Task: Look for space in San Salvador Tizatlalli, Mexico from 1st June, 2023 to 9th June, 2023 for 4 adults in price range Rs.6000 to Rs.12000. Place can be entire place with 2 bedrooms having 2 beds and 2 bathrooms. Property type can be house, flat, guest house. Booking option can be shelf check-in. Required host language is English.
Action: Mouse moved to (590, 166)
Screenshot: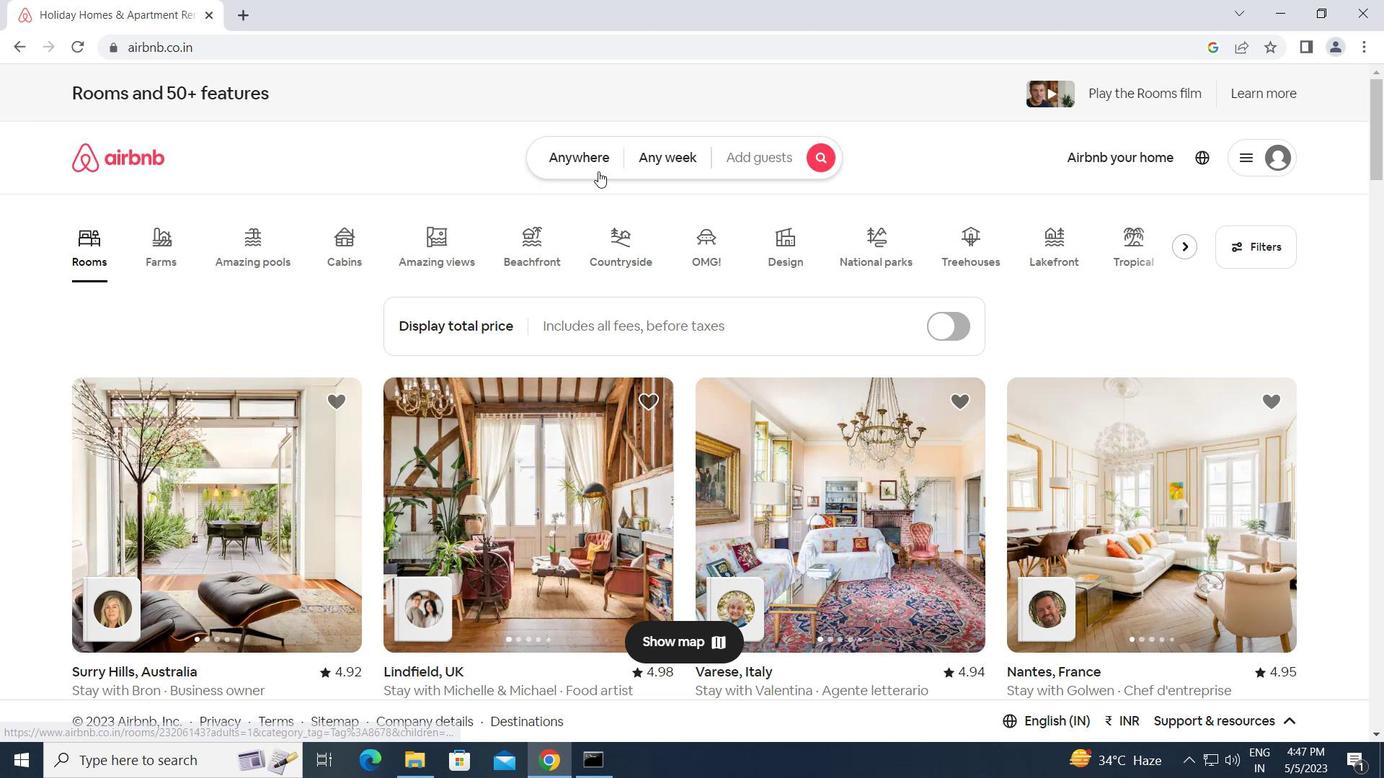 
Action: Mouse pressed left at (590, 166)
Screenshot: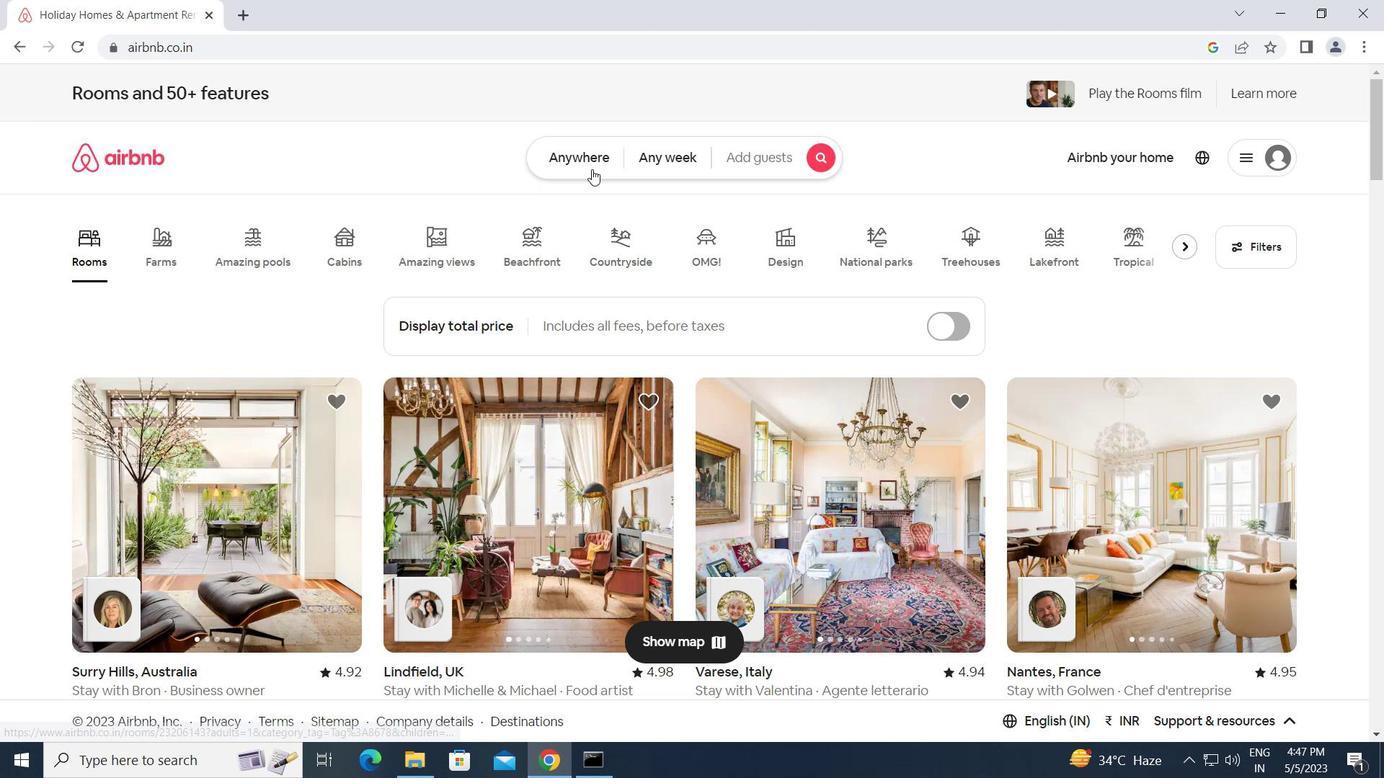 
Action: Mouse moved to (450, 228)
Screenshot: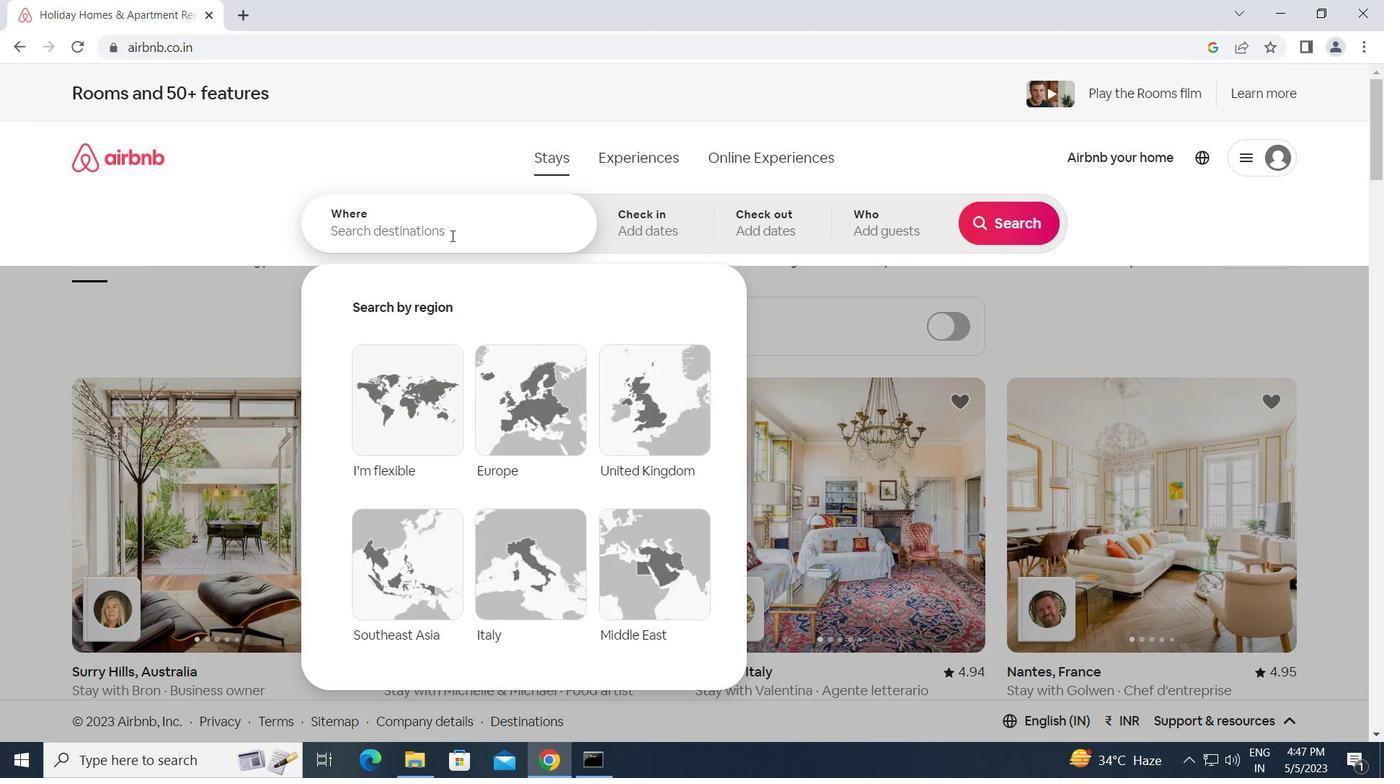 
Action: Mouse pressed left at (450, 228)
Screenshot: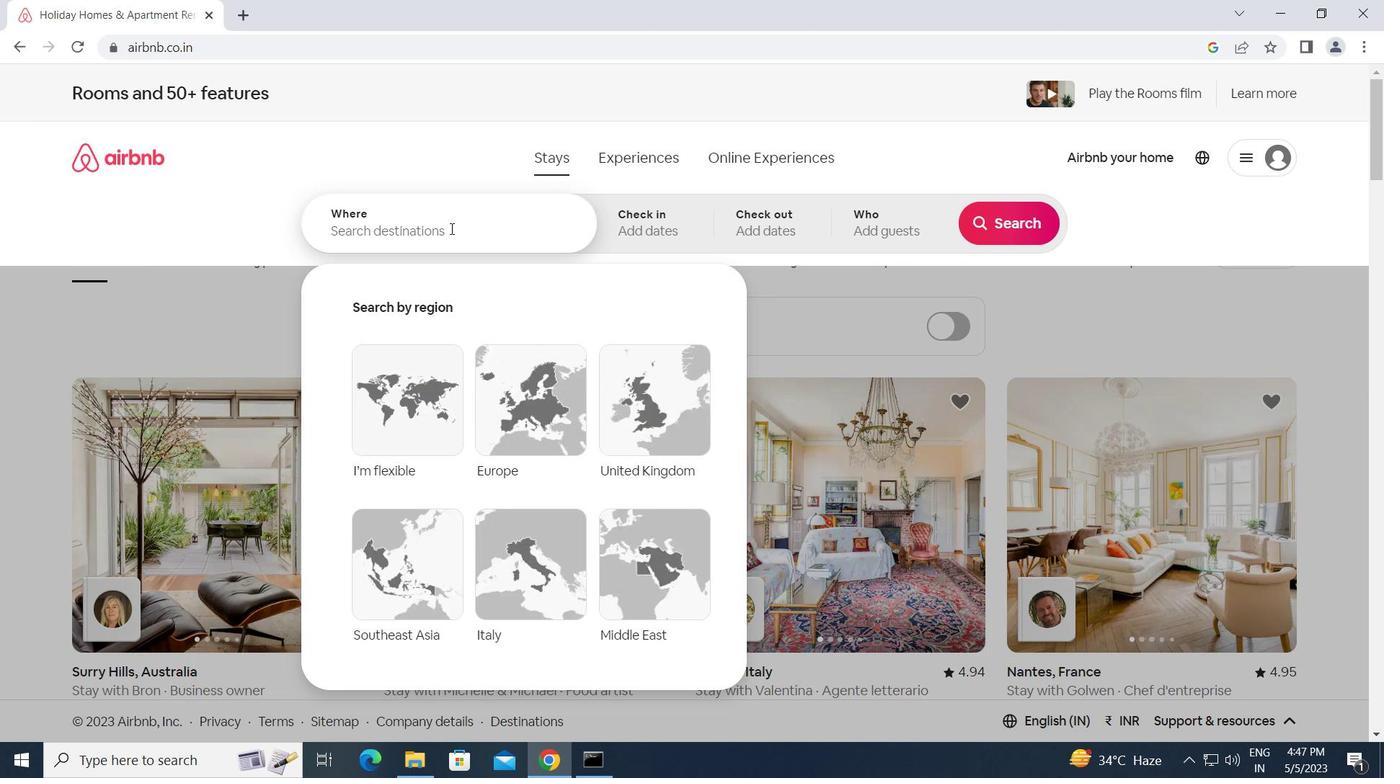 
Action: Key pressed <Key.caps_lock>s<Key.caps_lock>an<Key.space><Key.caps_lock>s<Key.caps_lock>alvador<Key.space><Key.caps_lock>t<Key.caps_lock>izatlalli
Screenshot: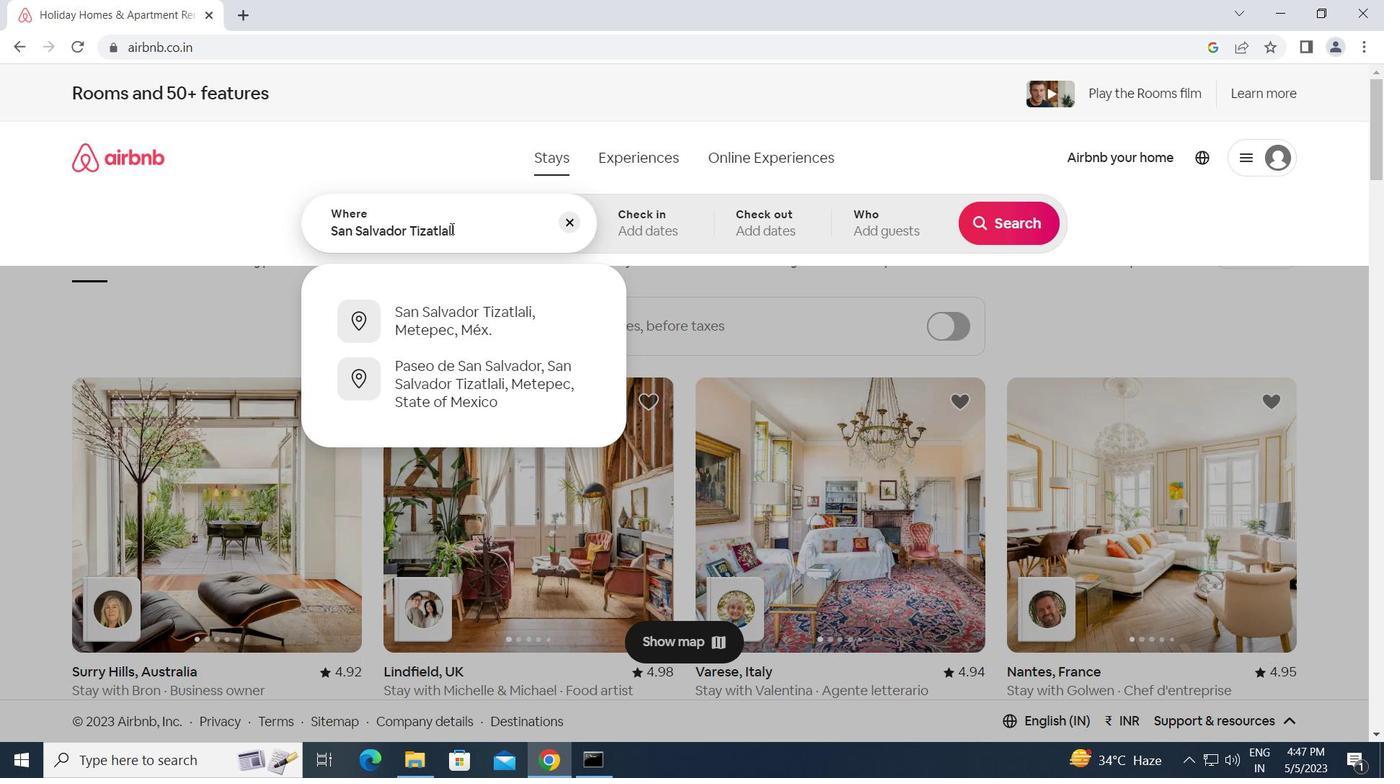 
Action: Mouse moved to (625, 253)
Screenshot: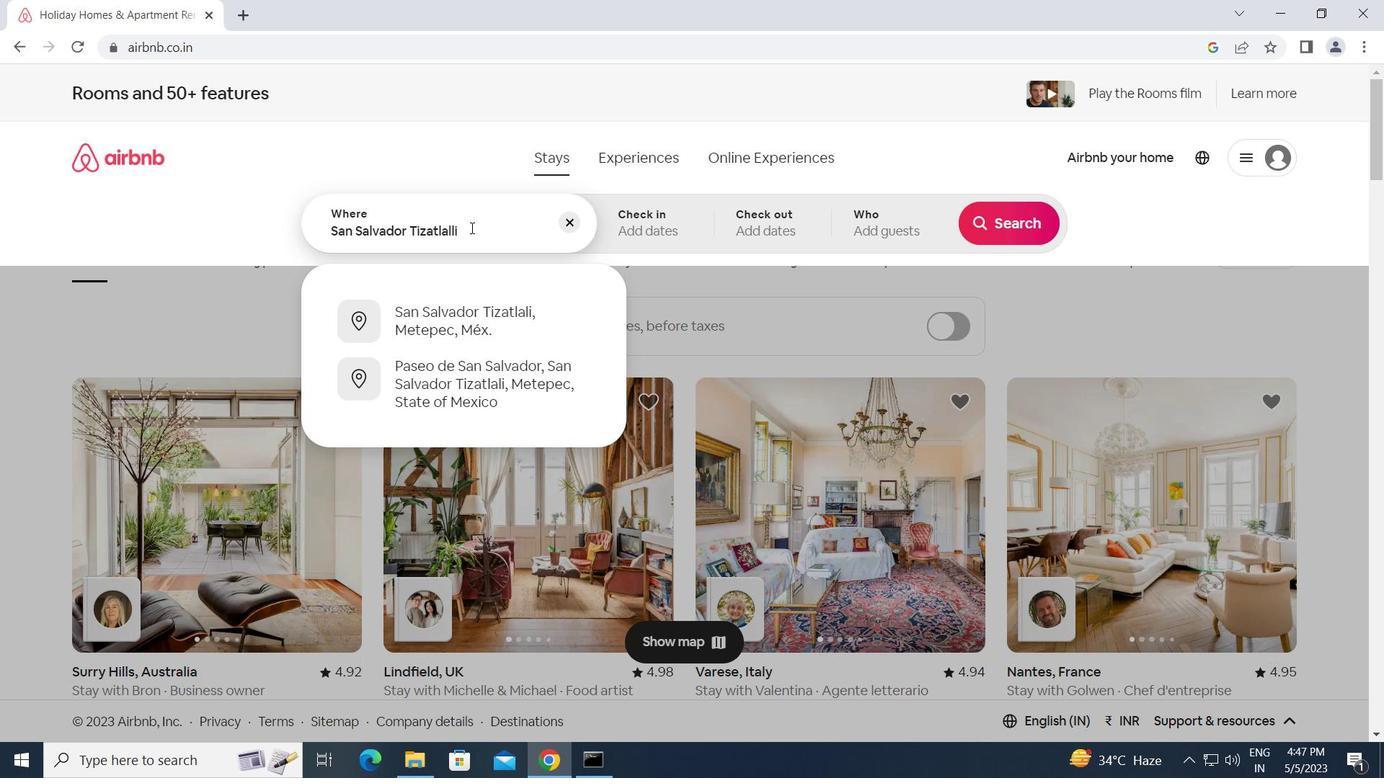 
Action: Key pressed ,<Key.space><Key.caps_lock>m<Key.caps_lock>exico<Key.enter>
Screenshot: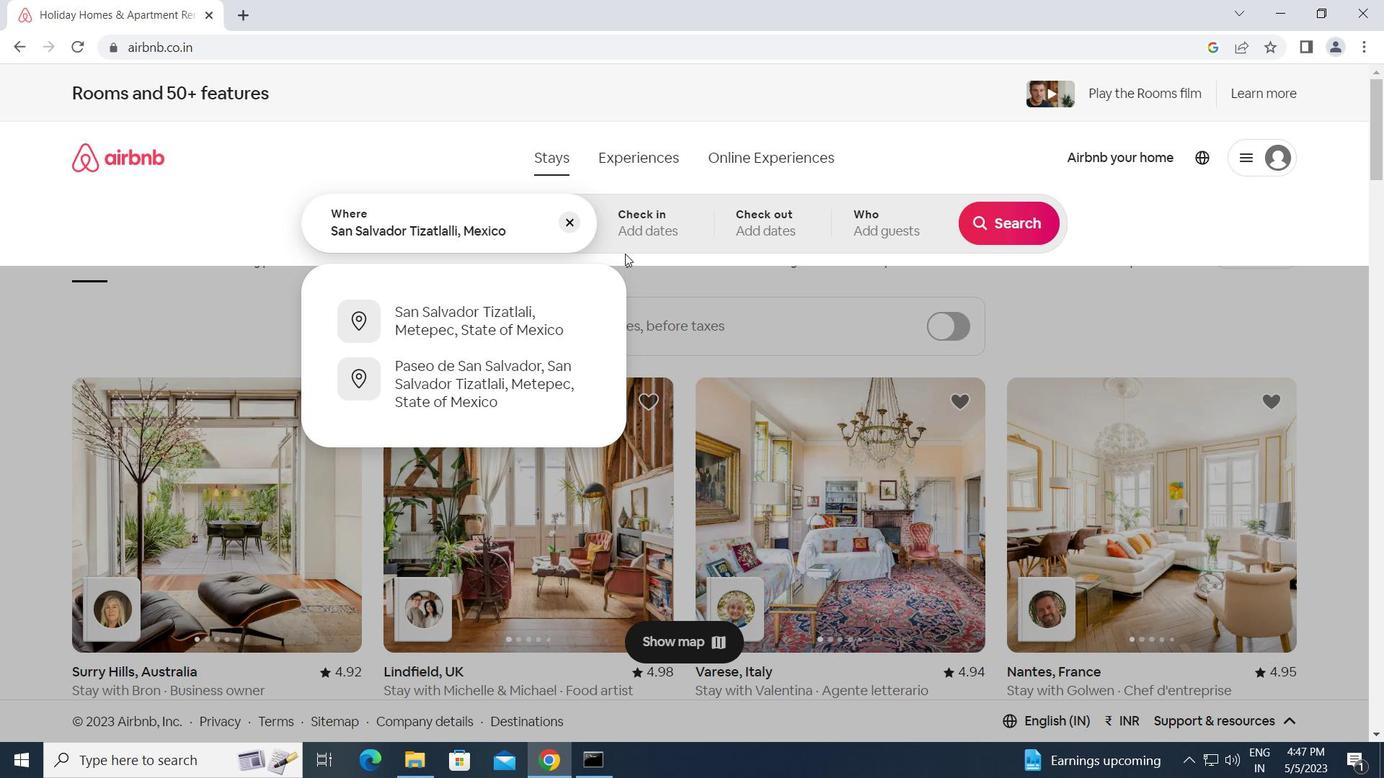 
Action: Mouse moved to (899, 436)
Screenshot: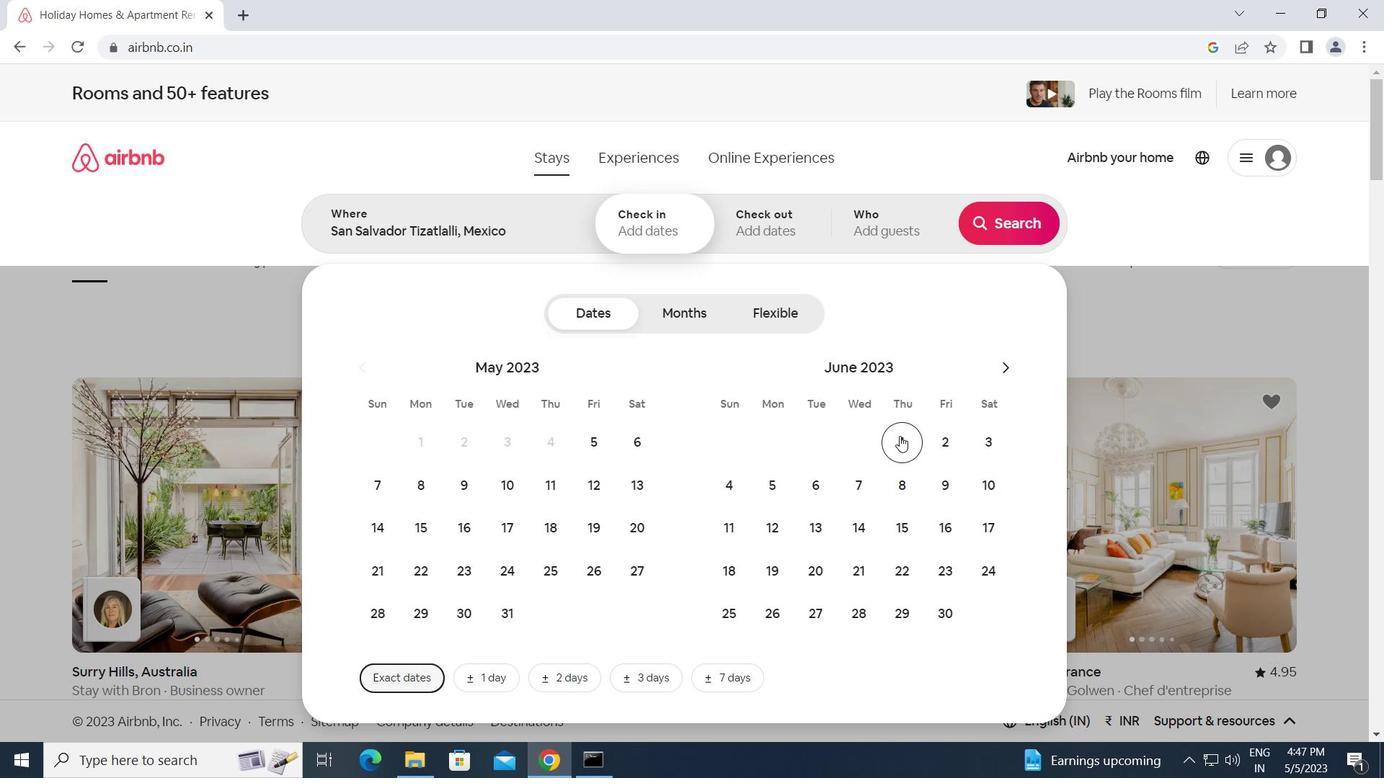 
Action: Mouse pressed left at (899, 436)
Screenshot: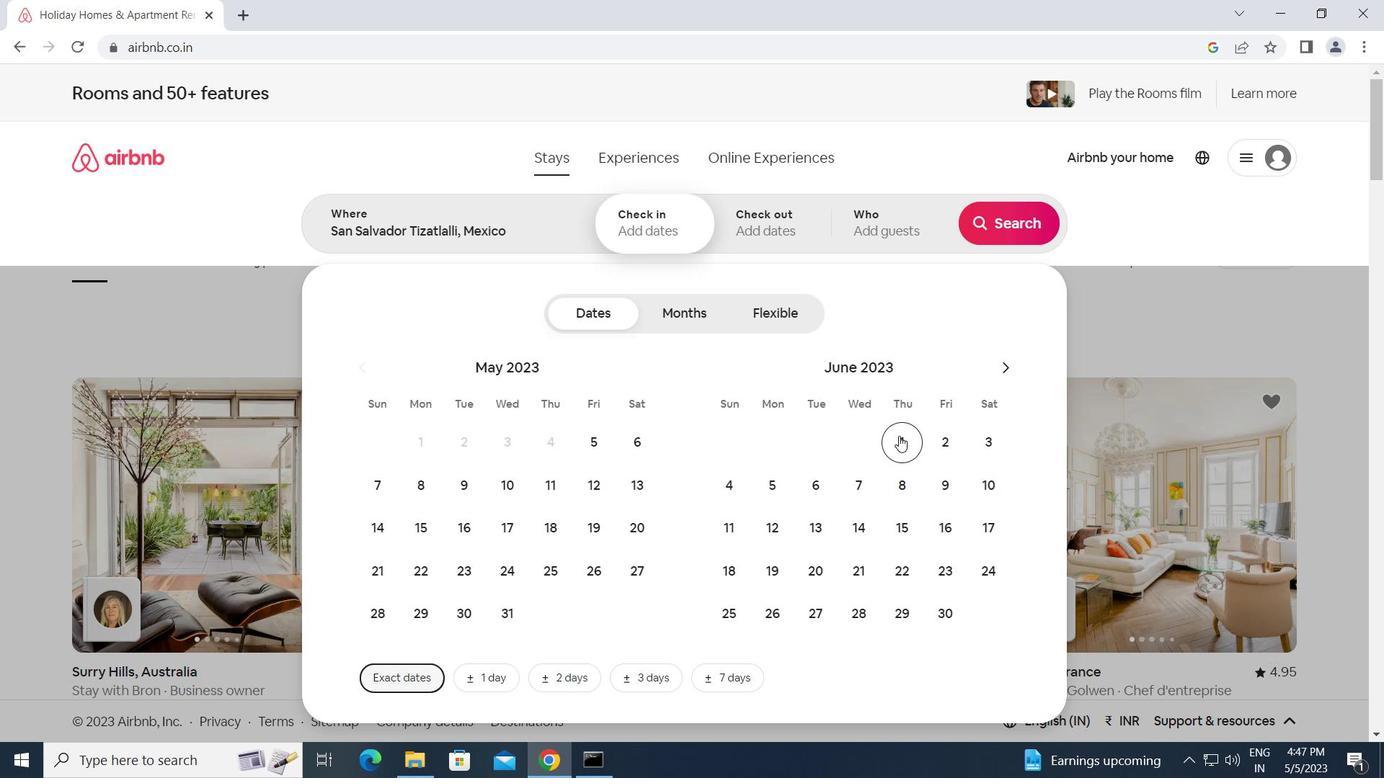 
Action: Mouse moved to (947, 491)
Screenshot: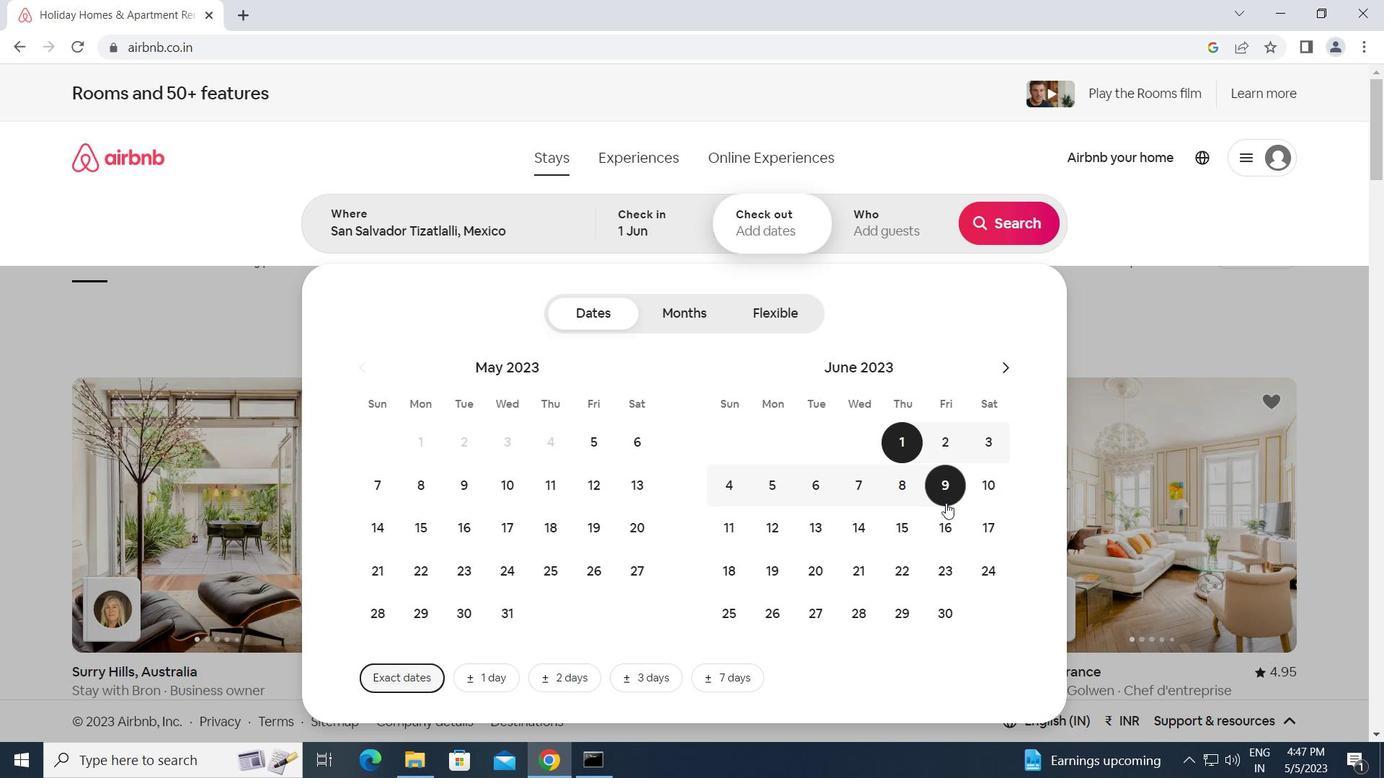 
Action: Mouse pressed left at (947, 491)
Screenshot: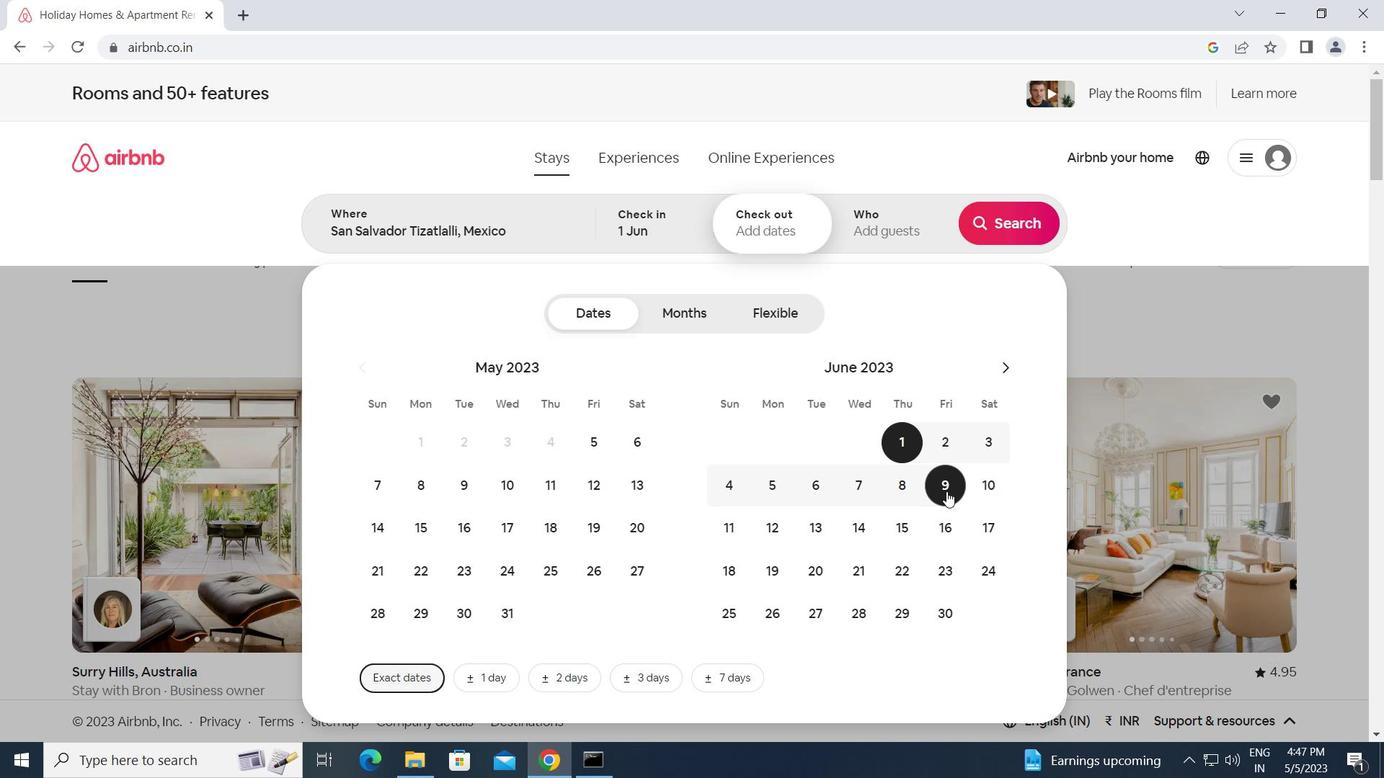 
Action: Mouse moved to (882, 227)
Screenshot: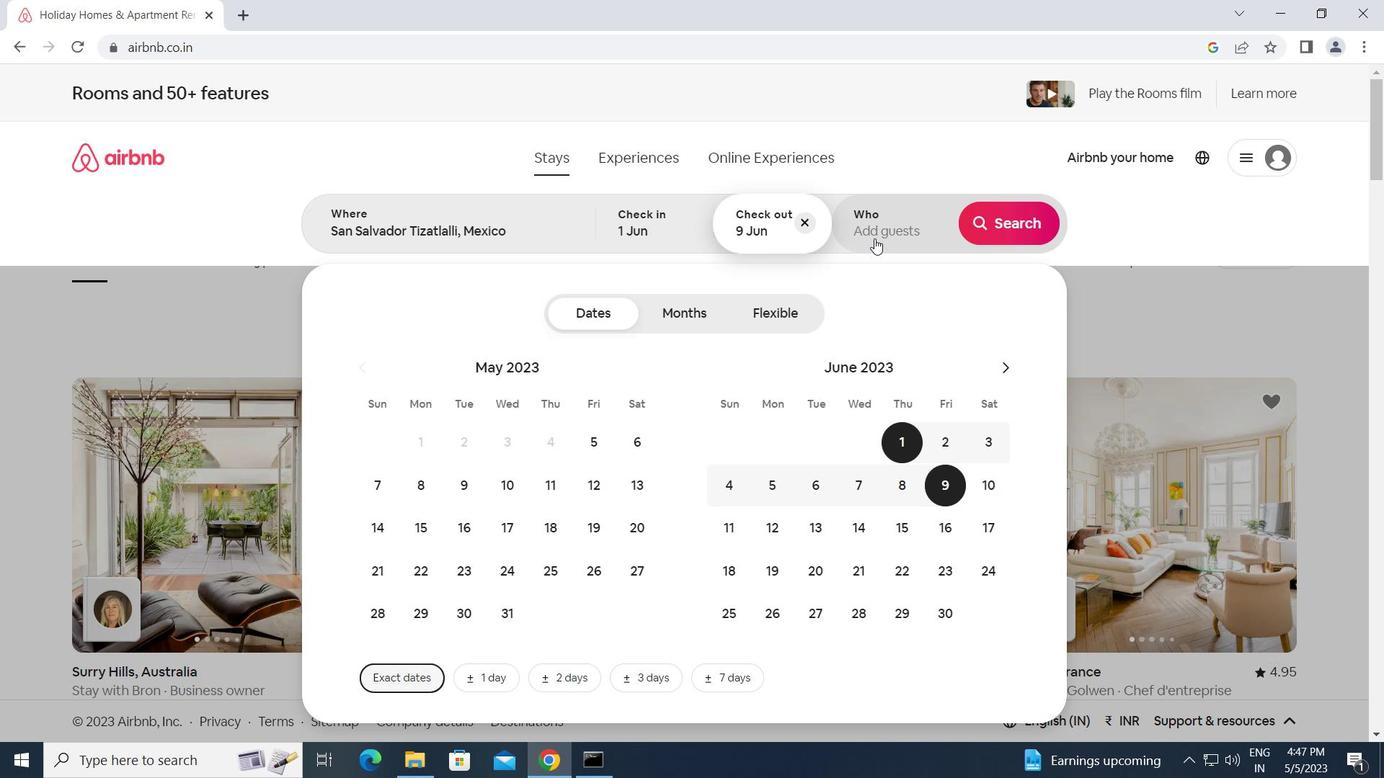 
Action: Mouse pressed left at (882, 227)
Screenshot: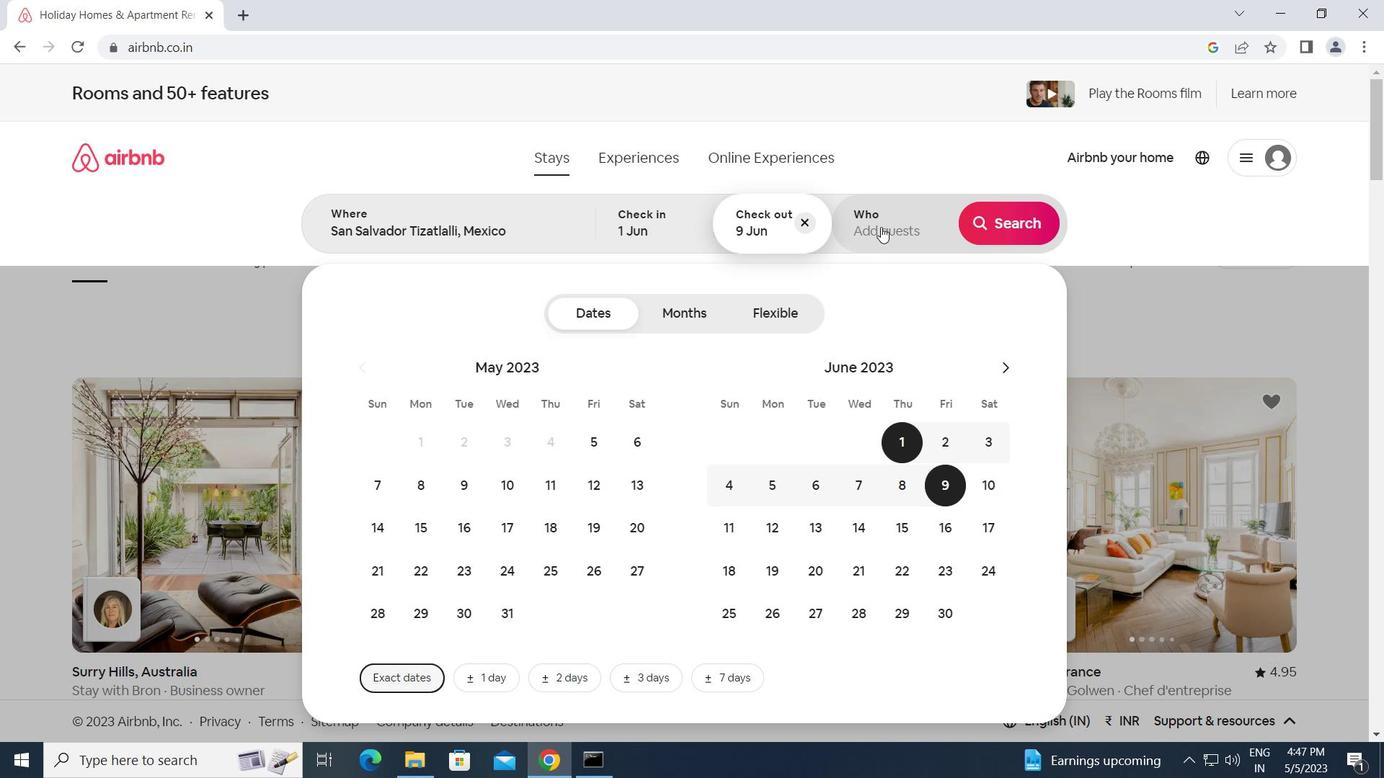
Action: Mouse moved to (1014, 320)
Screenshot: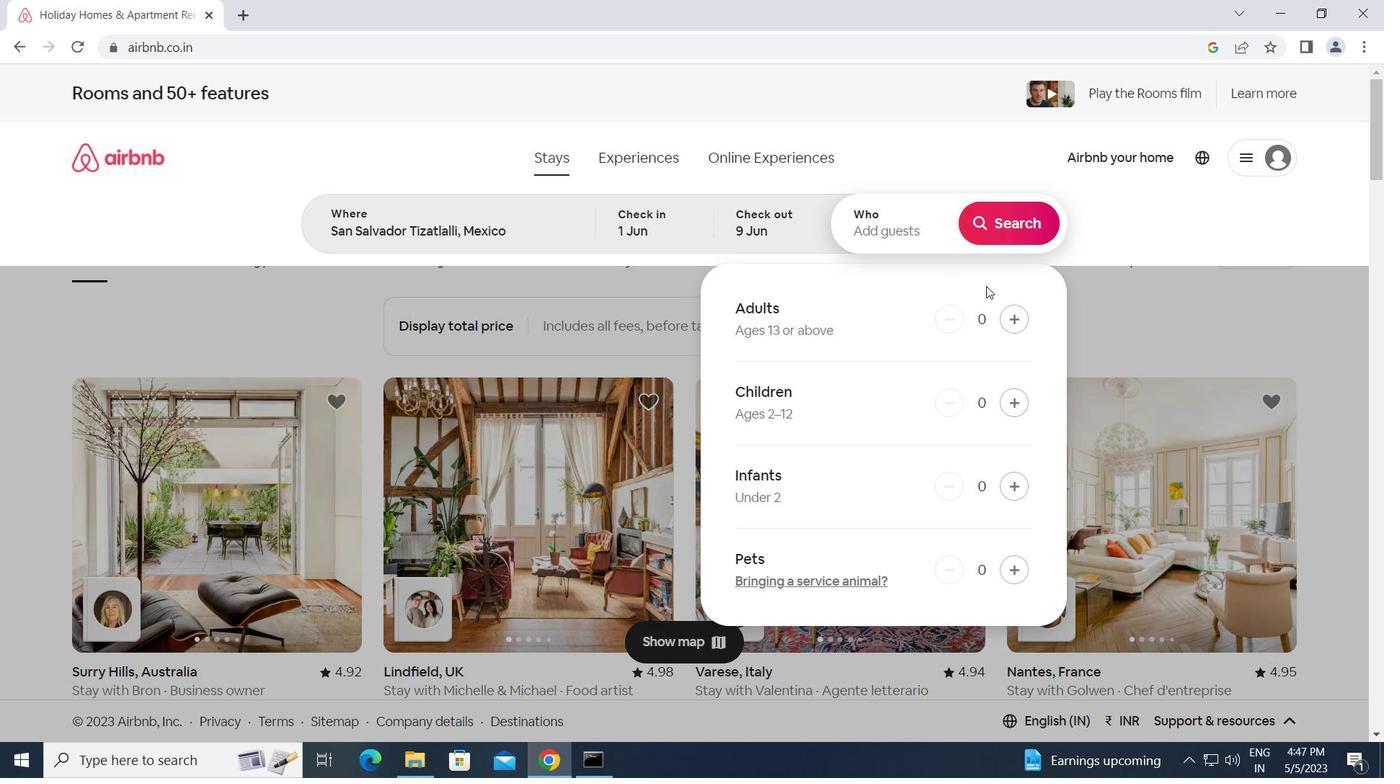 
Action: Mouse pressed left at (1014, 320)
Screenshot: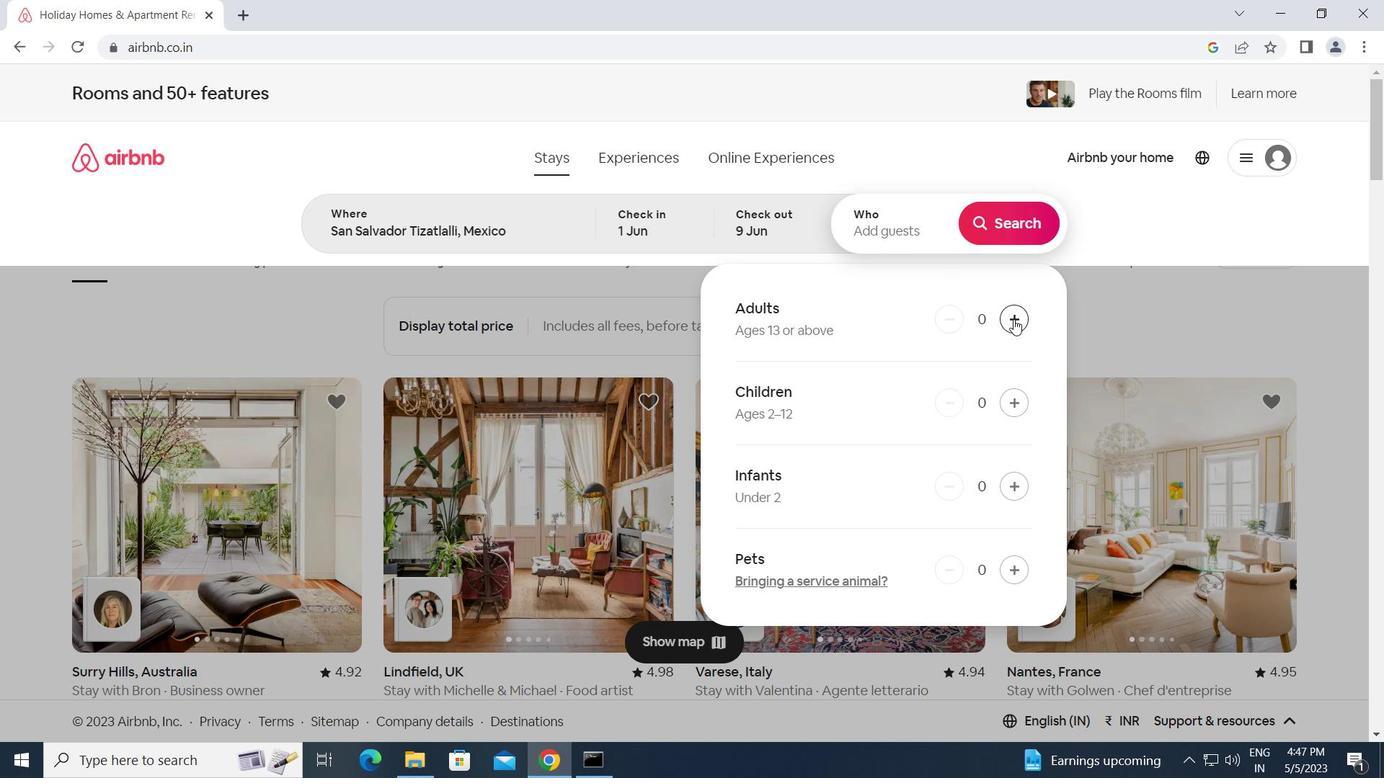 
Action: Mouse pressed left at (1014, 320)
Screenshot: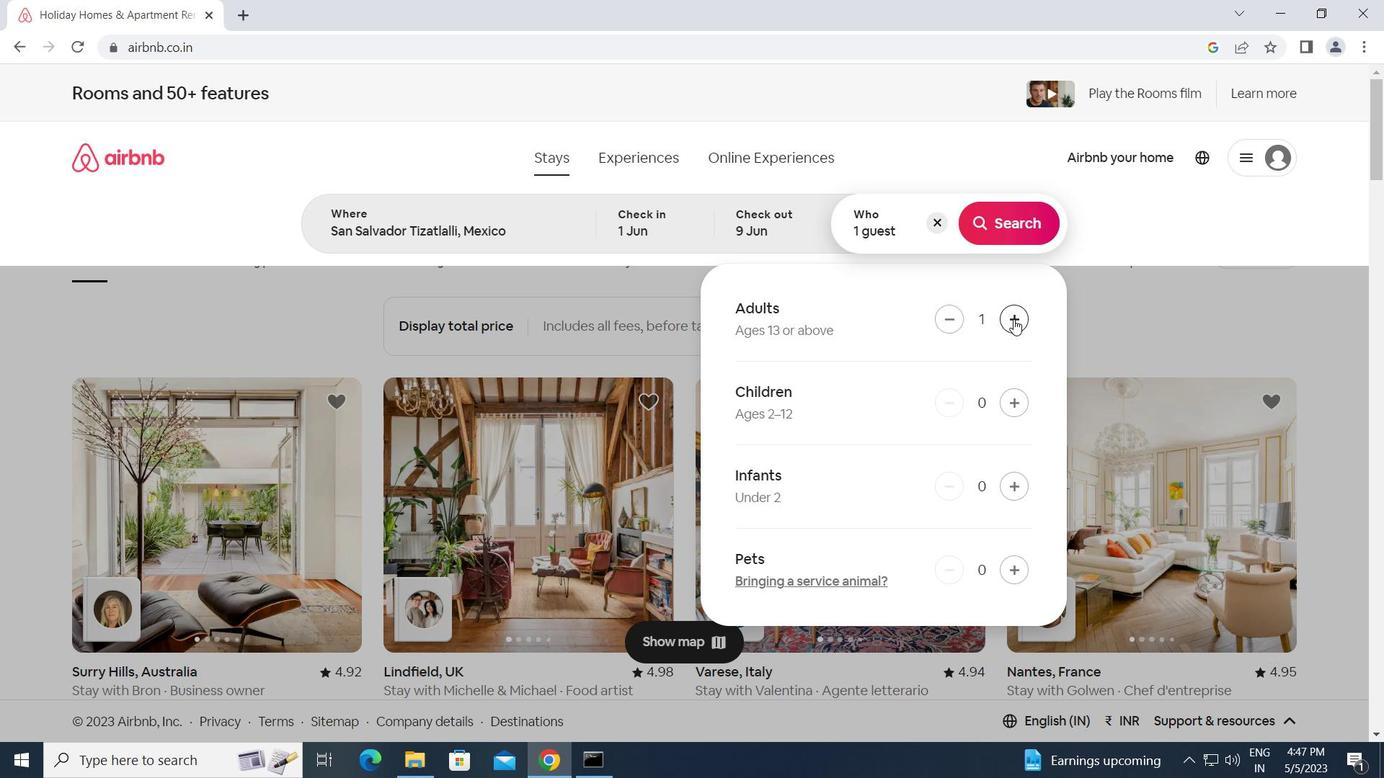 
Action: Mouse pressed left at (1014, 320)
Screenshot: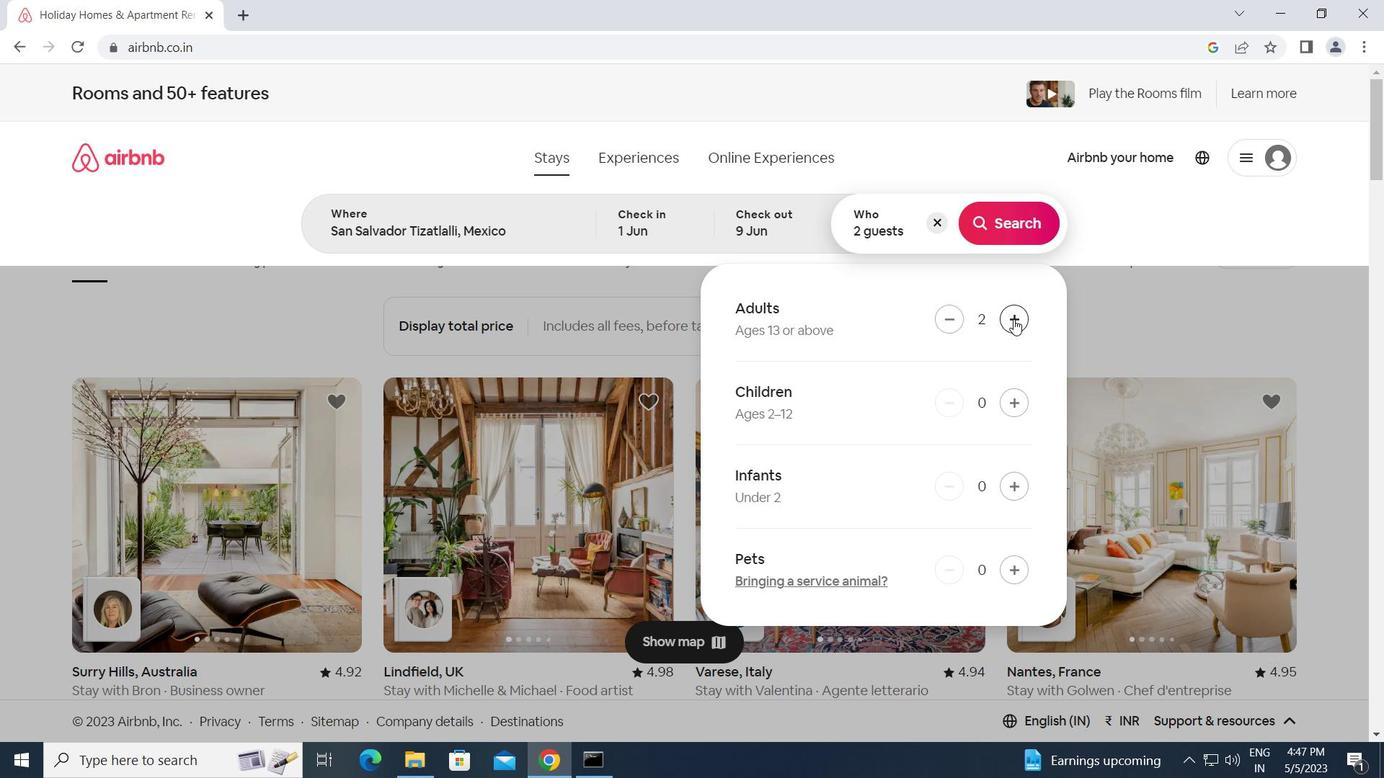 
Action: Mouse pressed left at (1014, 320)
Screenshot: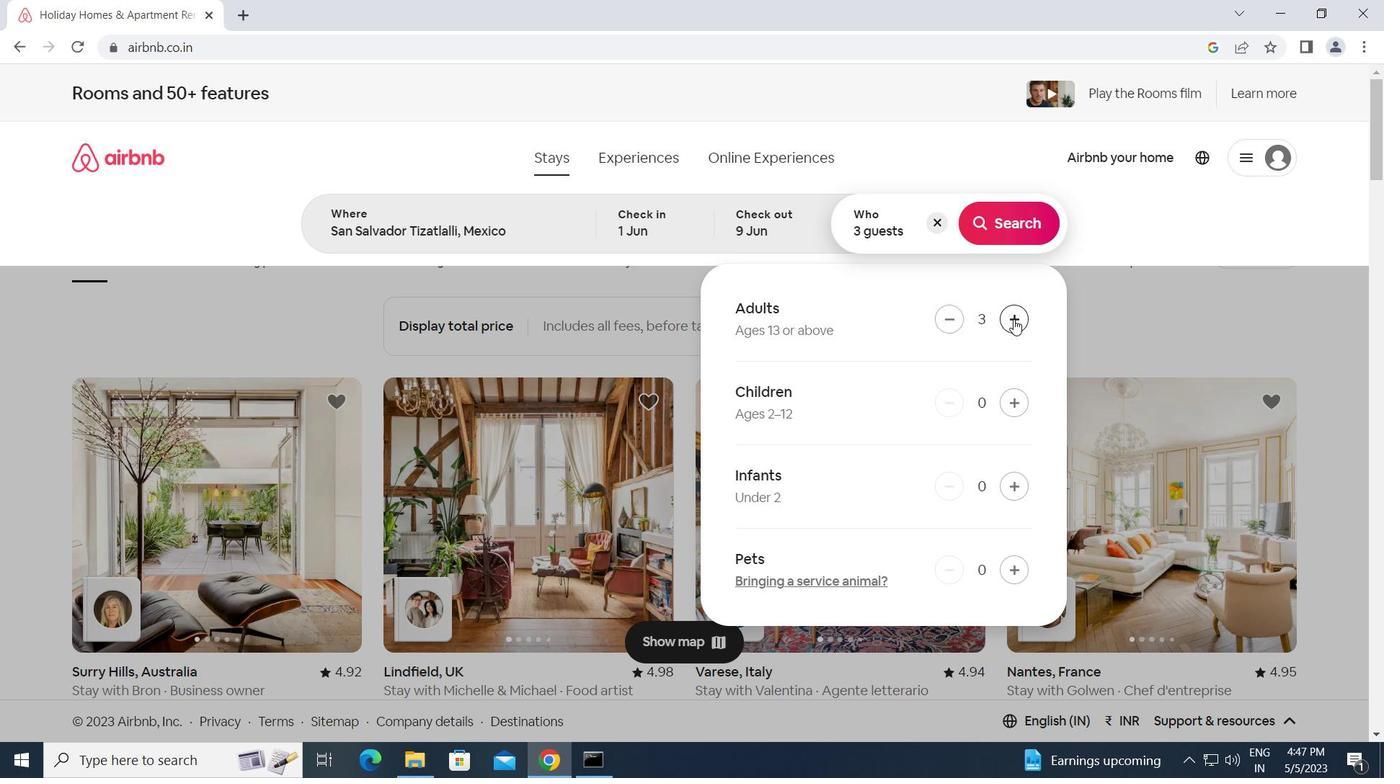 
Action: Mouse moved to (1023, 219)
Screenshot: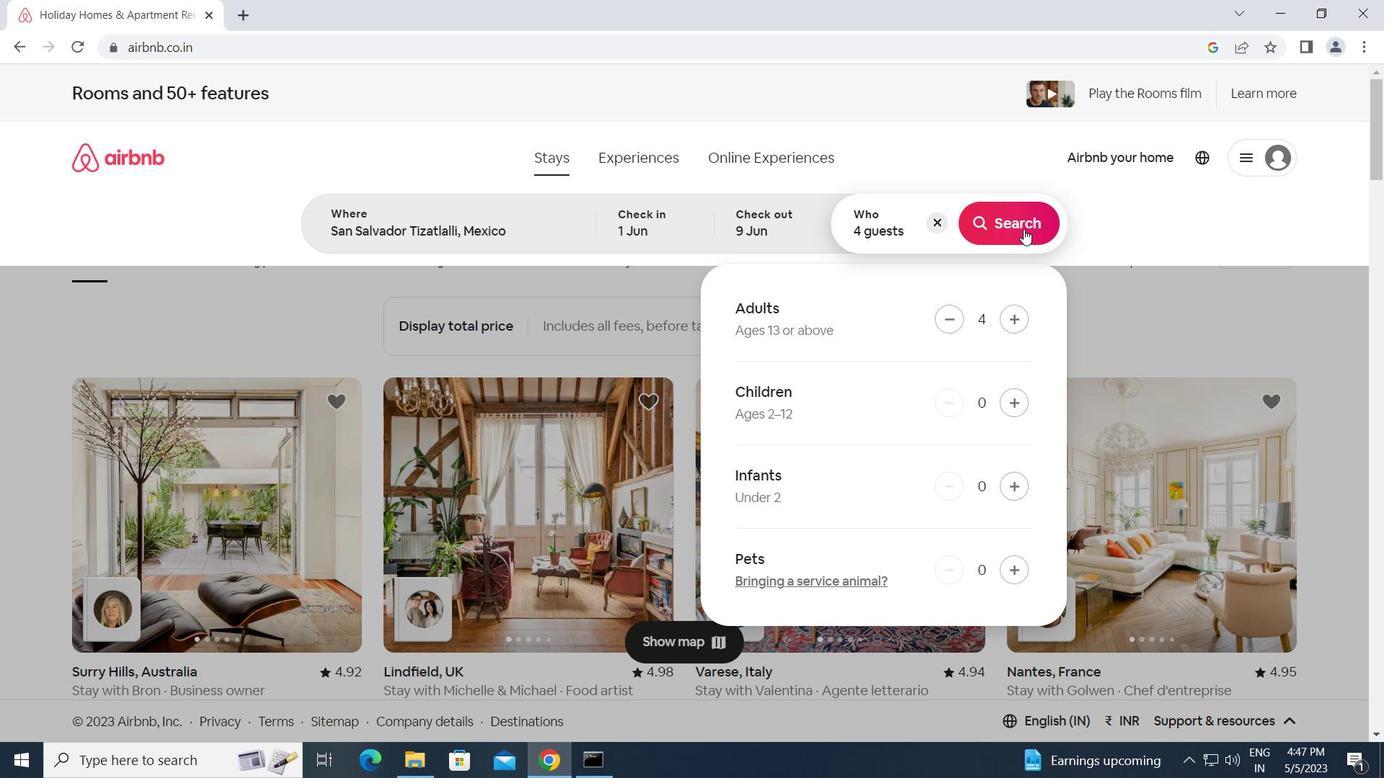 
Action: Mouse pressed left at (1023, 219)
Screenshot: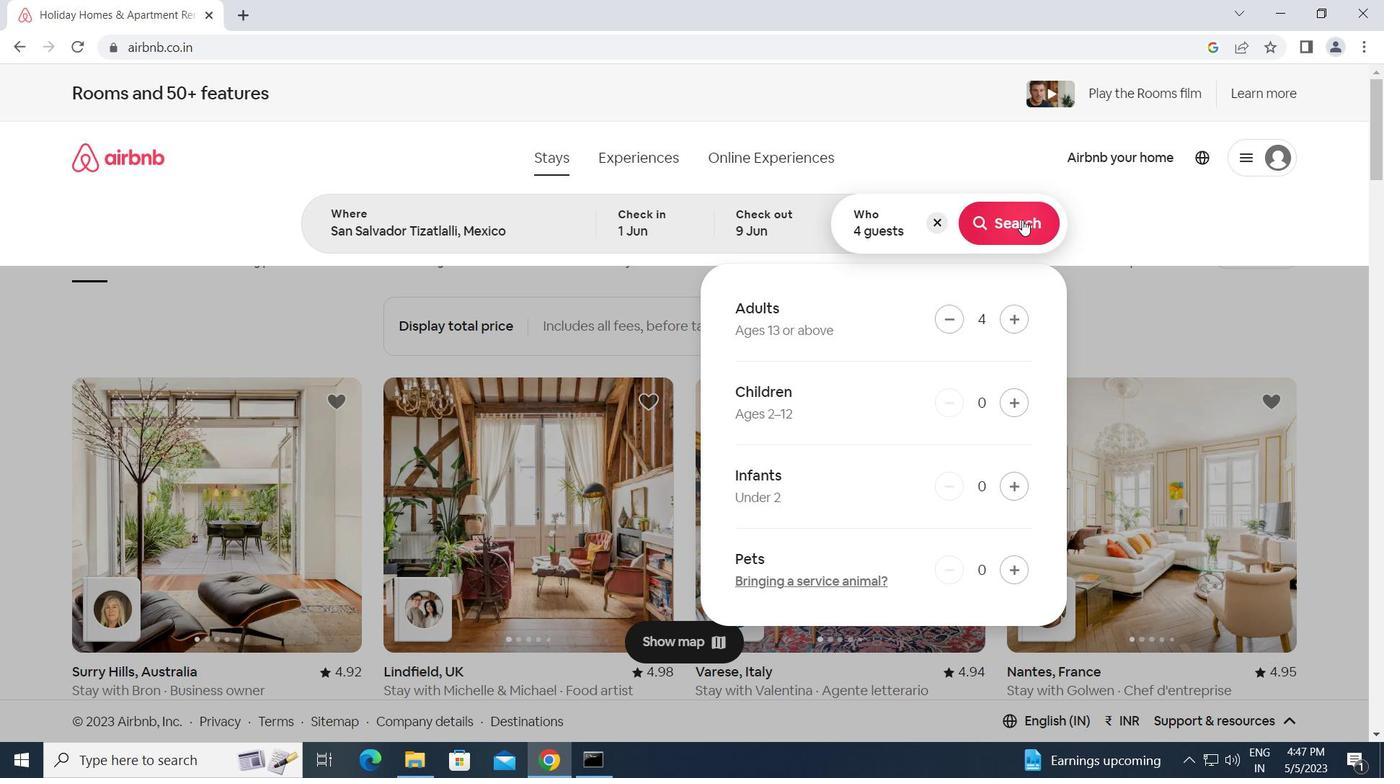 
Action: Mouse moved to (1310, 172)
Screenshot: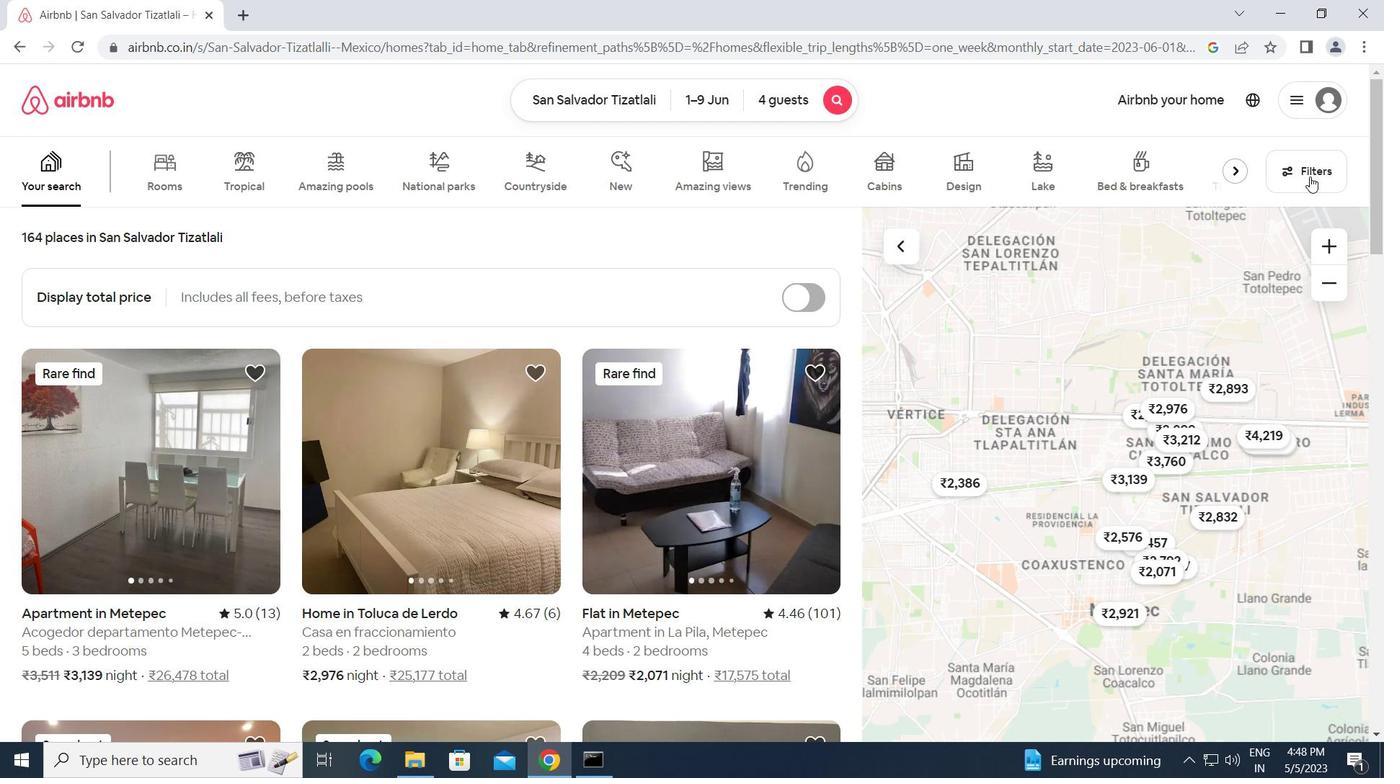 
Action: Mouse pressed left at (1310, 172)
Screenshot: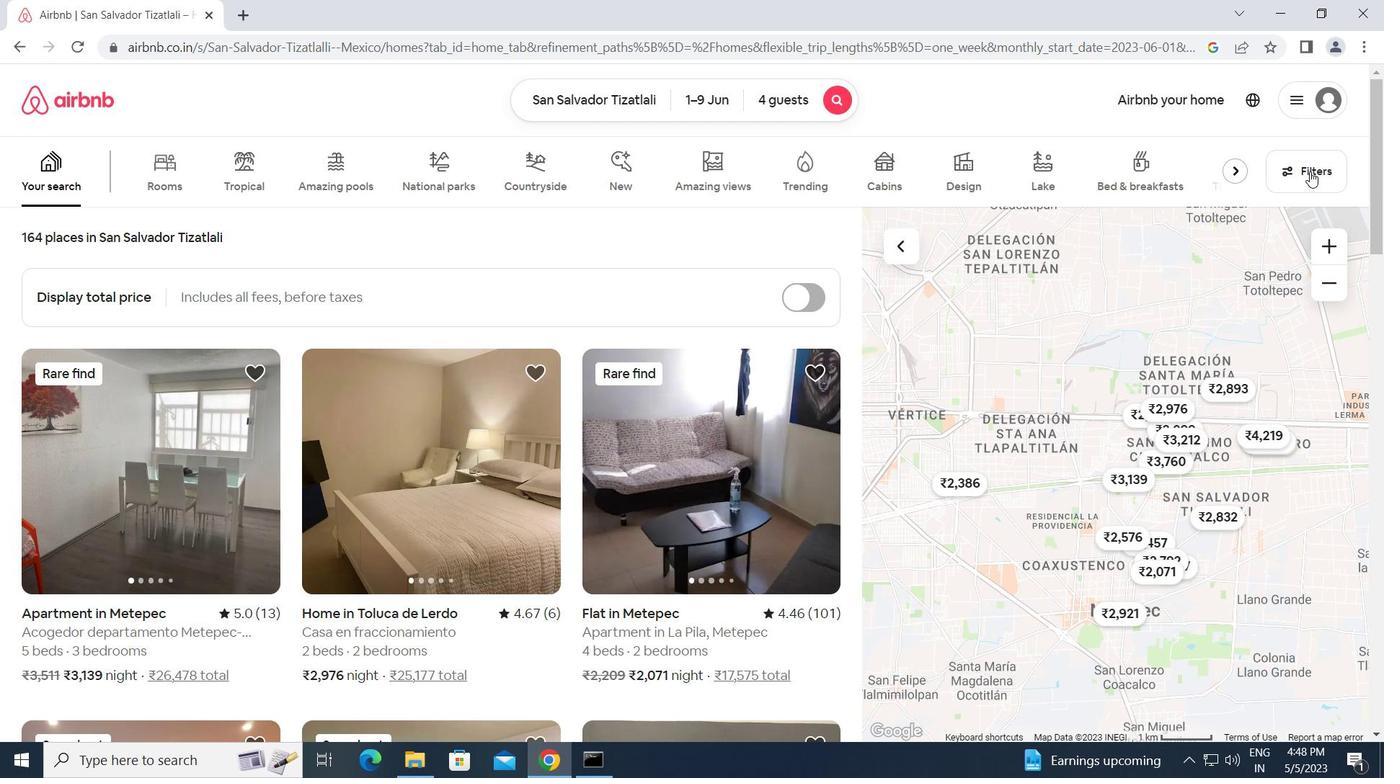 
Action: Mouse moved to (468, 615)
Screenshot: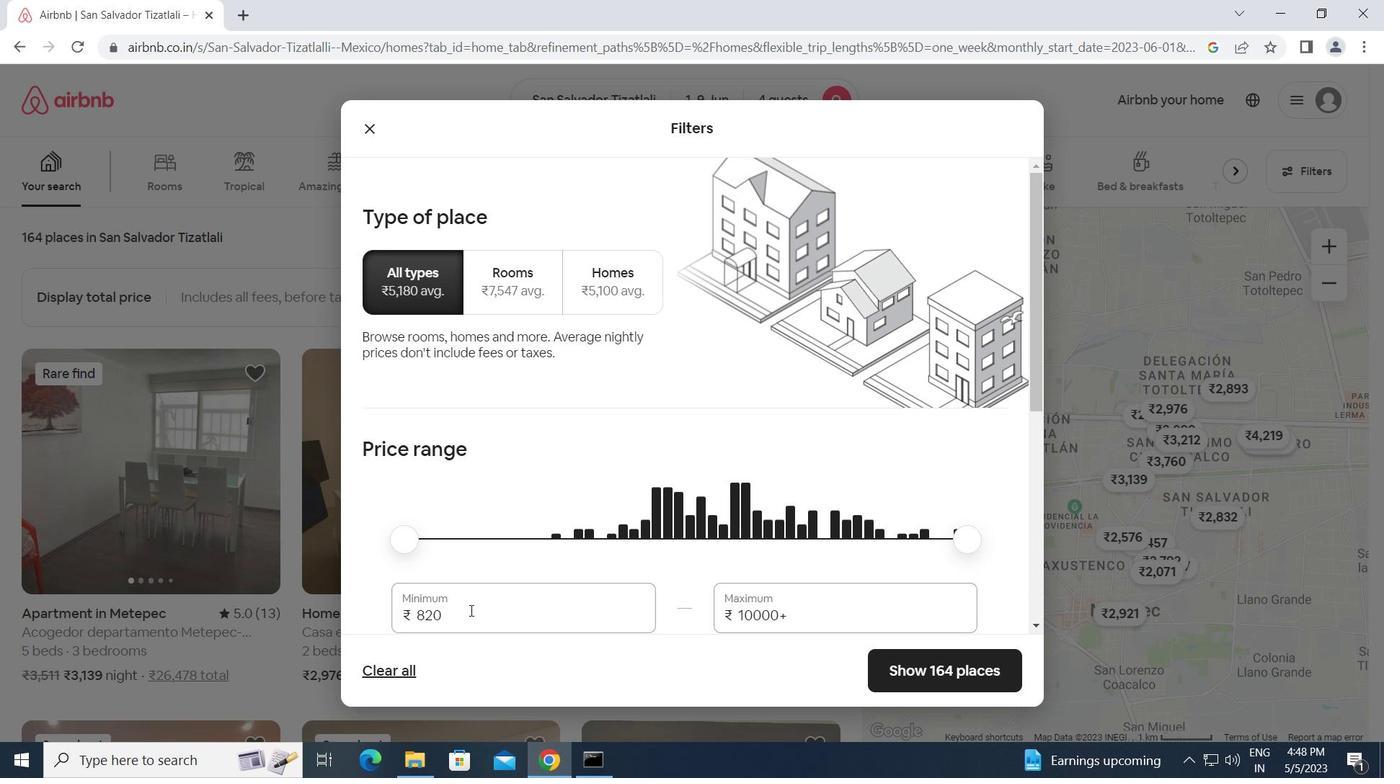 
Action: Mouse pressed left at (468, 615)
Screenshot: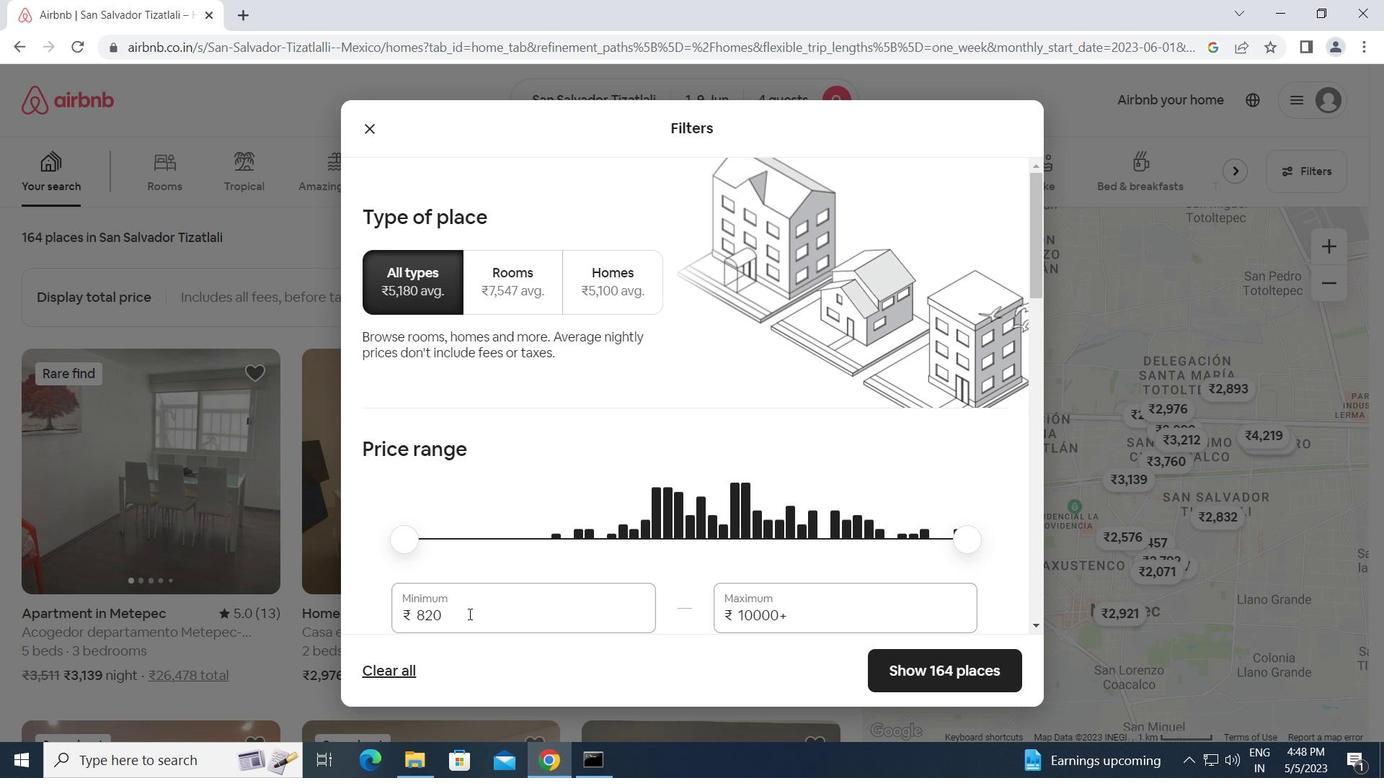 
Action: Mouse moved to (368, 615)
Screenshot: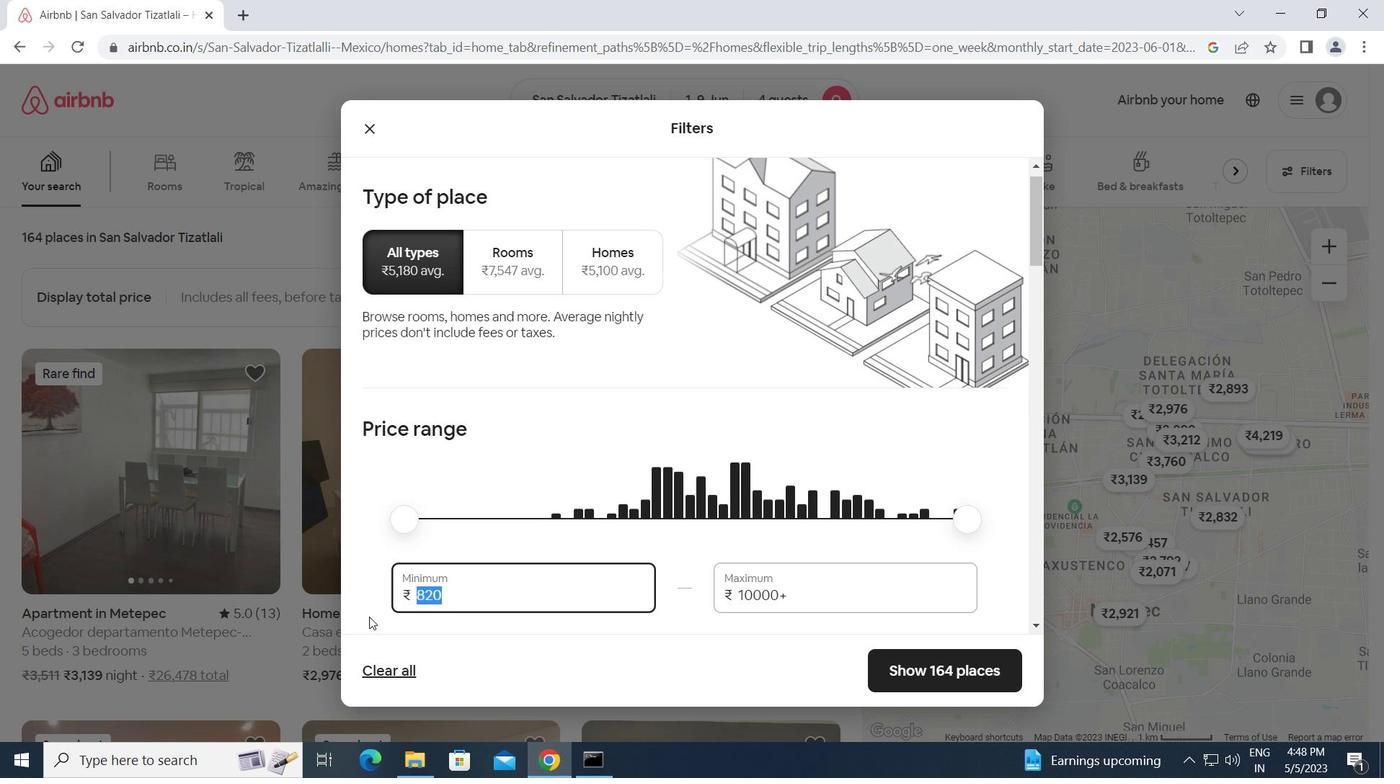 
Action: Key pressed 6000<Key.tab>12000
Screenshot: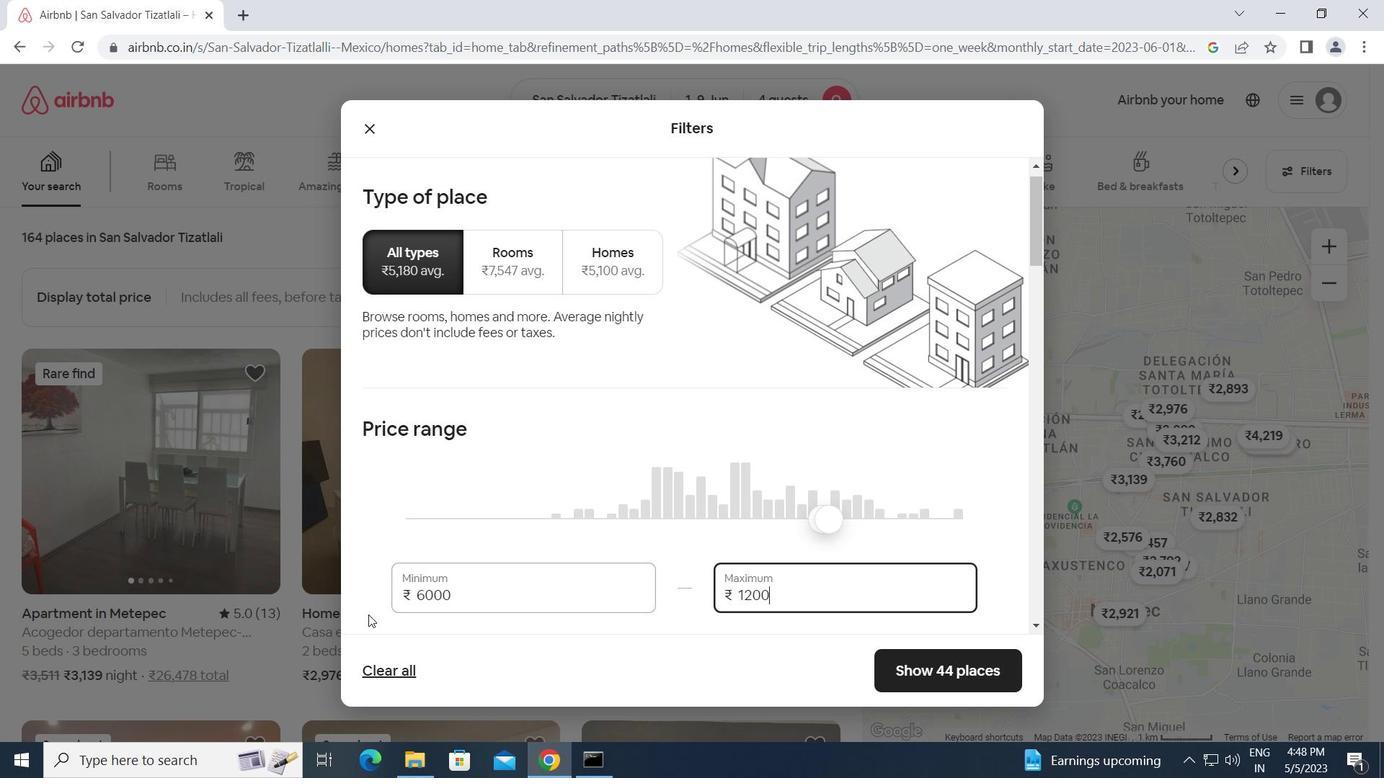
Action: Mouse moved to (546, 613)
Screenshot: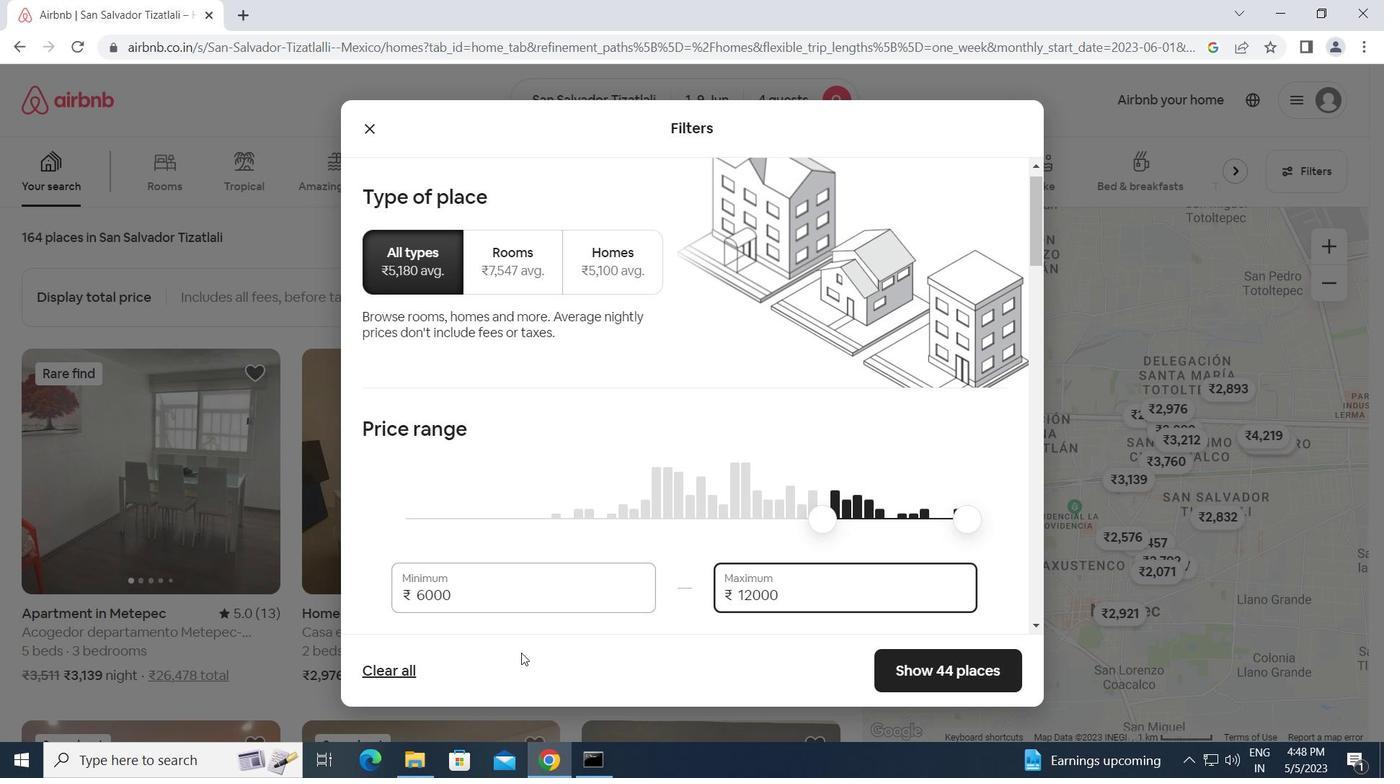
Action: Mouse scrolled (546, 612) with delta (0, 0)
Screenshot: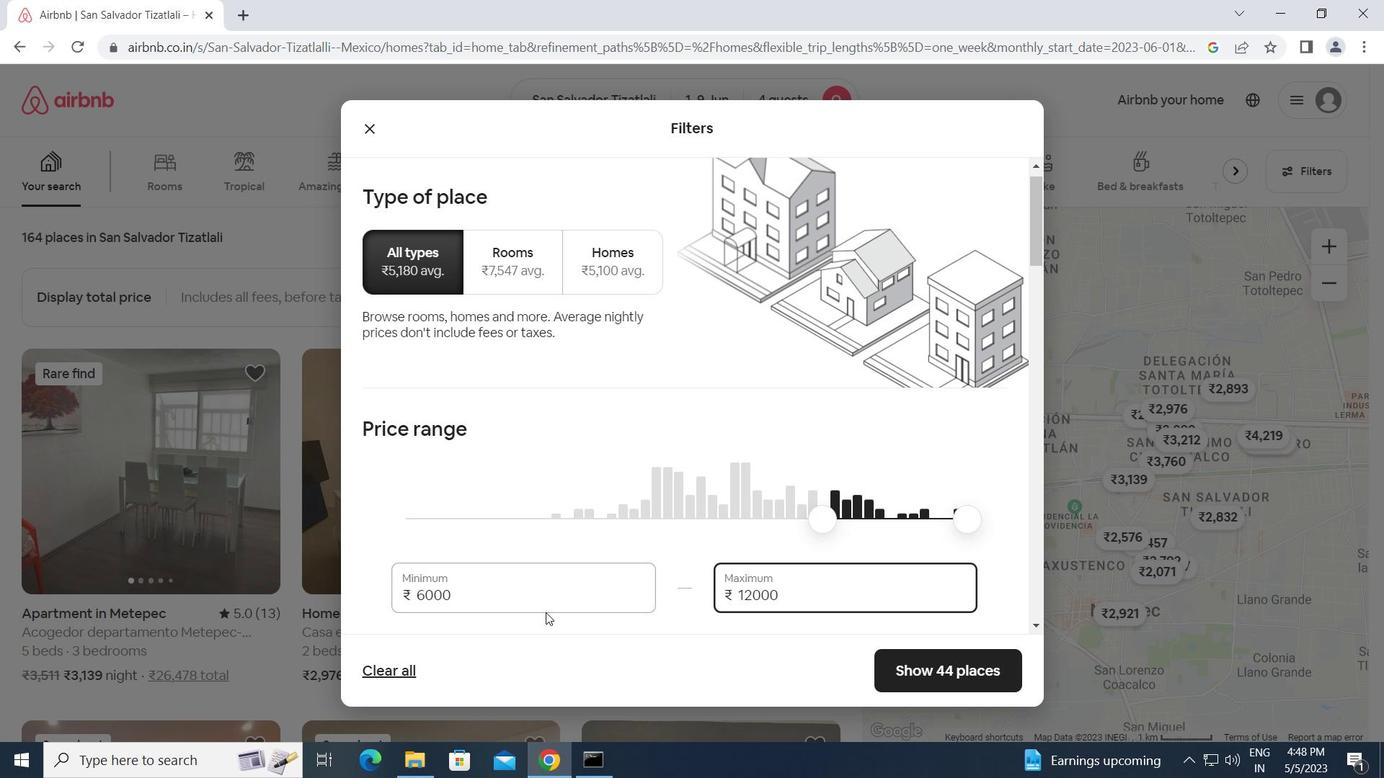 
Action: Mouse scrolled (546, 612) with delta (0, 0)
Screenshot: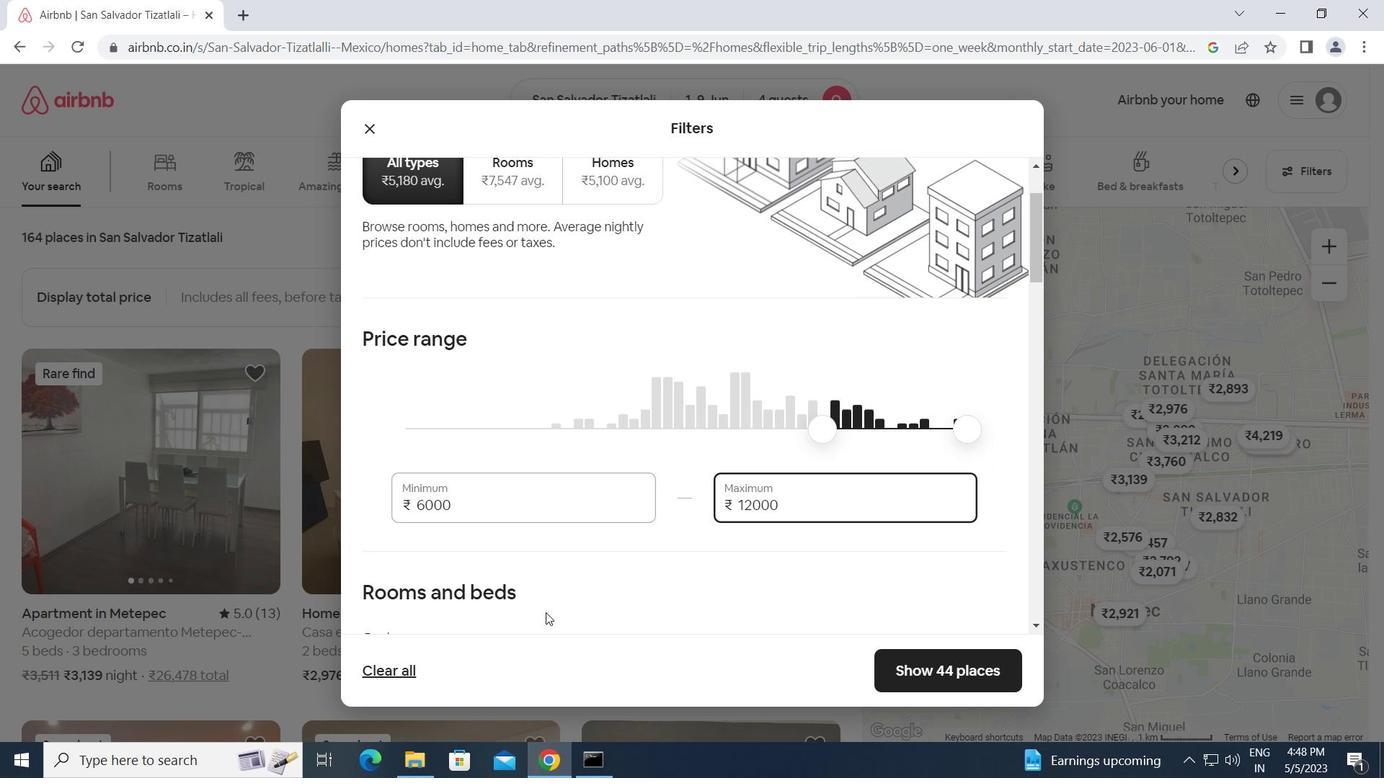 
Action: Mouse scrolled (546, 612) with delta (0, 0)
Screenshot: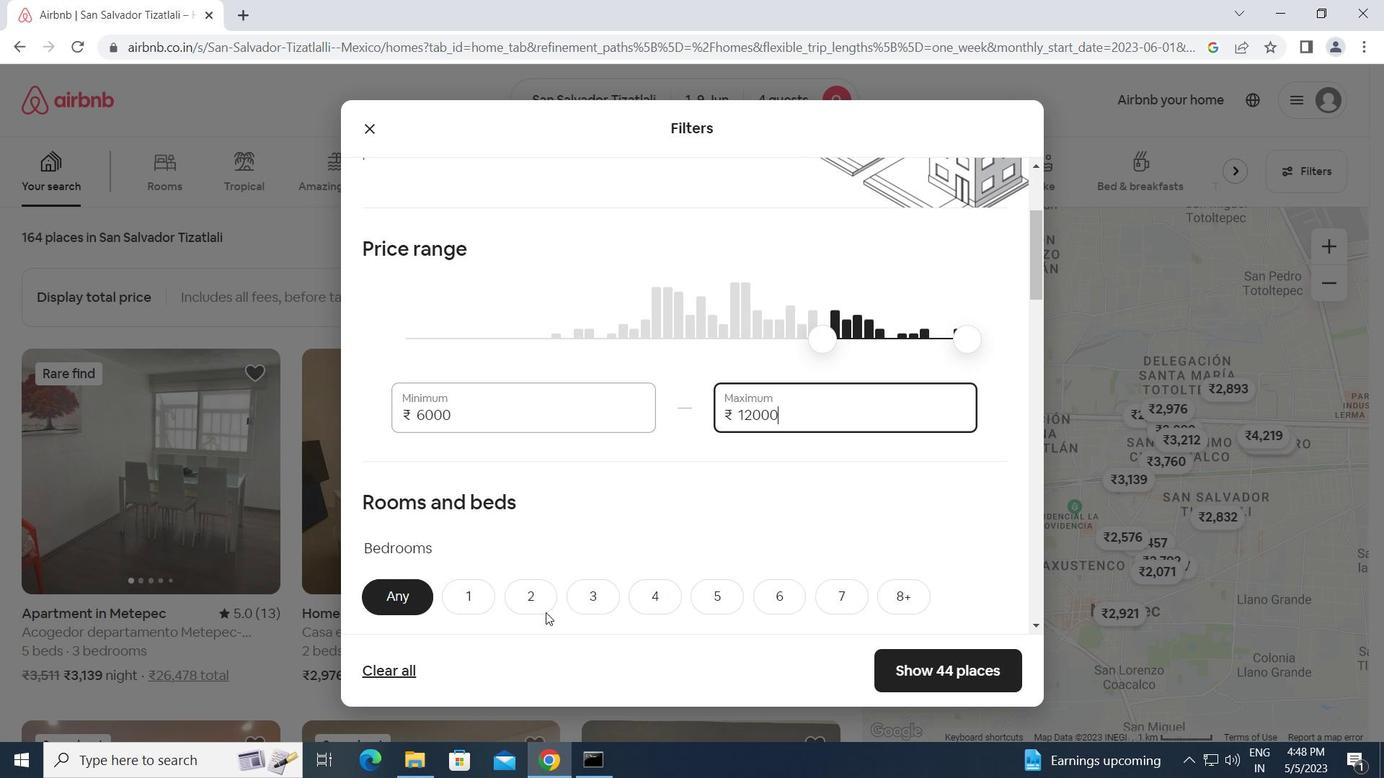 
Action: Mouse scrolled (546, 612) with delta (0, 0)
Screenshot: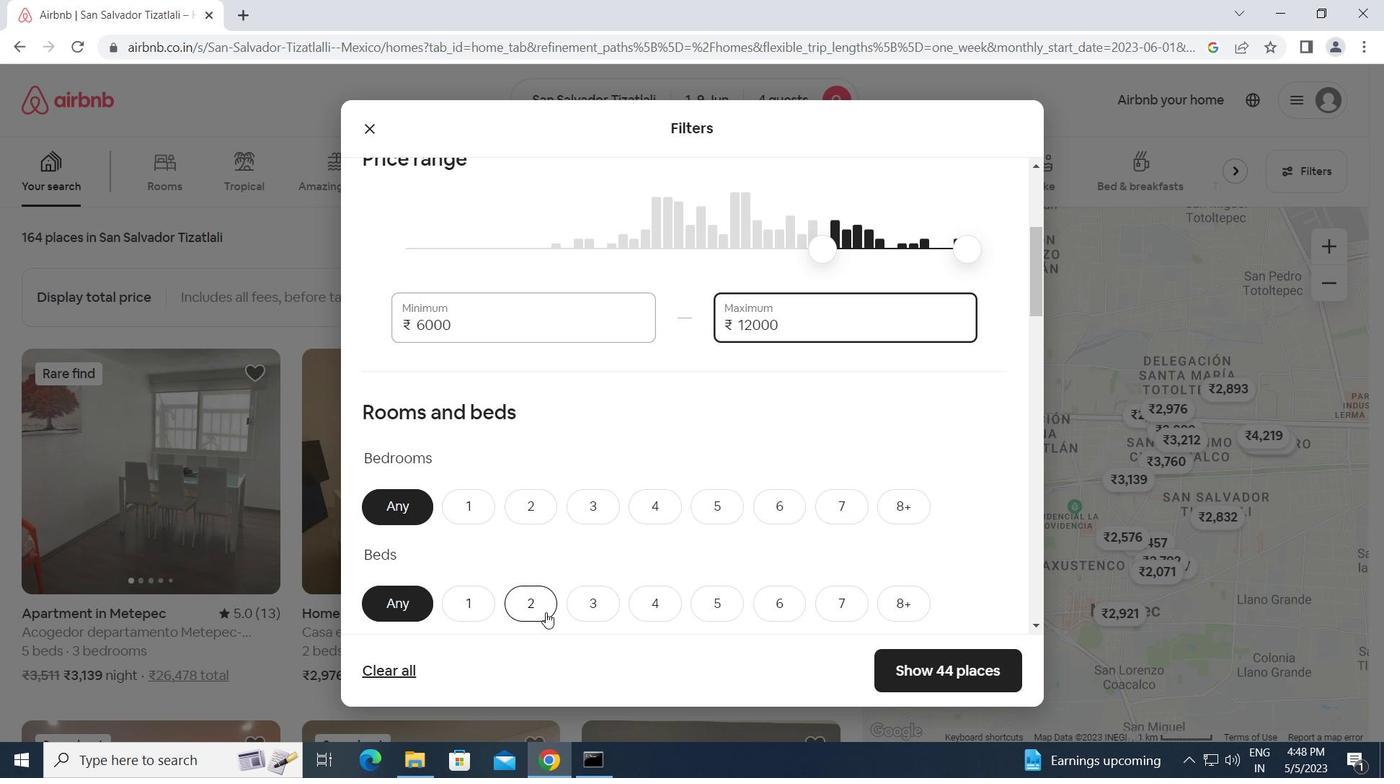 
Action: Mouse moved to (531, 421)
Screenshot: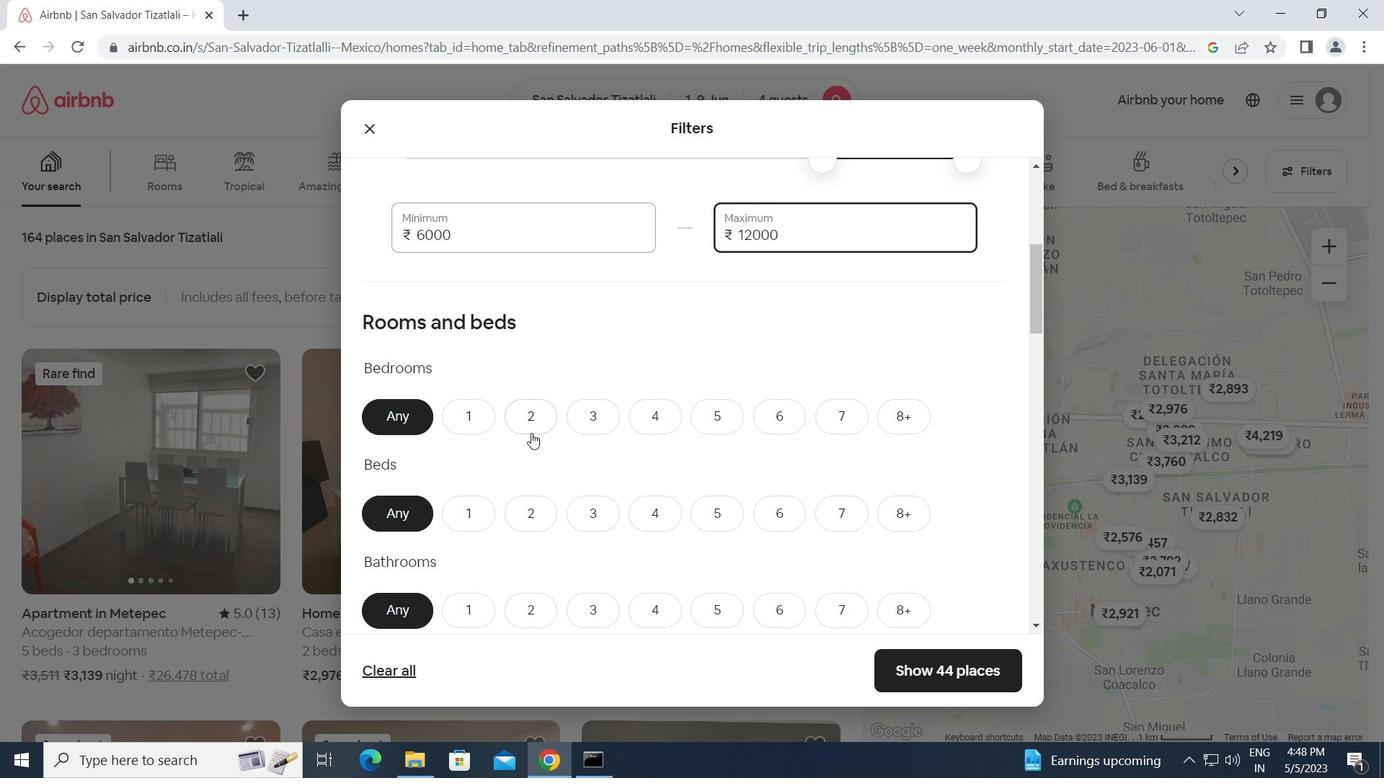 
Action: Mouse pressed left at (531, 421)
Screenshot: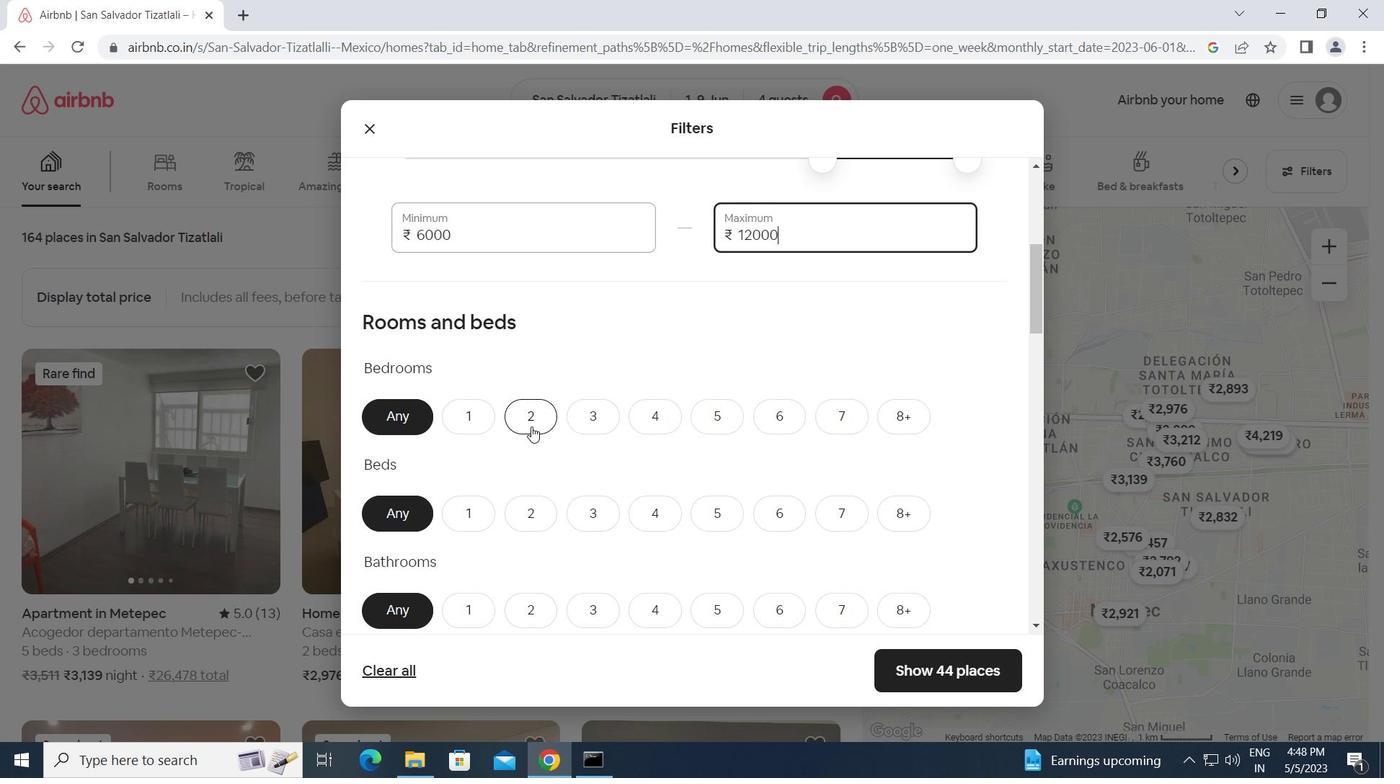 
Action: Mouse moved to (538, 517)
Screenshot: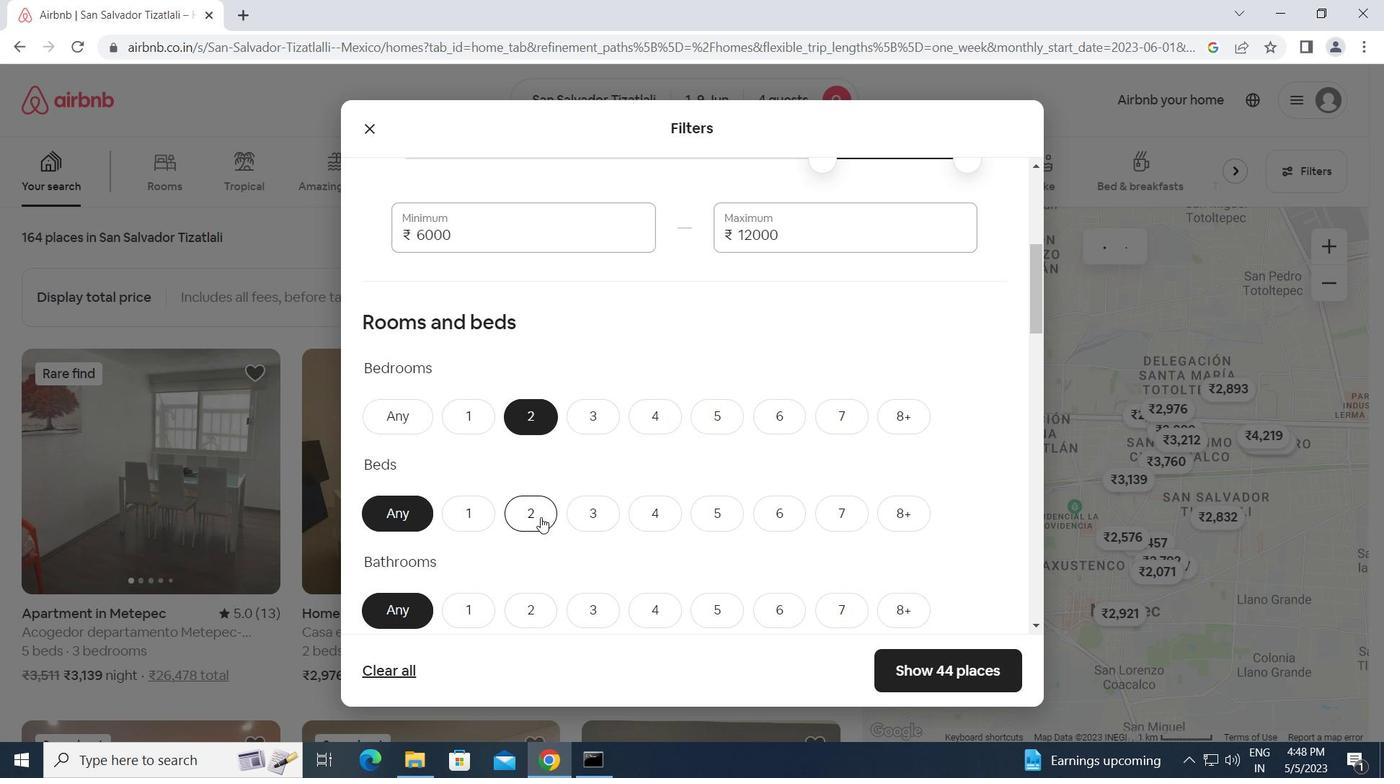 
Action: Mouse pressed left at (538, 517)
Screenshot: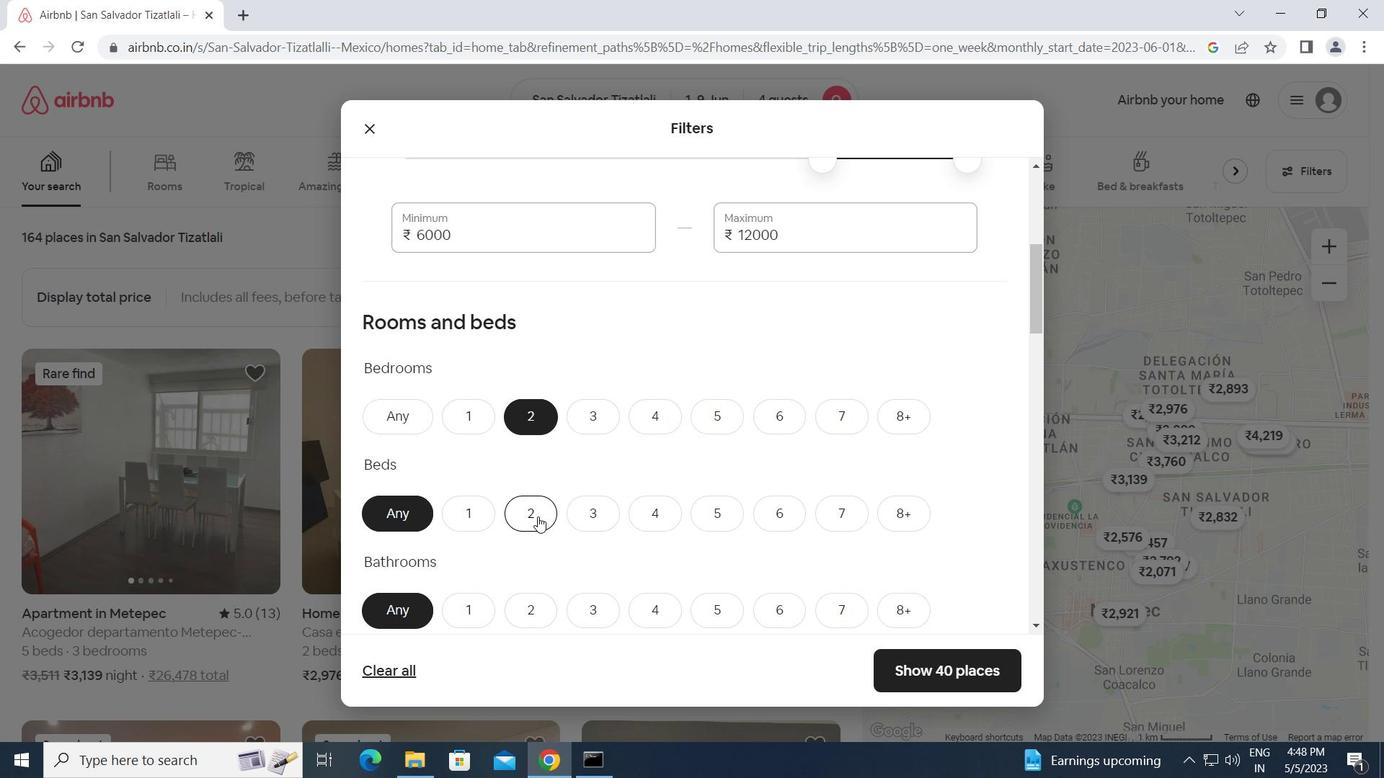 
Action: Mouse moved to (532, 605)
Screenshot: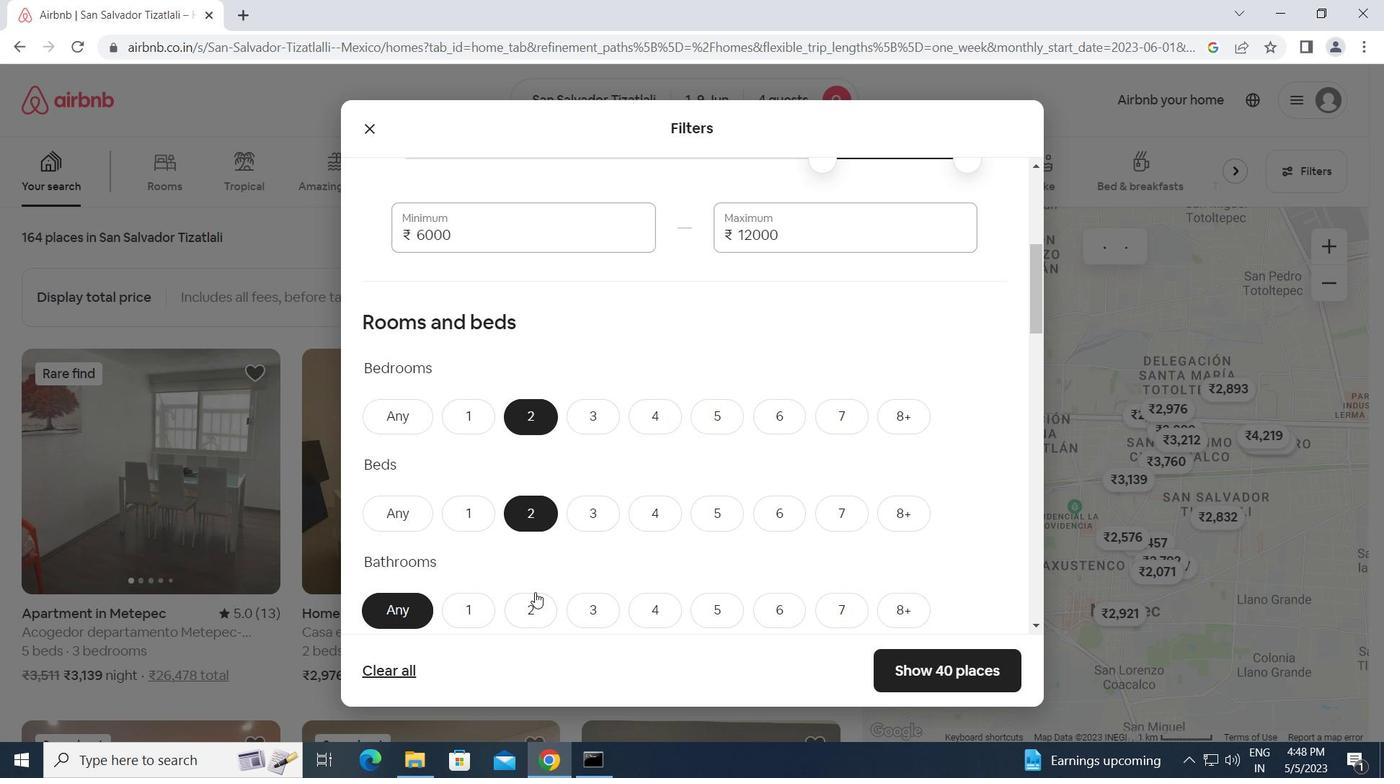 
Action: Mouse pressed left at (532, 605)
Screenshot: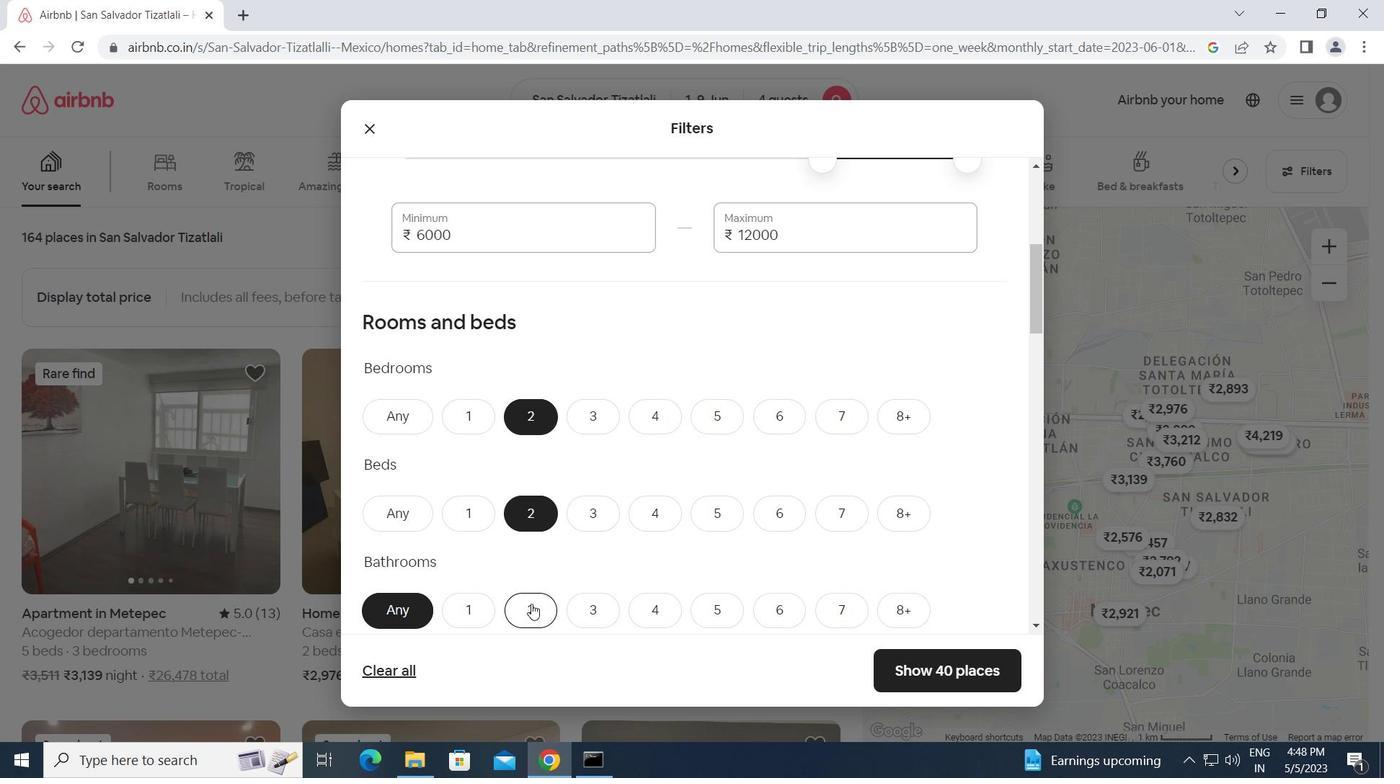 
Action: Mouse moved to (584, 593)
Screenshot: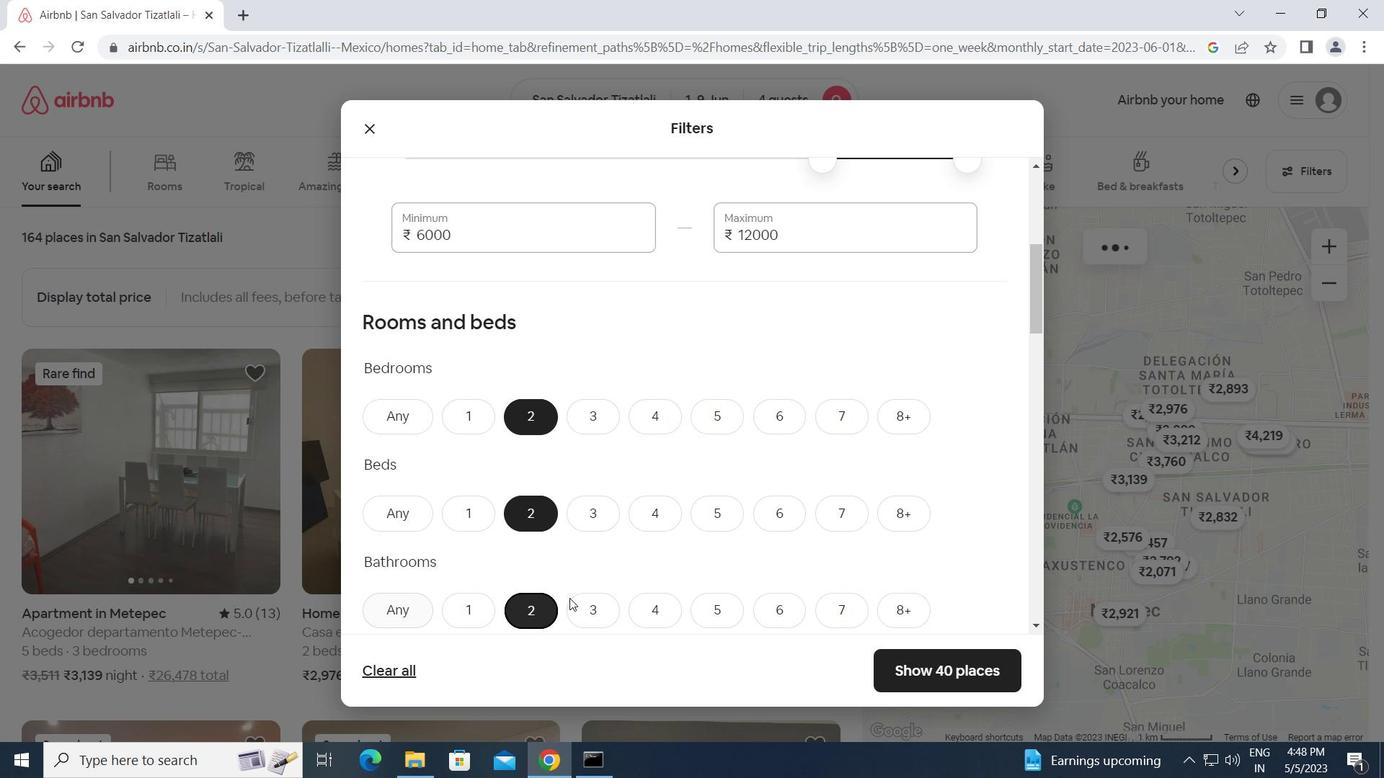 
Action: Mouse scrolled (584, 592) with delta (0, 0)
Screenshot: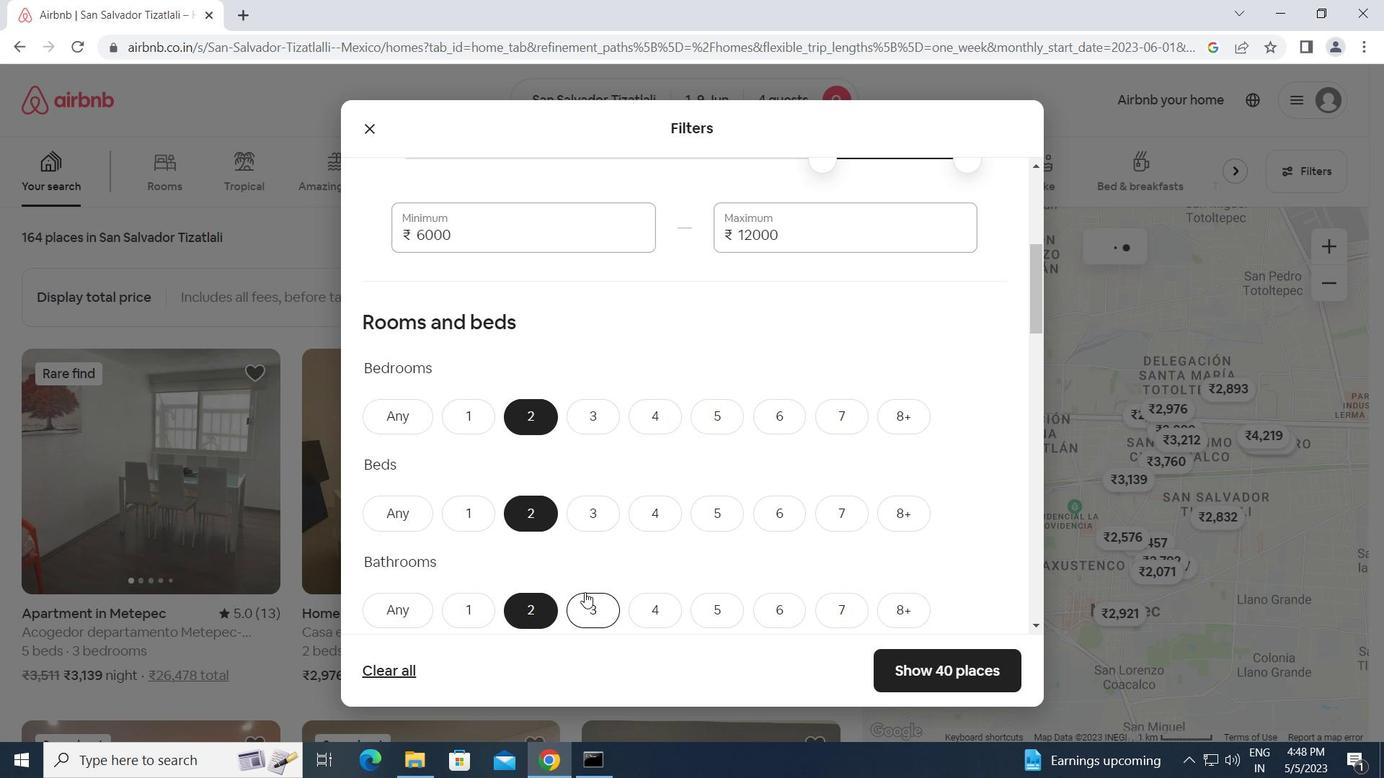 
Action: Mouse scrolled (584, 592) with delta (0, 0)
Screenshot: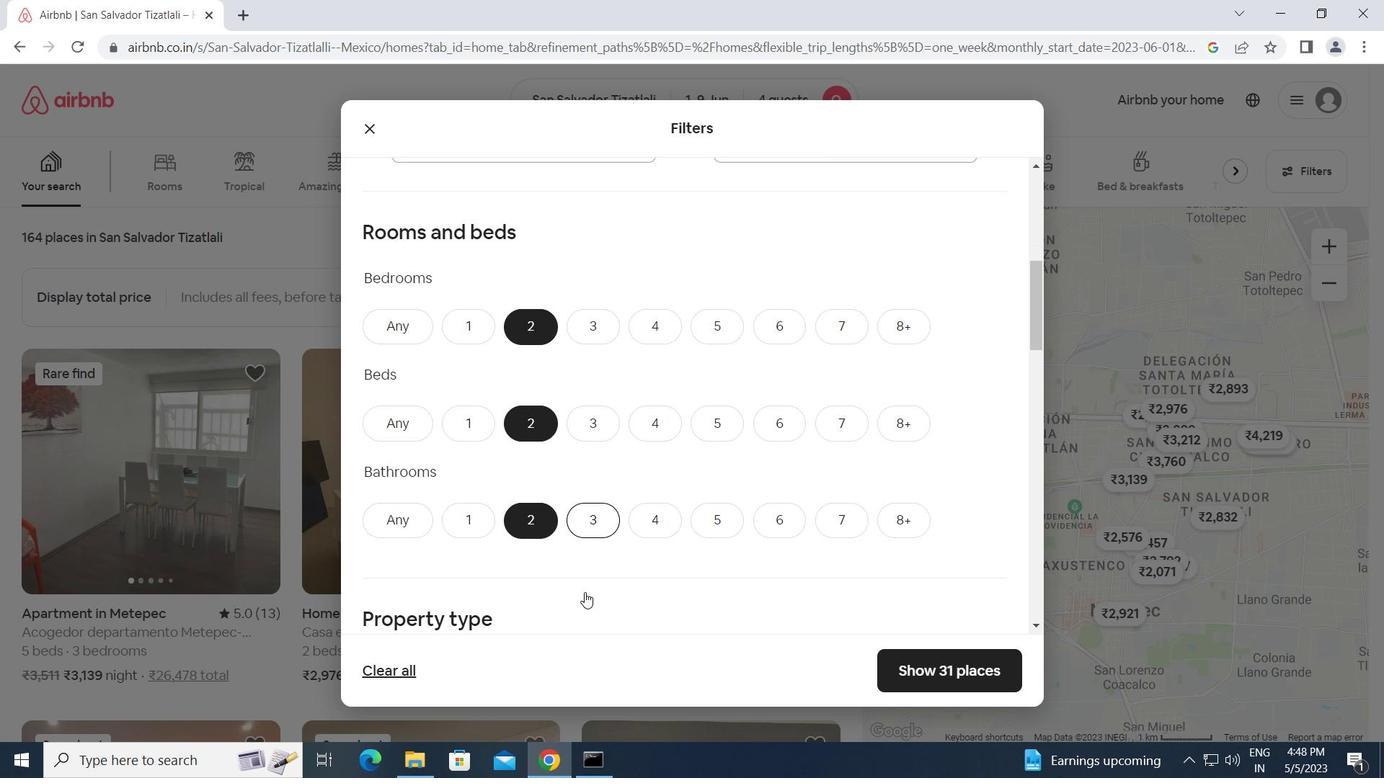 
Action: Mouse scrolled (584, 592) with delta (0, 0)
Screenshot: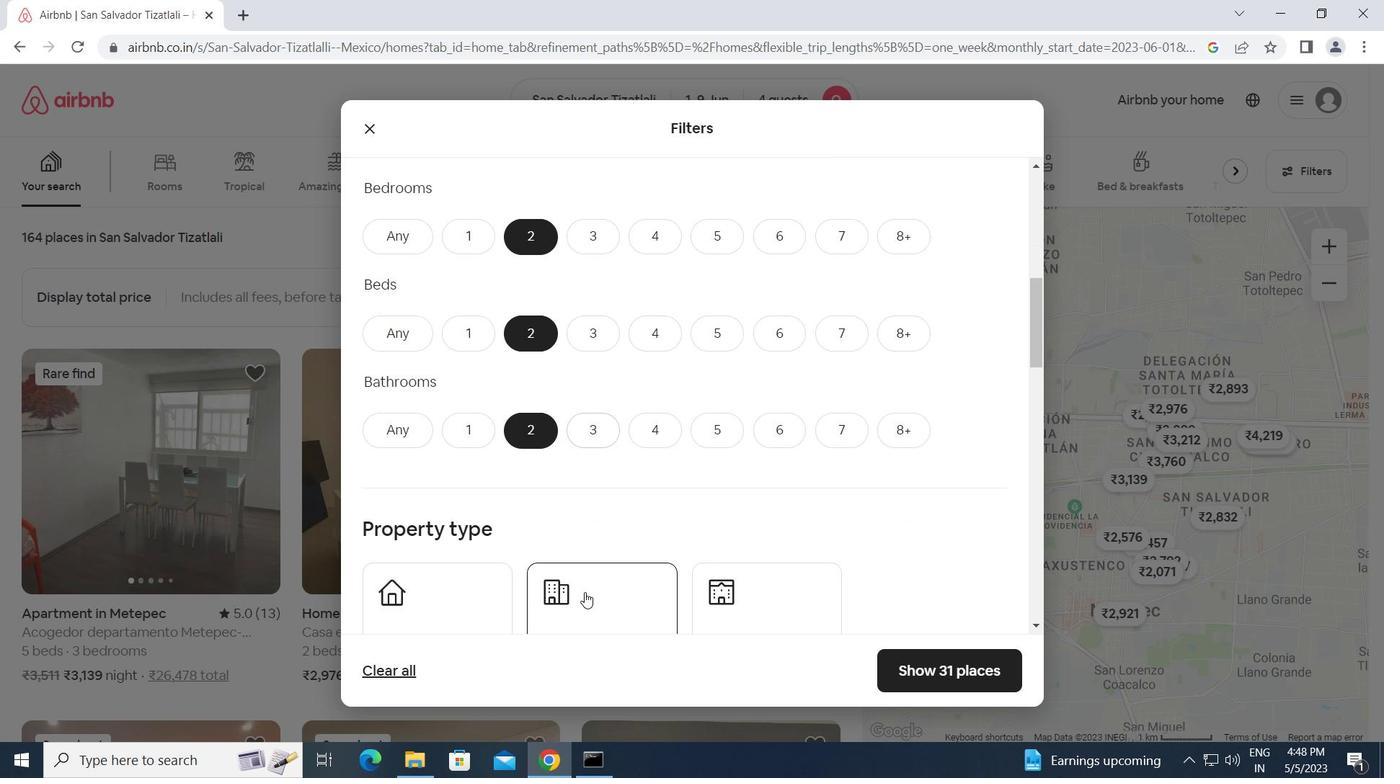 
Action: Mouse moved to (445, 554)
Screenshot: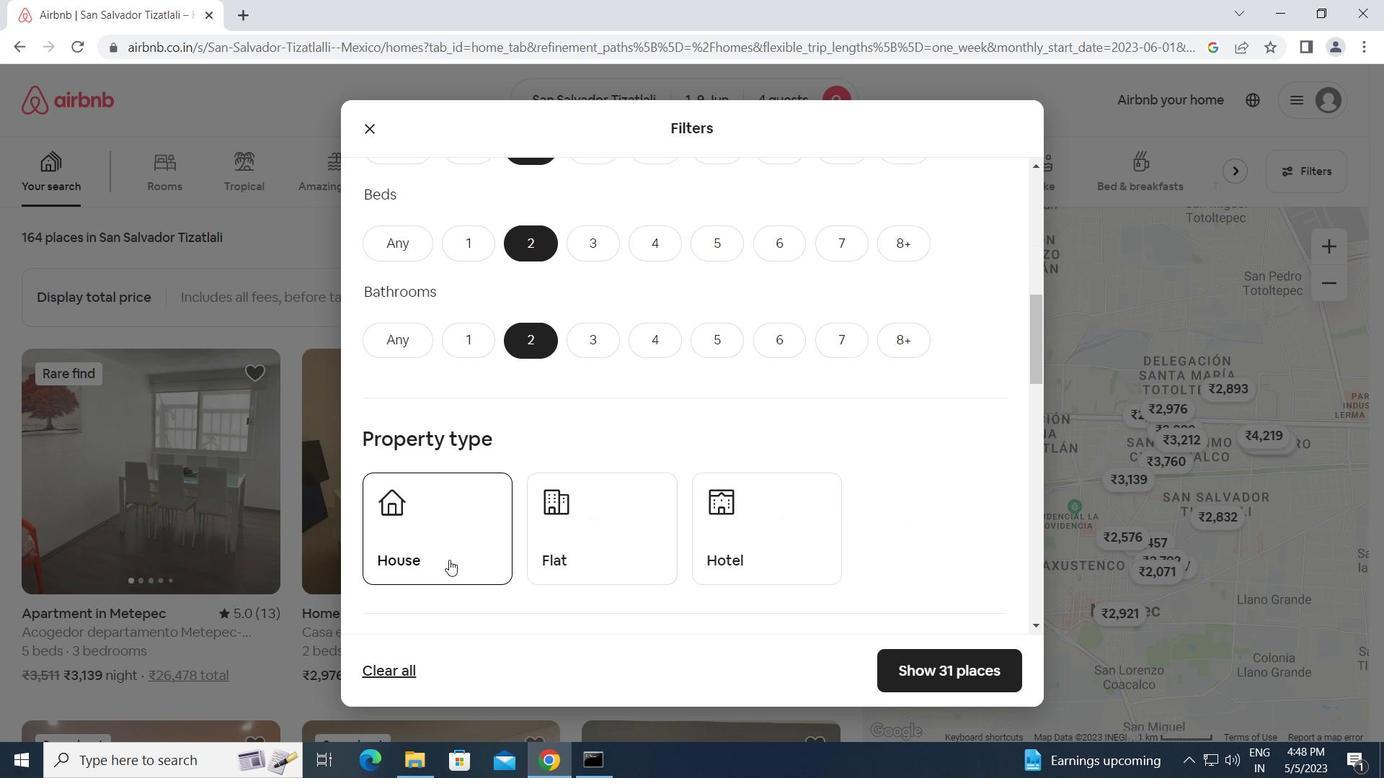 
Action: Mouse pressed left at (445, 554)
Screenshot: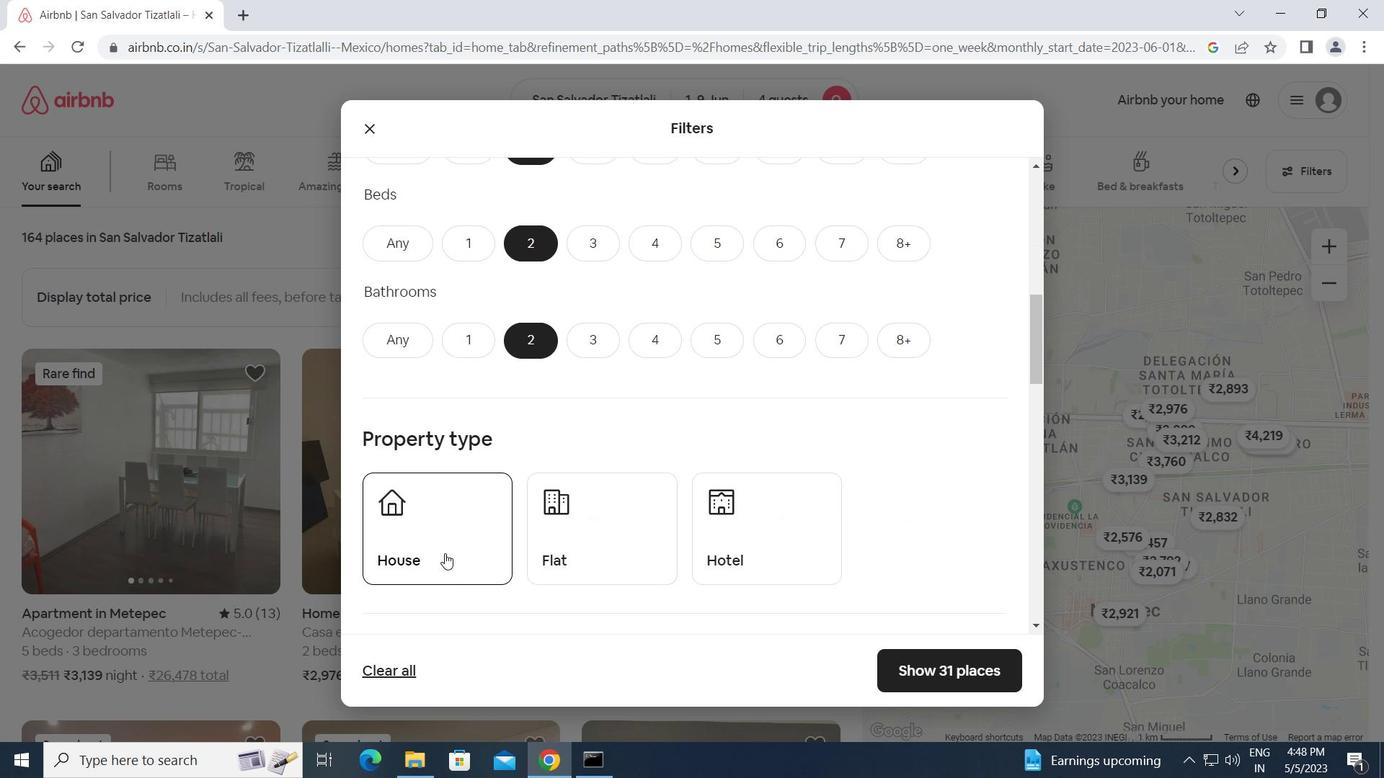 
Action: Mouse moved to (605, 554)
Screenshot: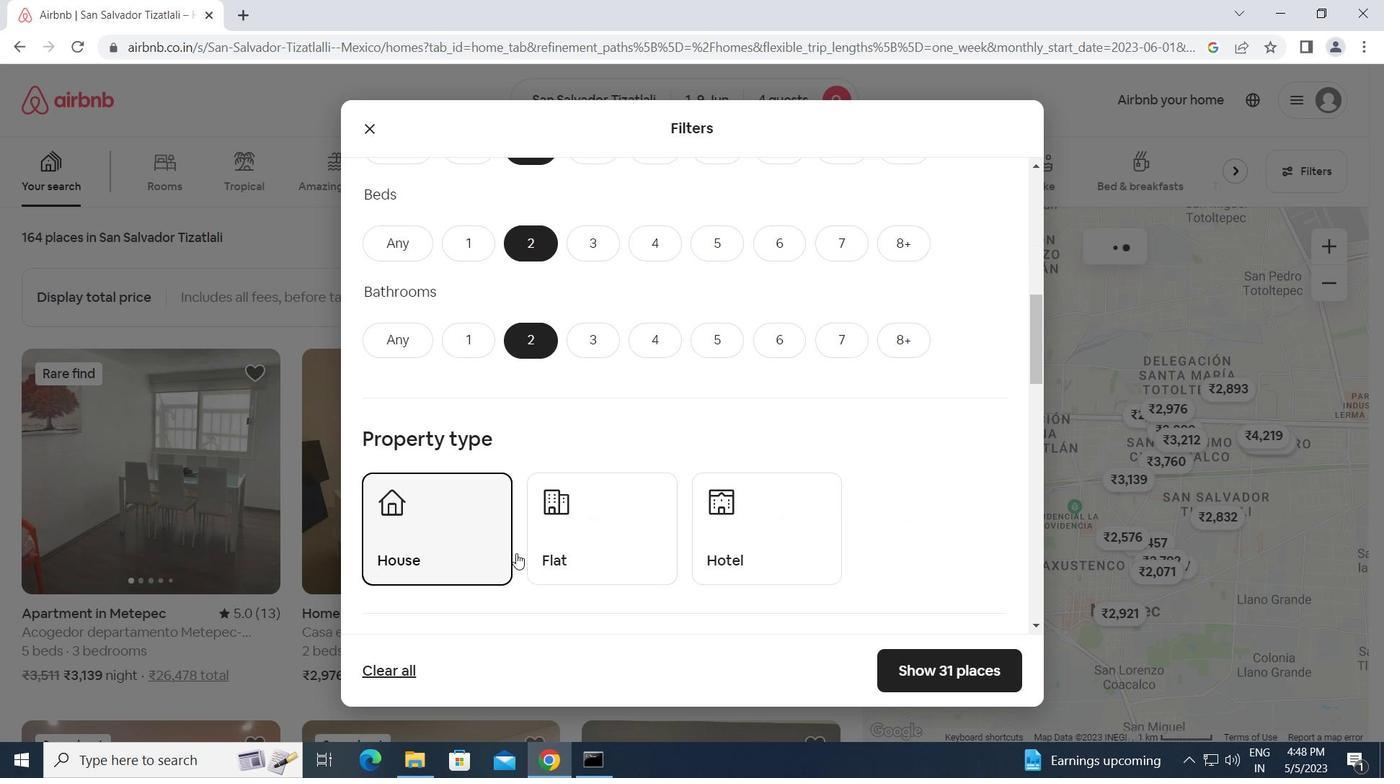 
Action: Mouse pressed left at (605, 554)
Screenshot: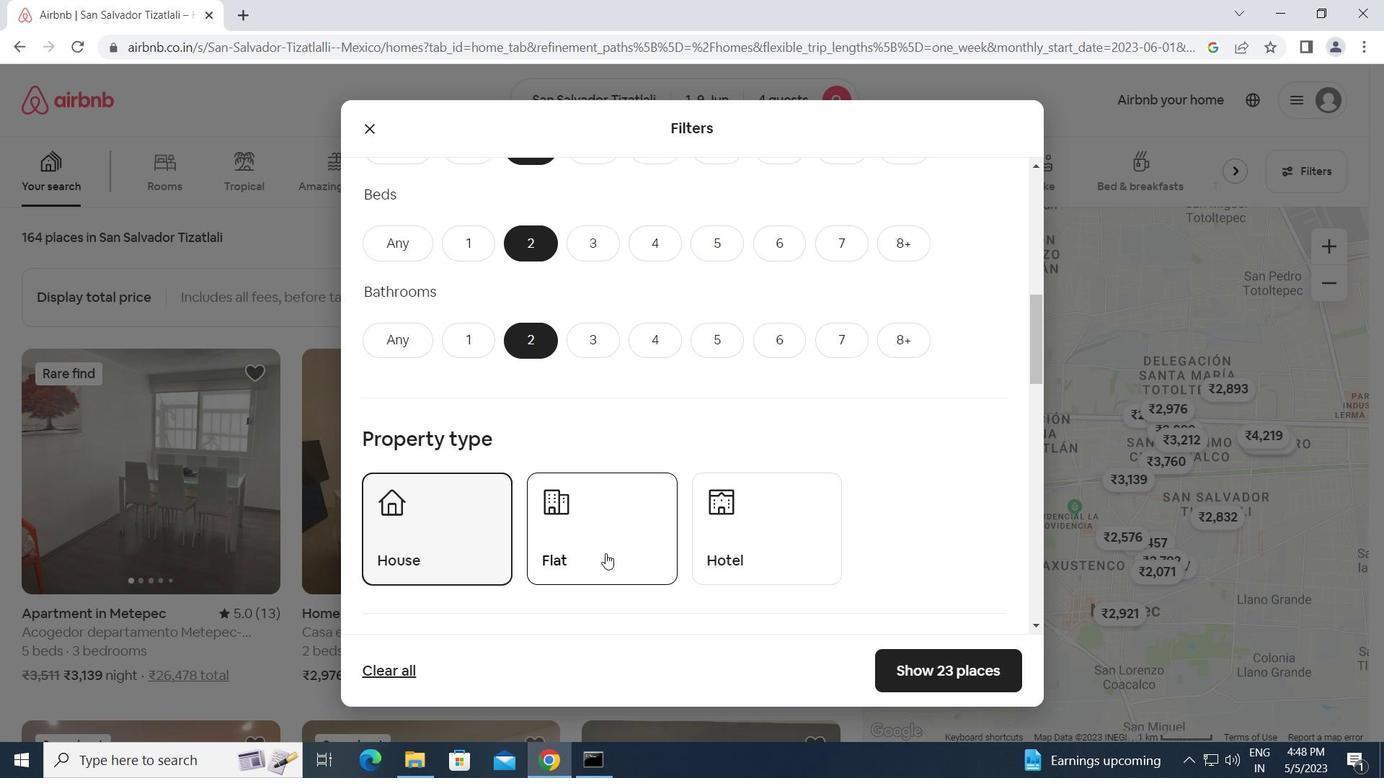 
Action: Mouse moved to (839, 564)
Screenshot: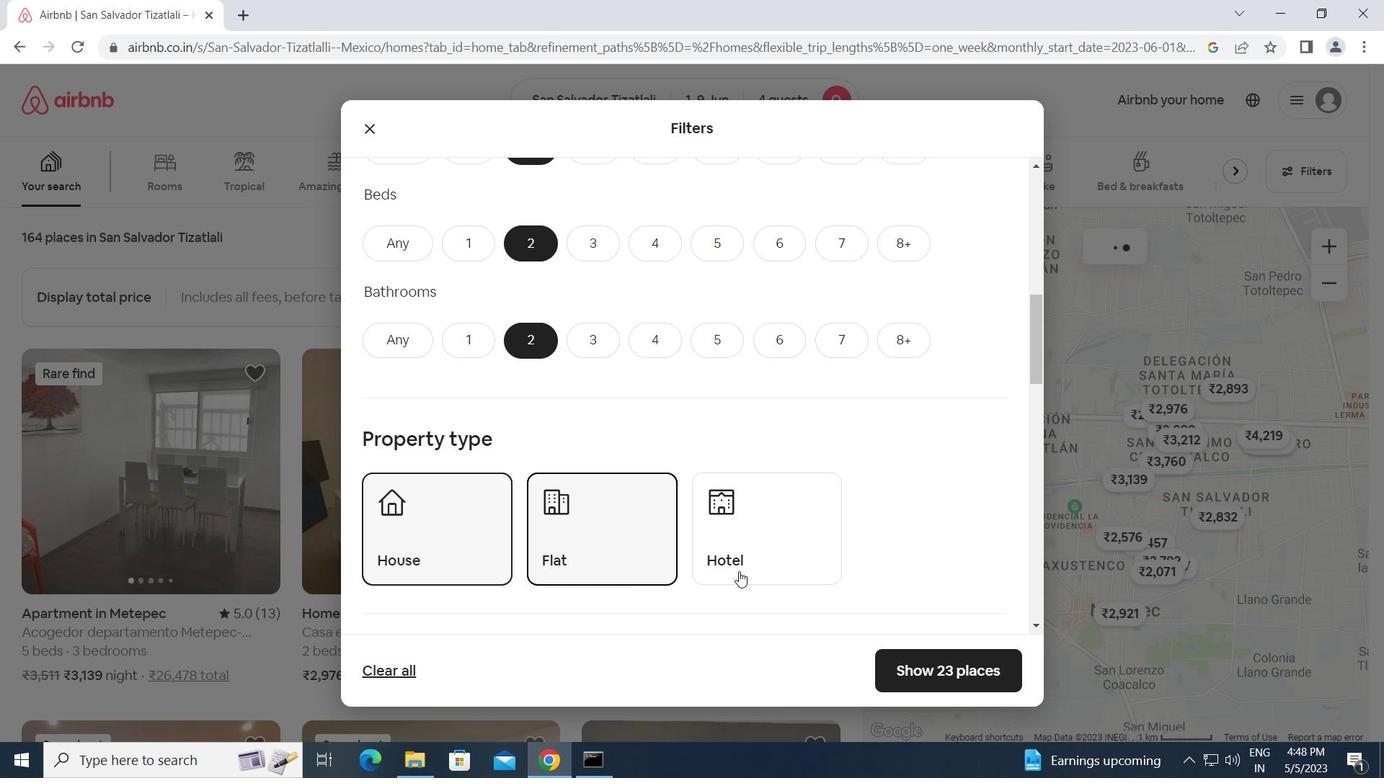 
Action: Mouse scrolled (839, 563) with delta (0, 0)
Screenshot: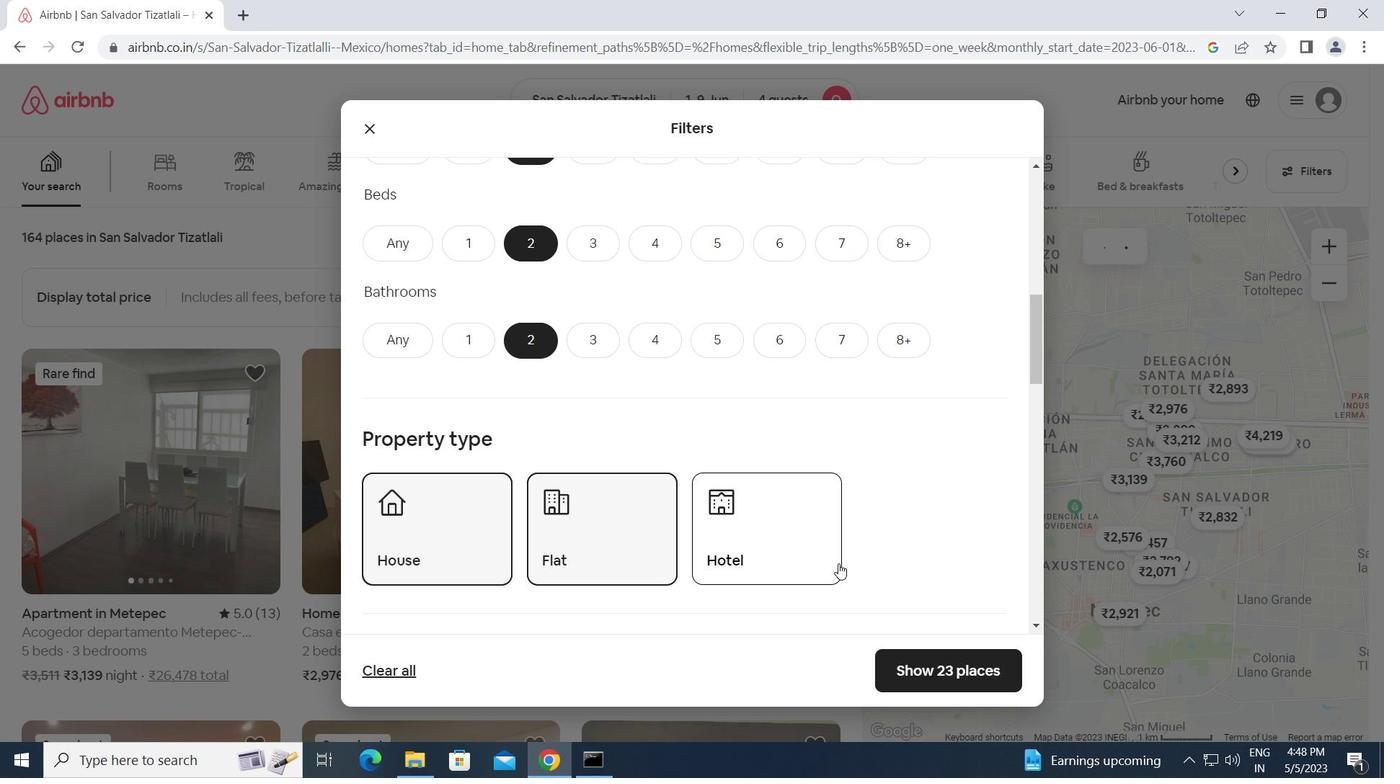 
Action: Mouse scrolled (839, 563) with delta (0, 0)
Screenshot: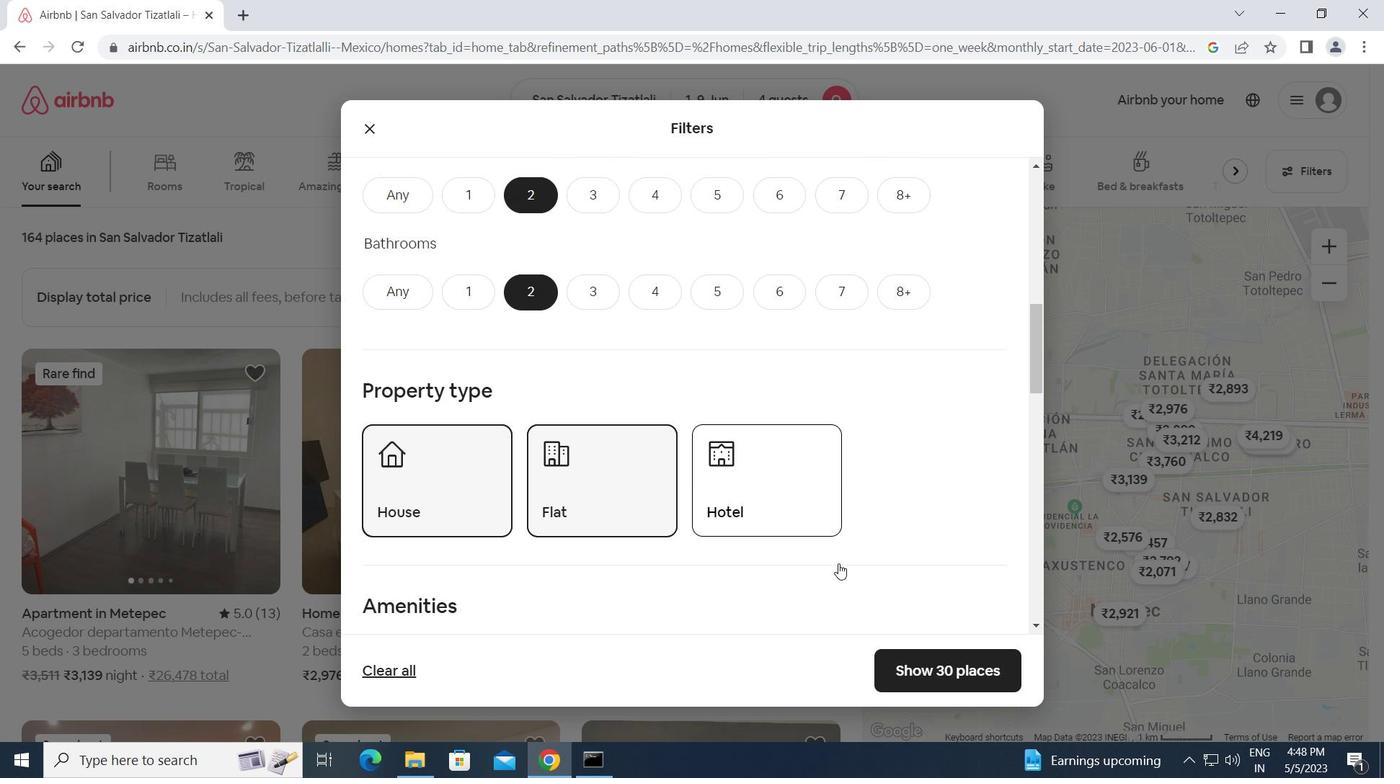 
Action: Mouse scrolled (839, 563) with delta (0, 0)
Screenshot: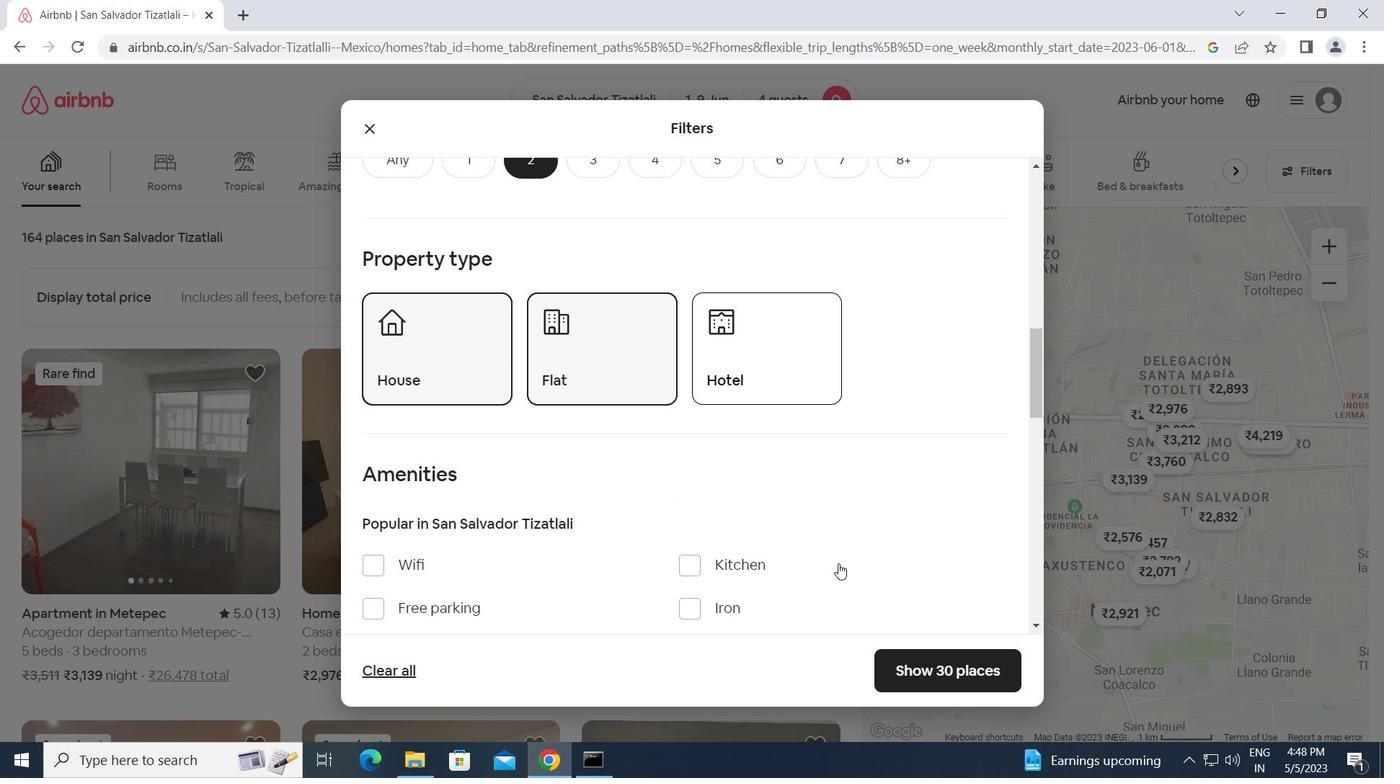 
Action: Mouse scrolled (839, 563) with delta (0, 0)
Screenshot: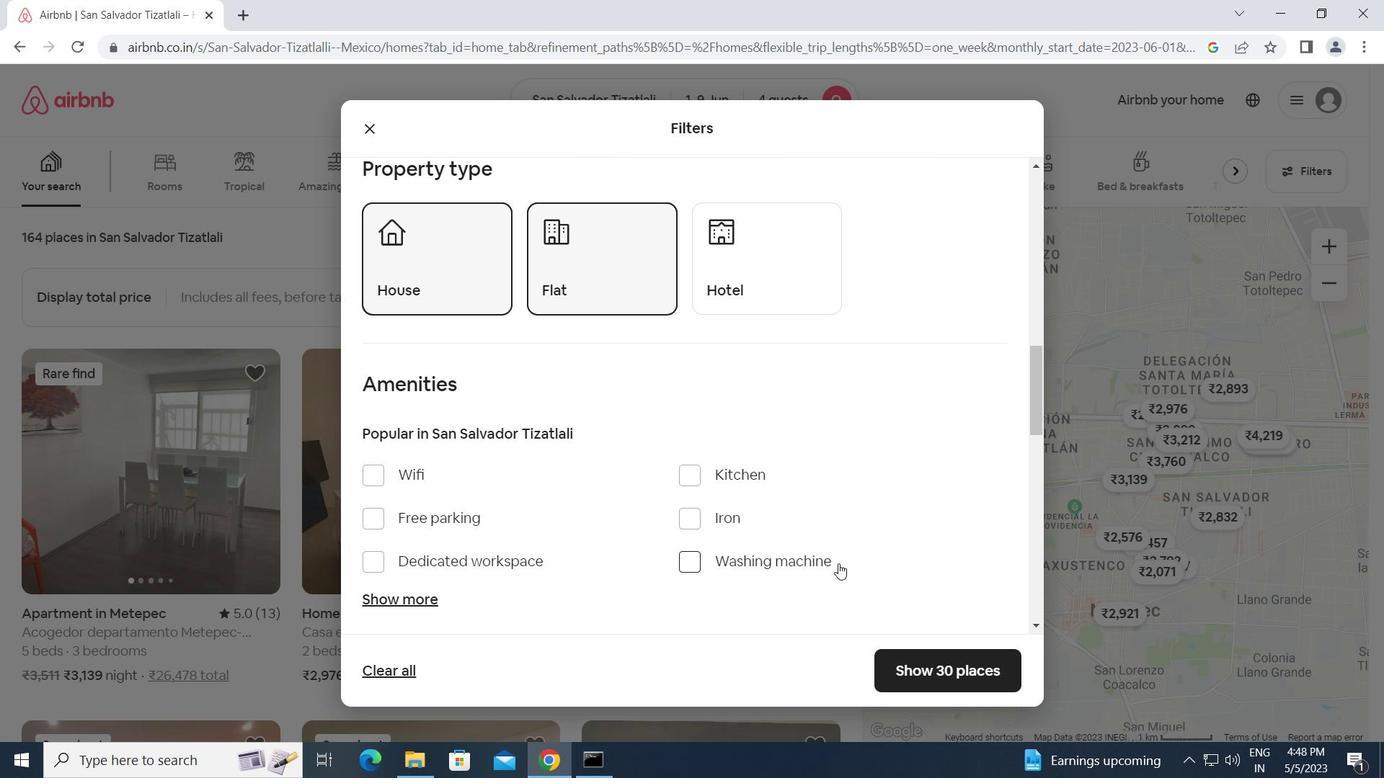 
Action: Mouse scrolled (839, 563) with delta (0, 0)
Screenshot: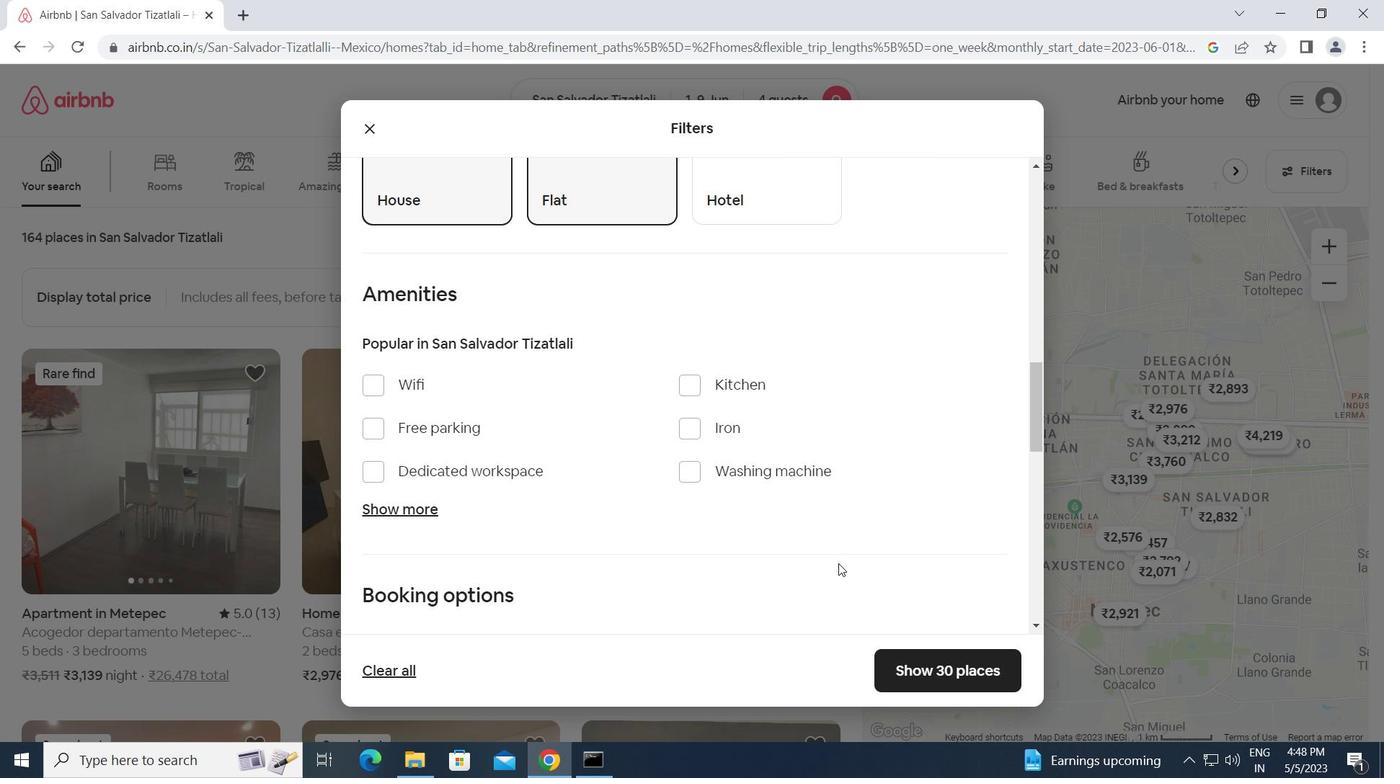 
Action: Mouse scrolled (839, 563) with delta (0, 0)
Screenshot: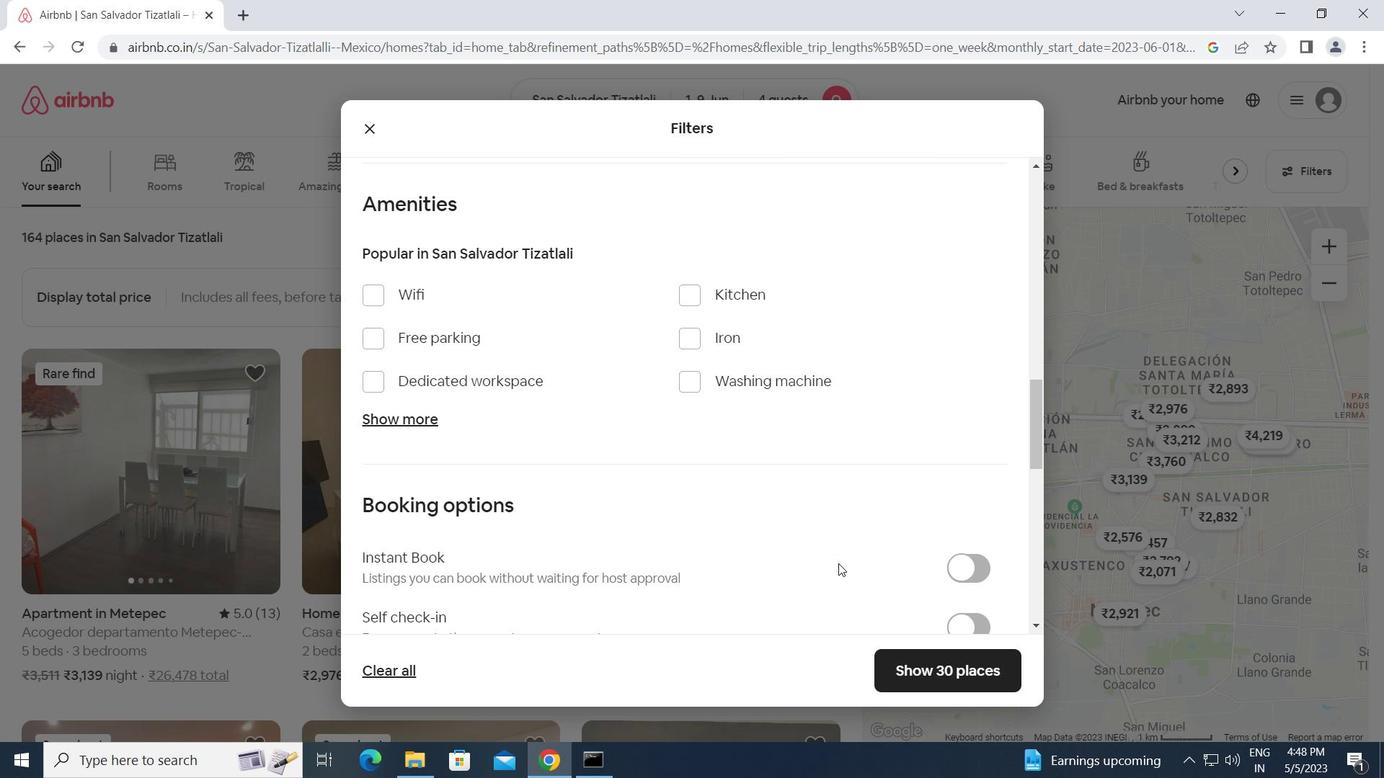 
Action: Mouse scrolled (839, 563) with delta (0, 0)
Screenshot: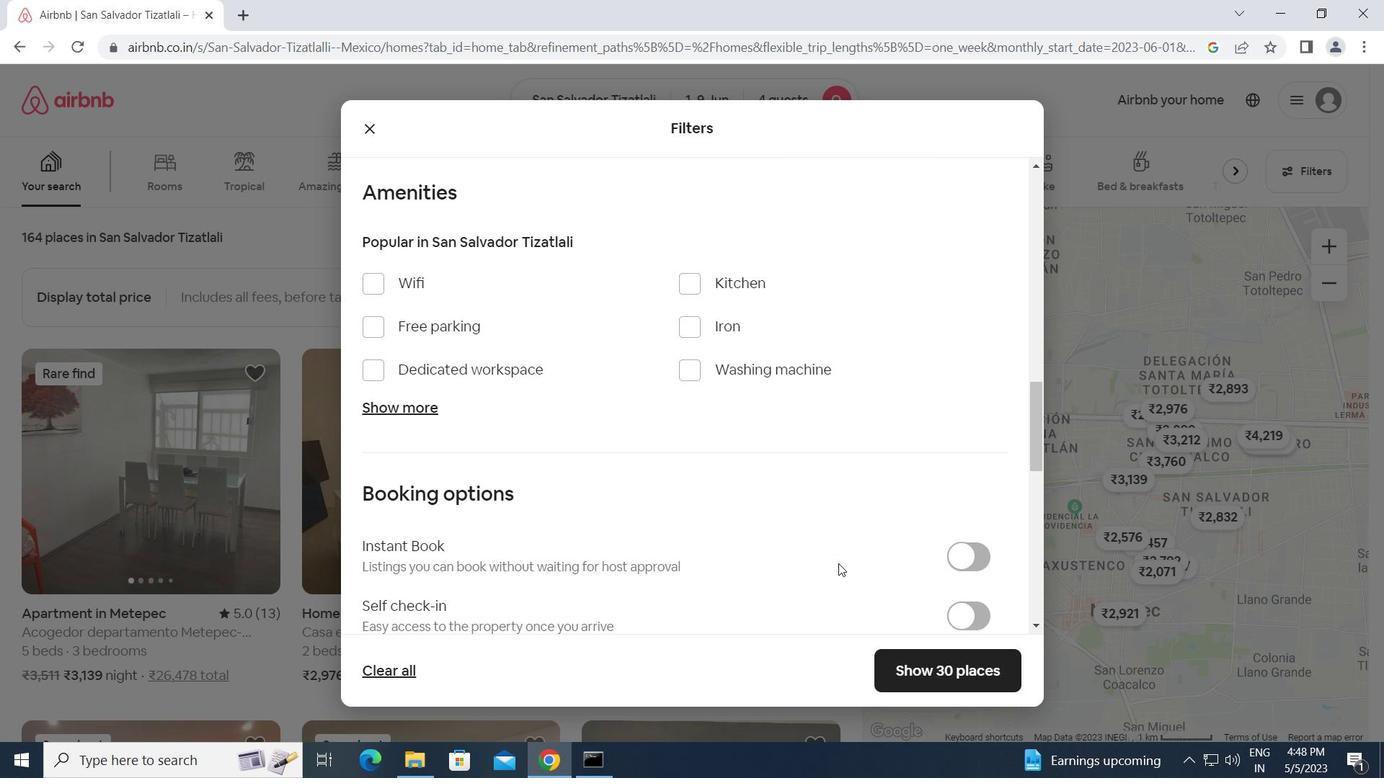 
Action: Mouse moved to (975, 444)
Screenshot: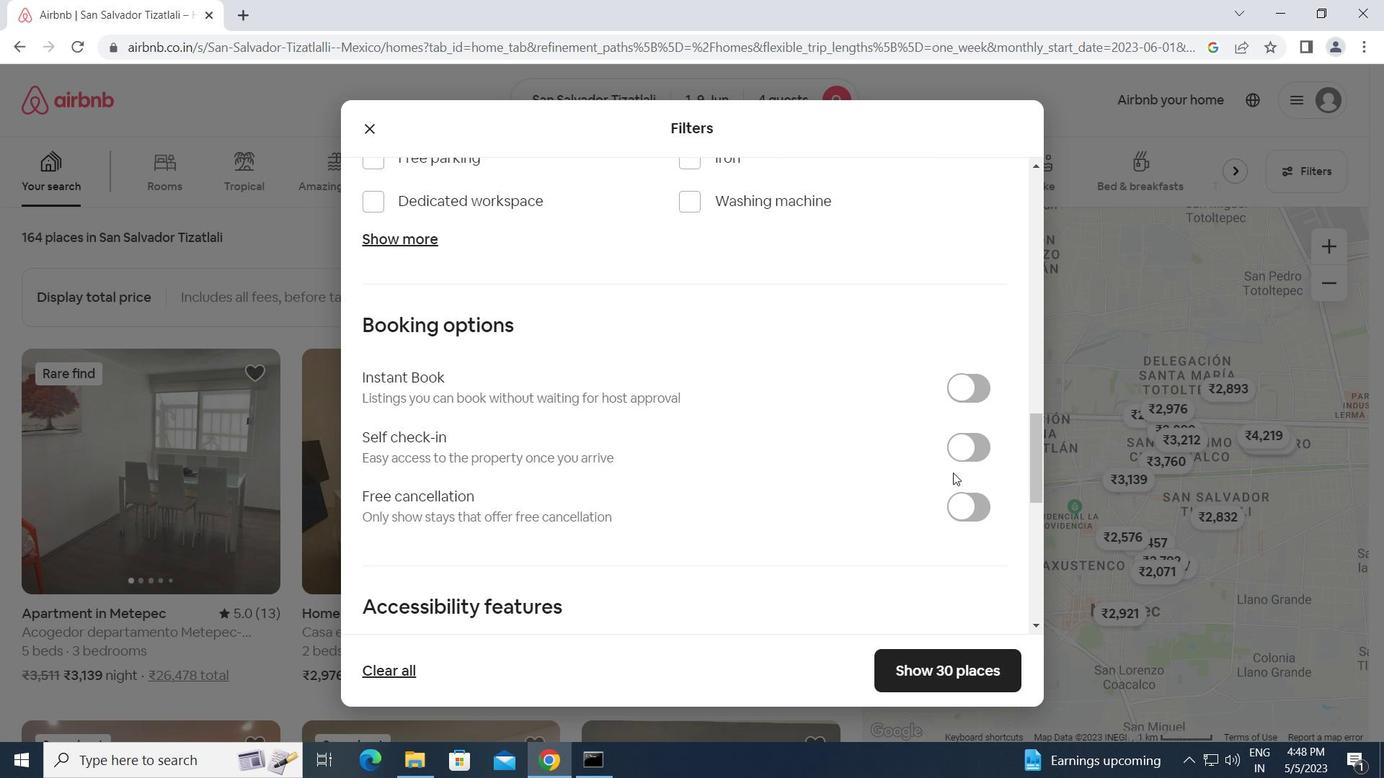 
Action: Mouse pressed left at (975, 444)
Screenshot: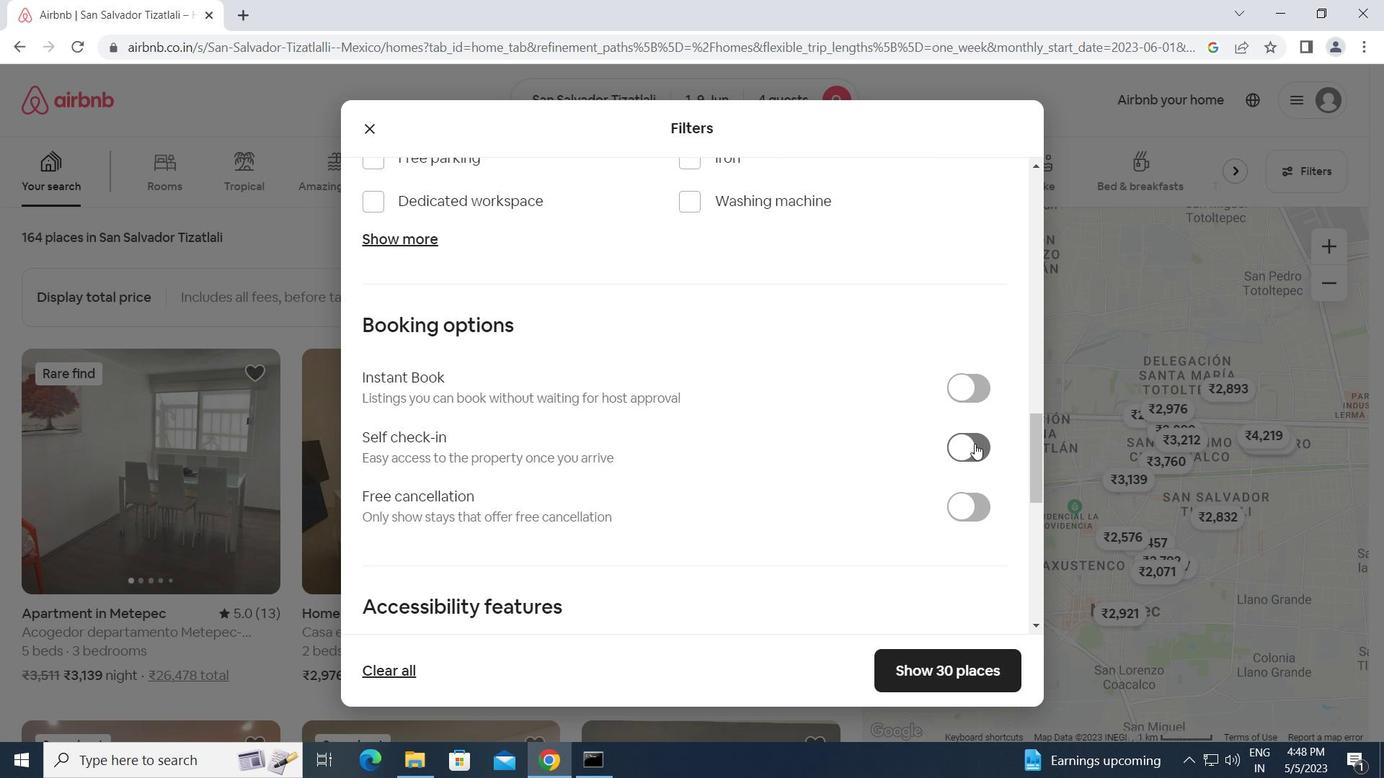 
Action: Mouse moved to (599, 501)
Screenshot: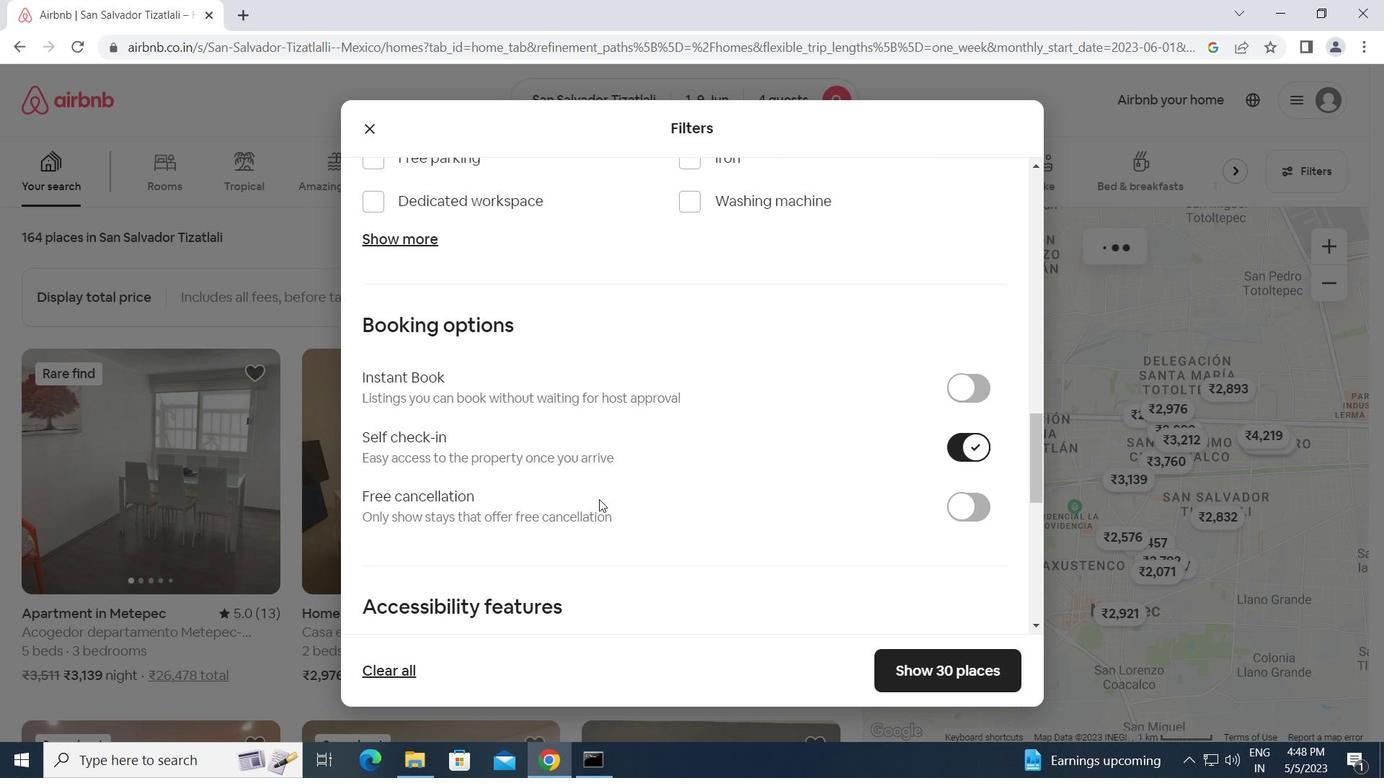 
Action: Mouse scrolled (599, 500) with delta (0, 0)
Screenshot: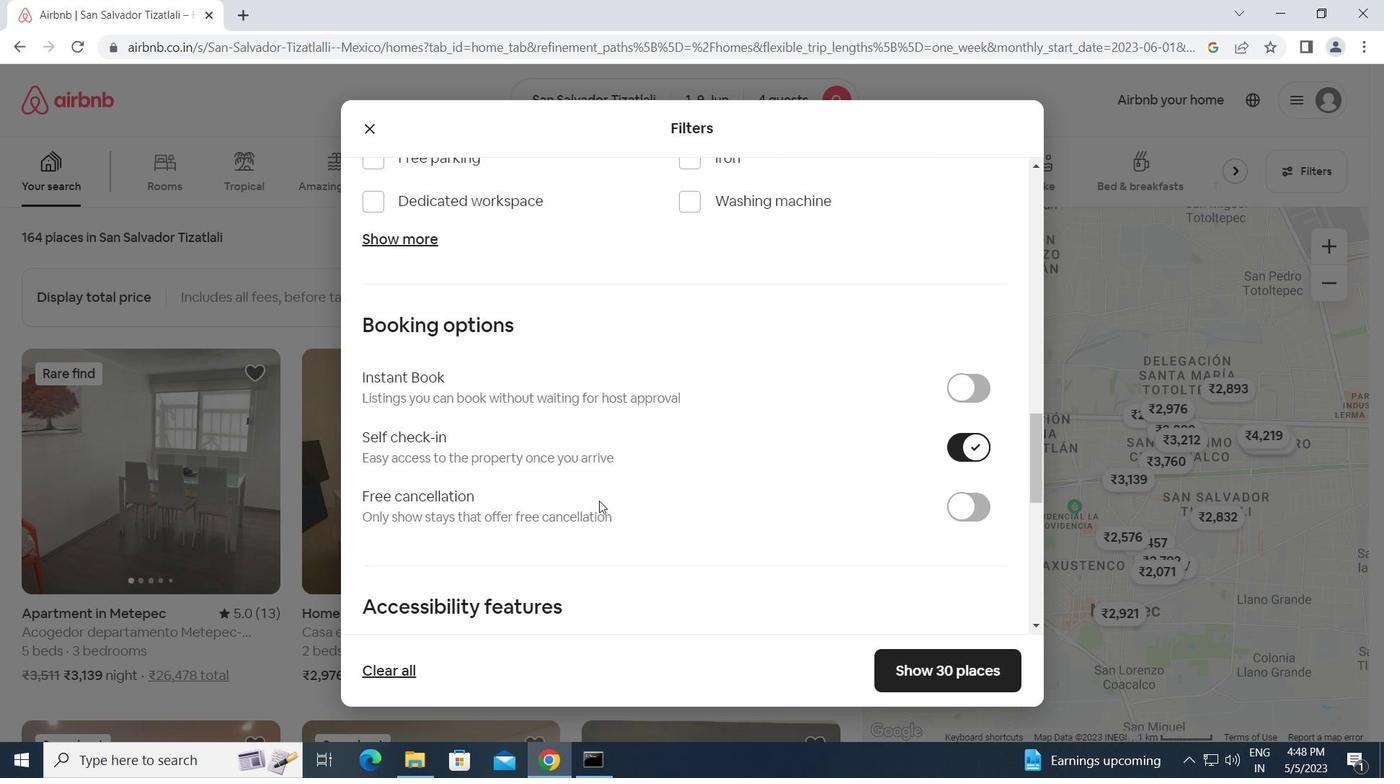 
Action: Mouse scrolled (599, 500) with delta (0, 0)
Screenshot: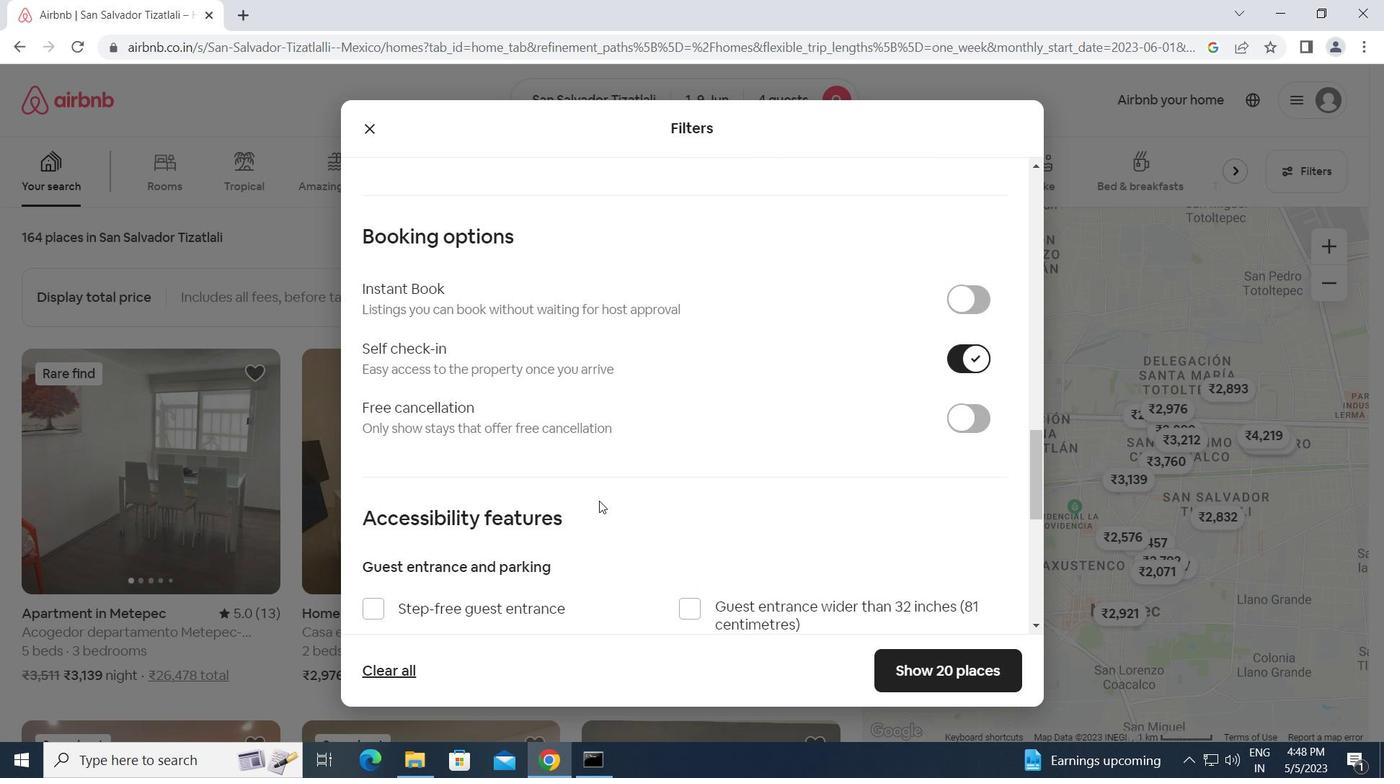 
Action: Mouse scrolled (599, 500) with delta (0, 0)
Screenshot: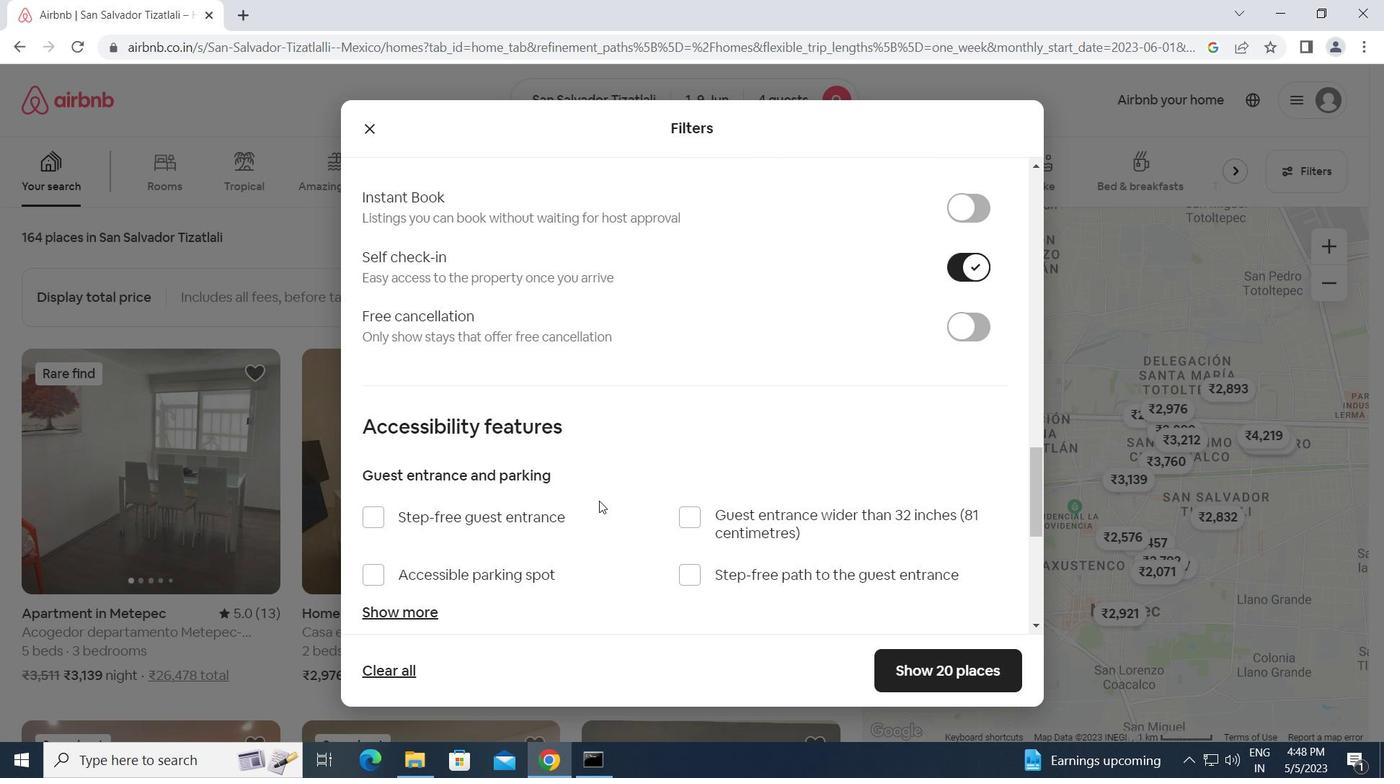 
Action: Mouse scrolled (599, 500) with delta (0, 0)
Screenshot: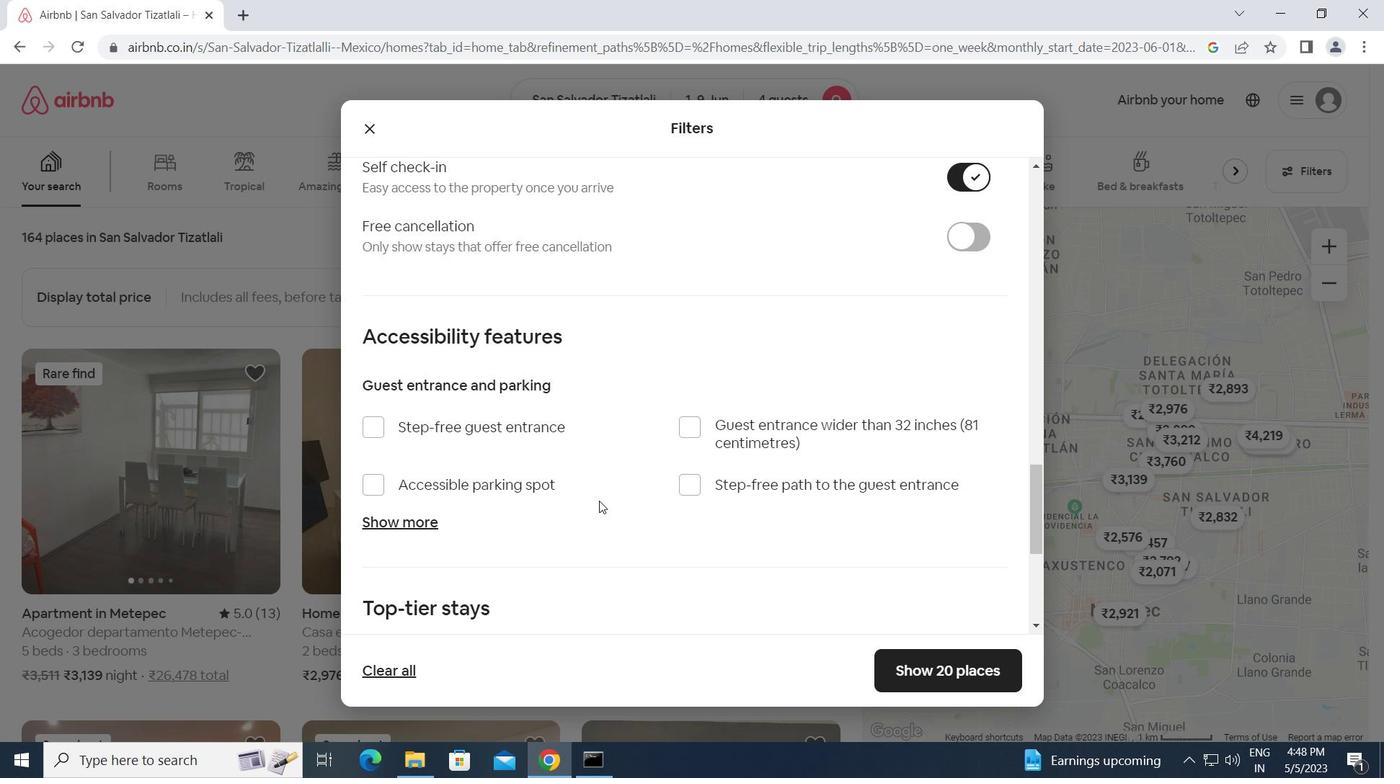 
Action: Mouse scrolled (599, 500) with delta (0, 0)
Screenshot: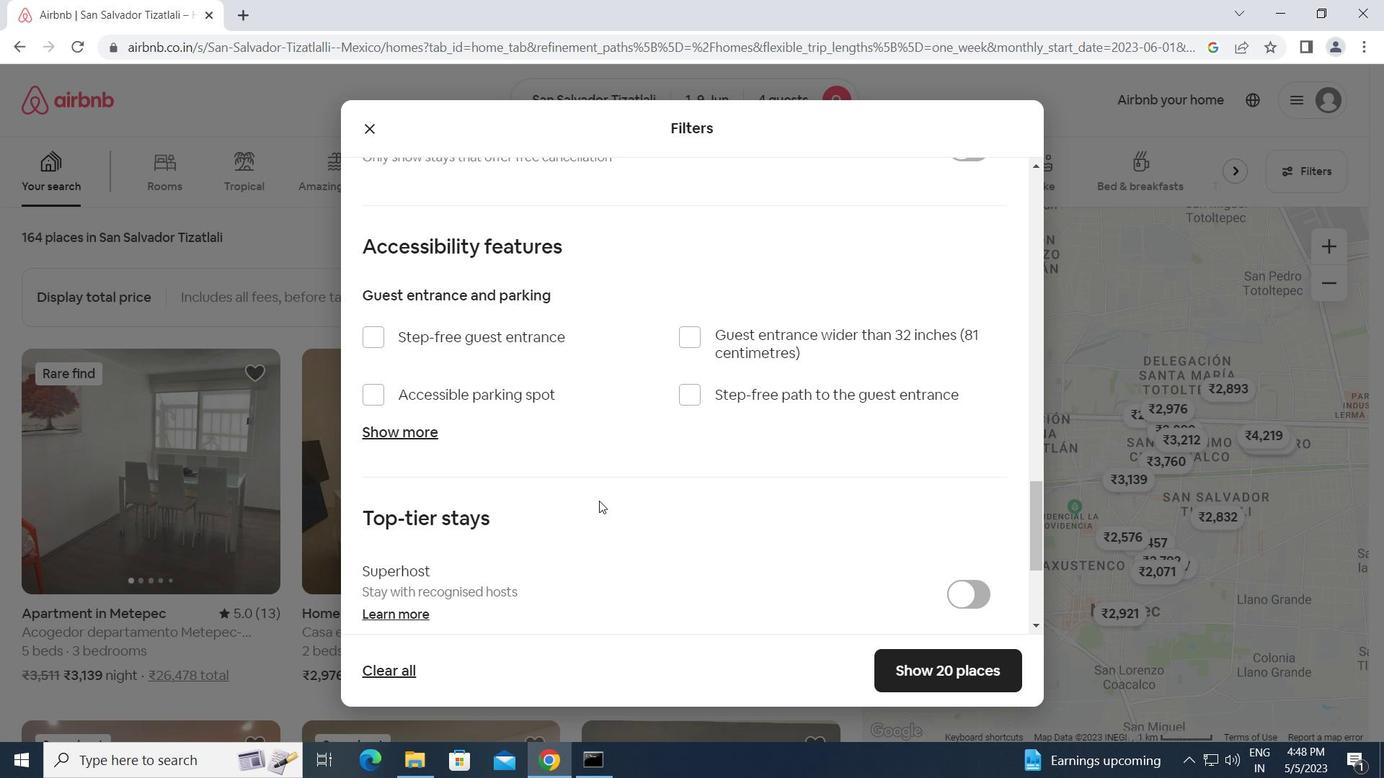 
Action: Mouse scrolled (599, 500) with delta (0, 0)
Screenshot: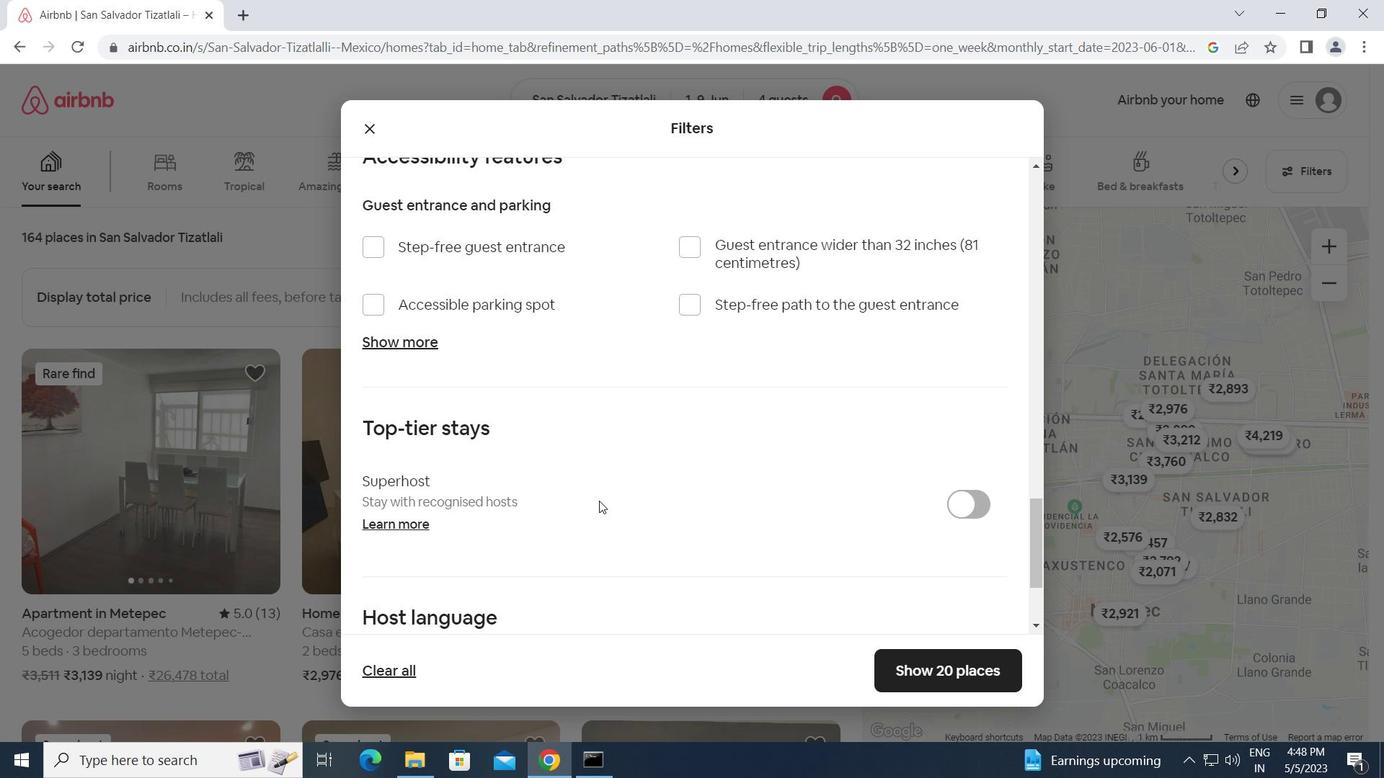 
Action: Mouse scrolled (599, 500) with delta (0, 0)
Screenshot: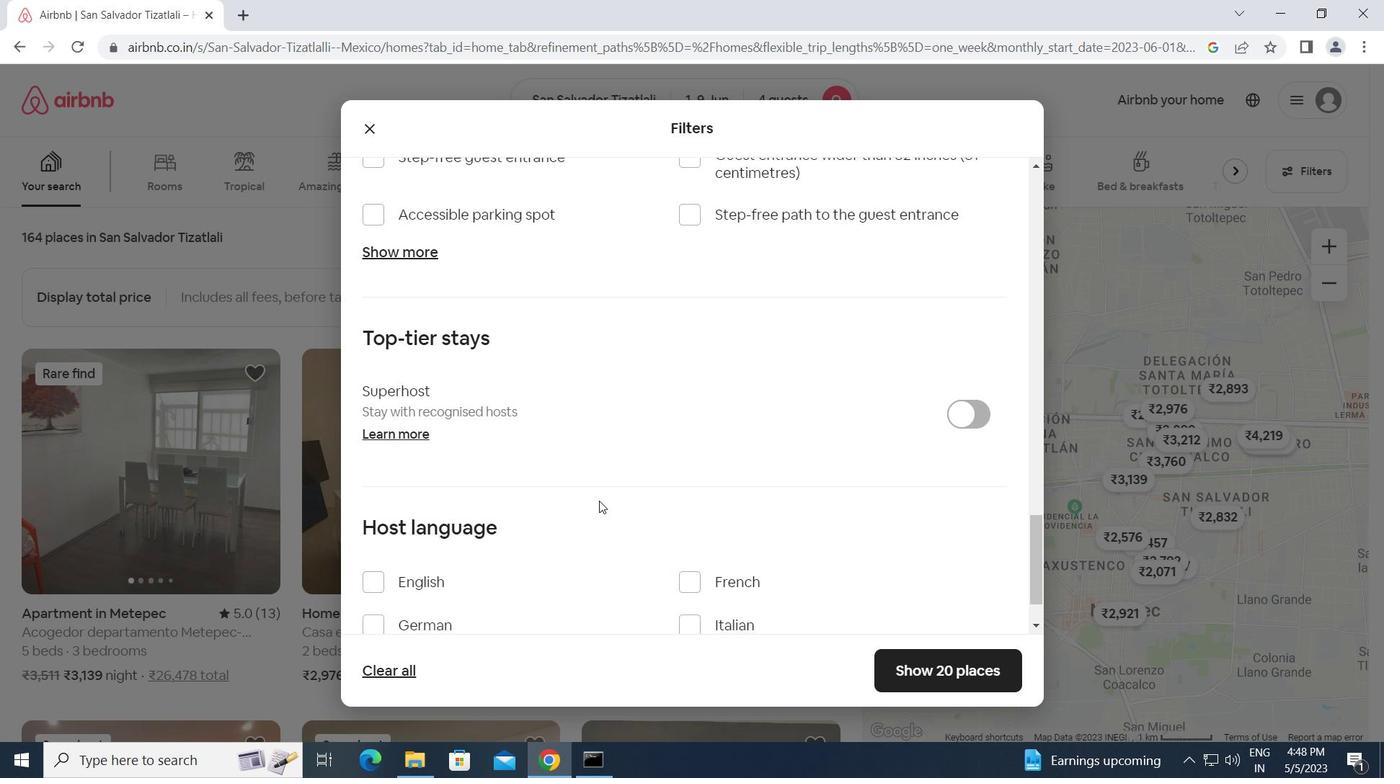 
Action: Mouse scrolled (599, 500) with delta (0, 0)
Screenshot: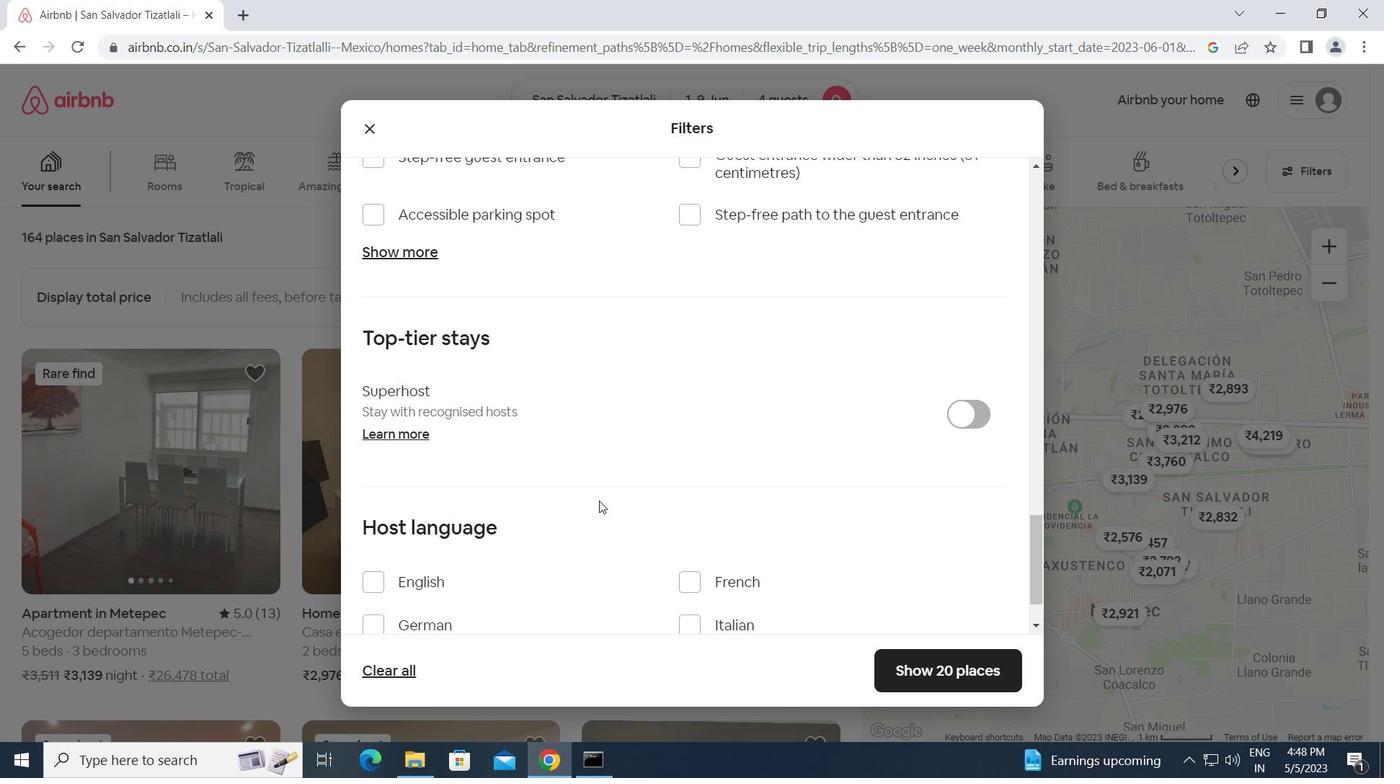 
Action: Mouse moved to (385, 504)
Screenshot: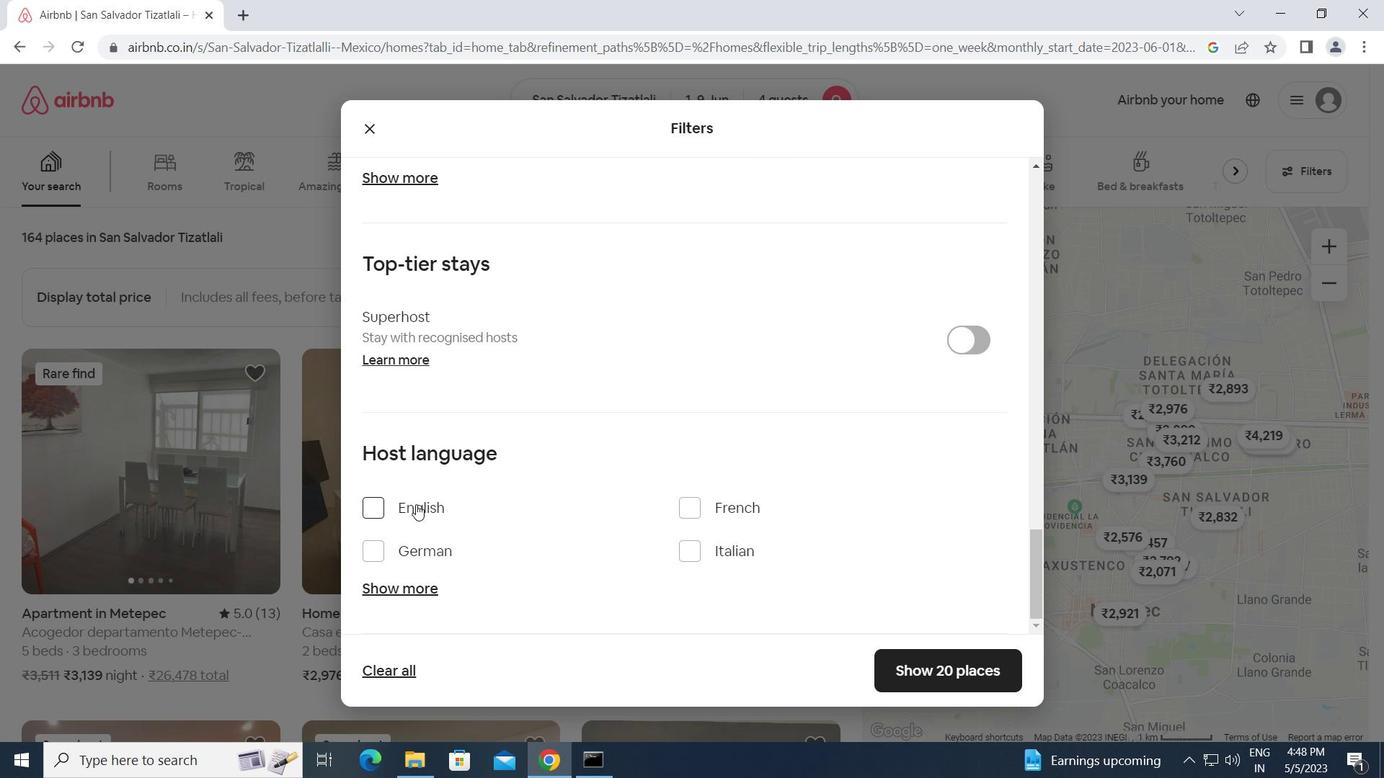 
Action: Mouse pressed left at (385, 504)
Screenshot: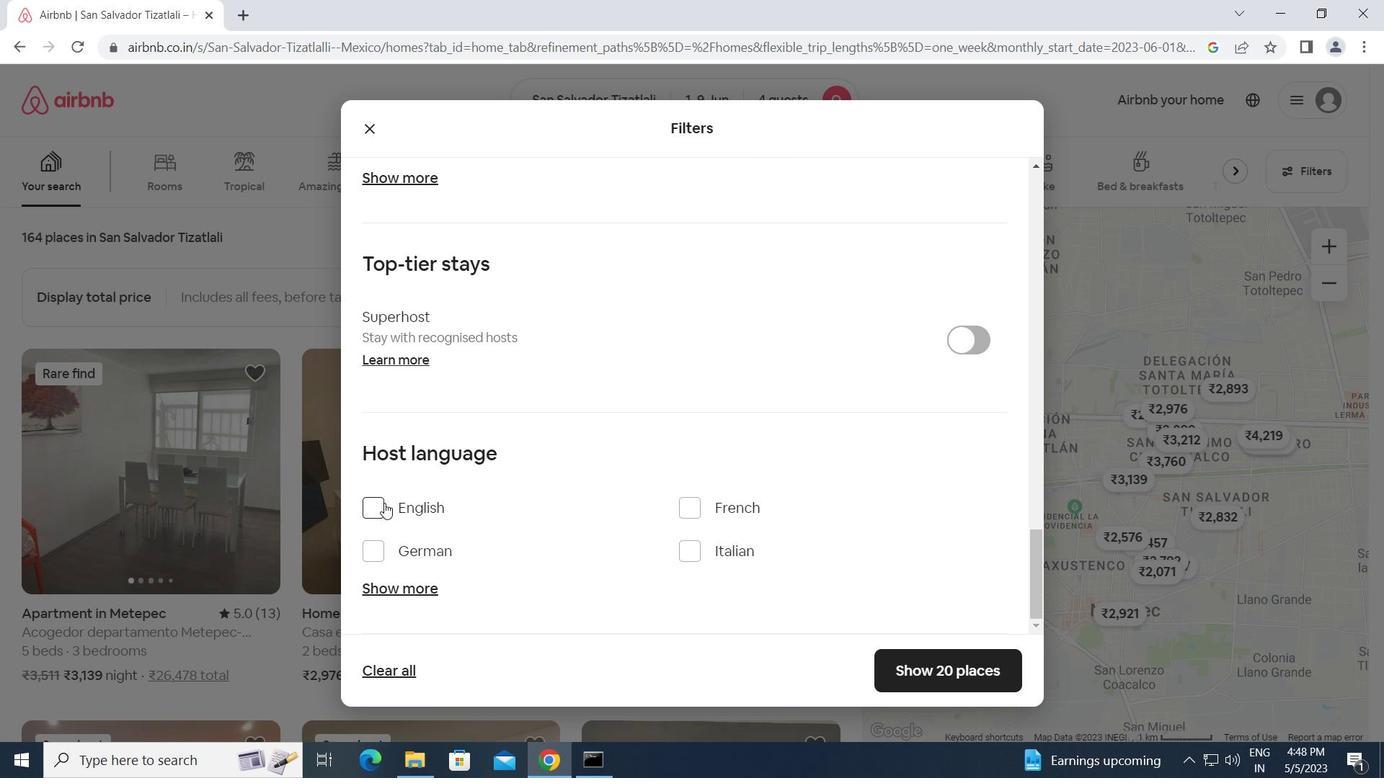 
Action: Mouse moved to (921, 667)
Screenshot: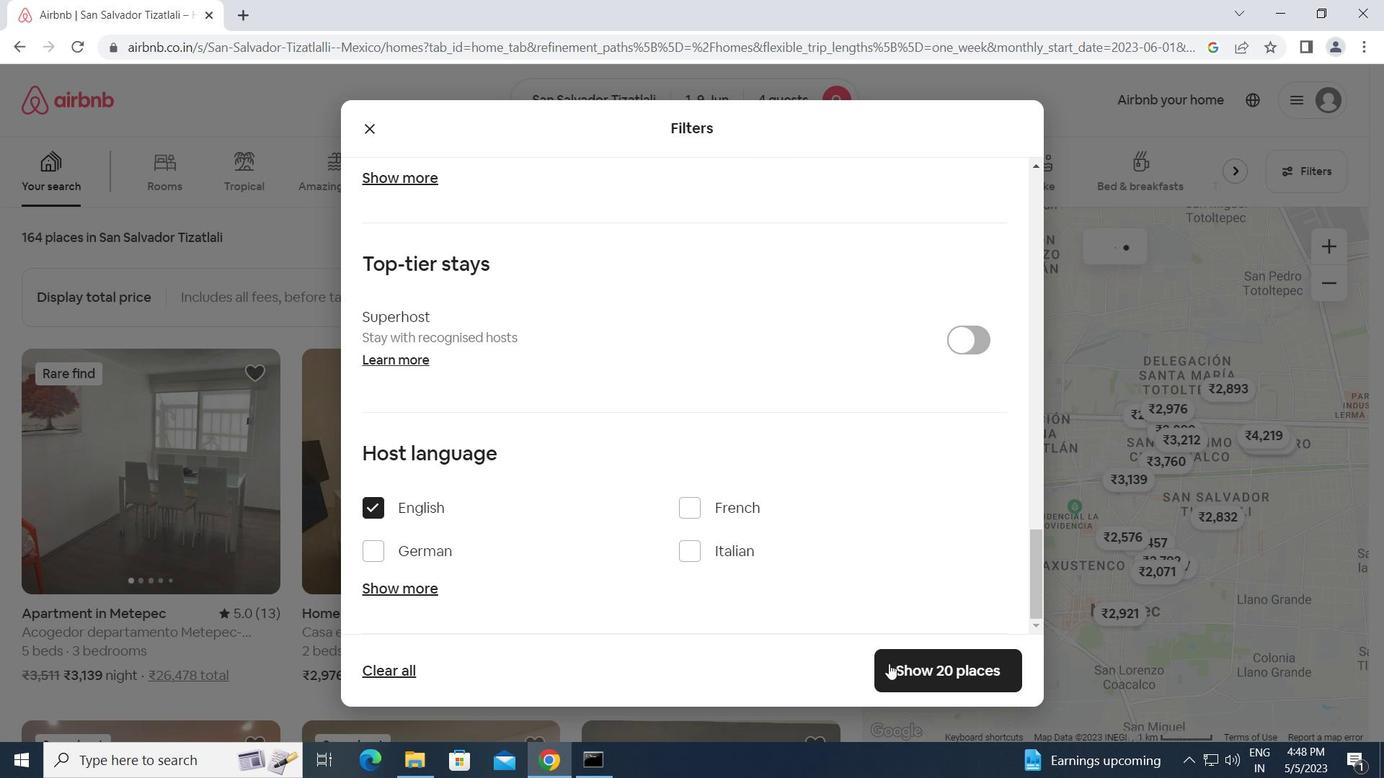 
Action: Mouse pressed left at (921, 667)
Screenshot: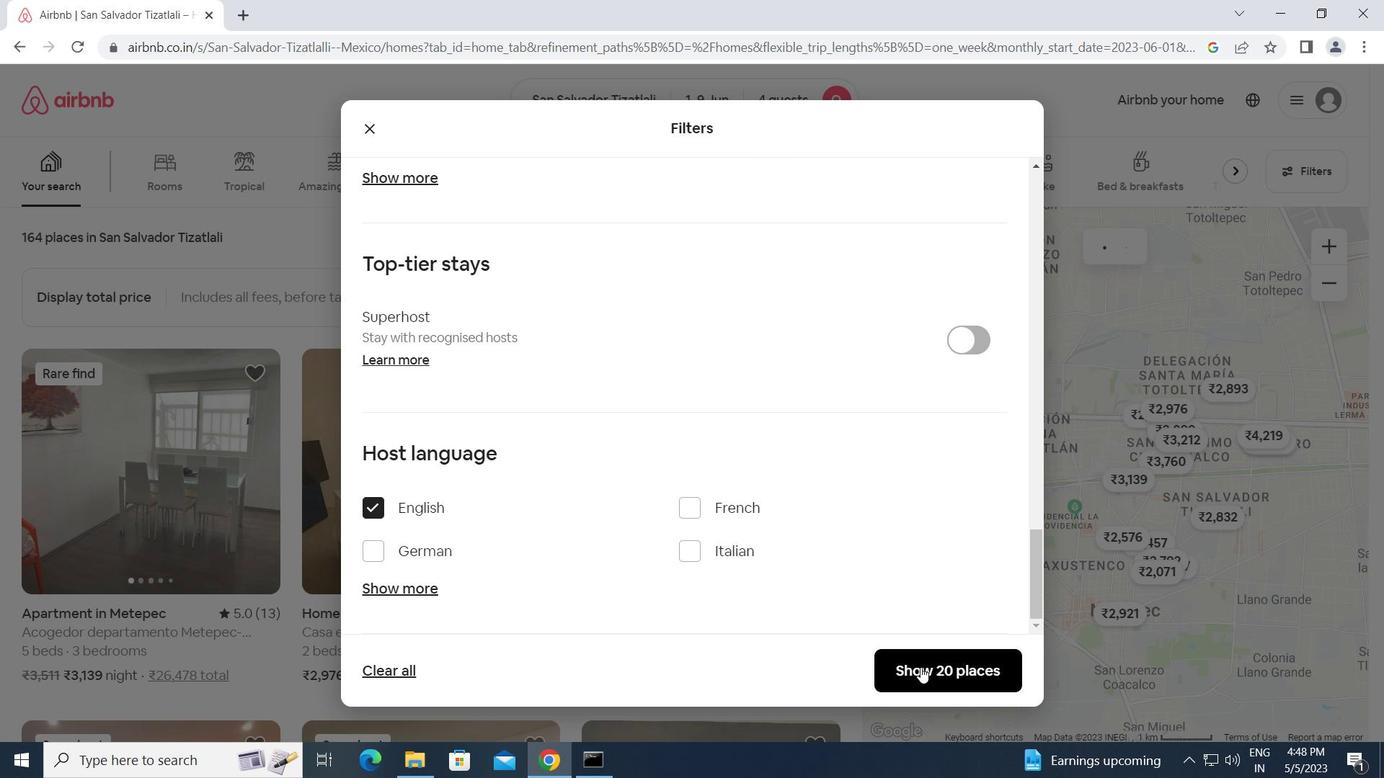 
